 Task: Look for space in Pradera, Colombia from 11th June, 2023 to 15th June, 2023 for 2 adults in price range Rs.7000 to Rs.16000. Place can be private room with 1  bedroom having 2 beds and 1 bathroom. Property type can be house, flat, guest house, hotel. Amenities needed are: washing machine. Booking option can be shelf check-in. Required host language is English.
Action: Mouse moved to (537, 113)
Screenshot: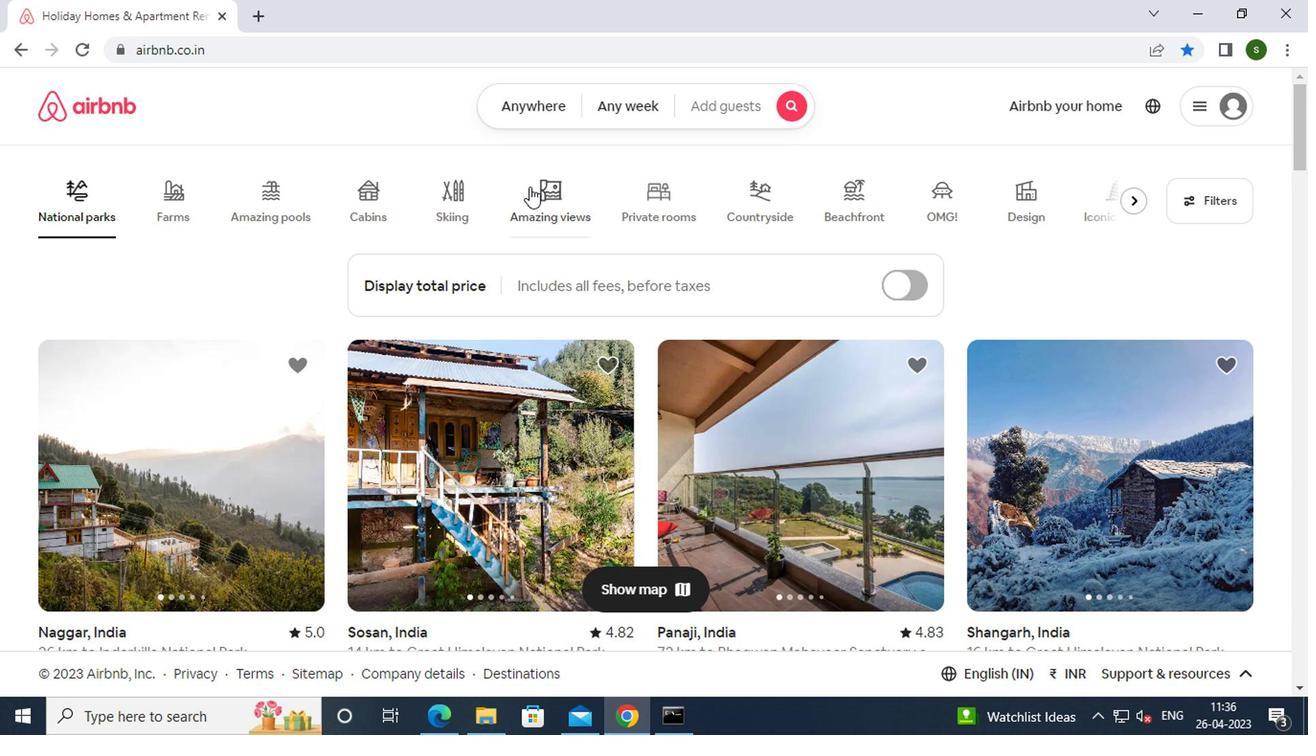 
Action: Mouse pressed left at (537, 113)
Screenshot: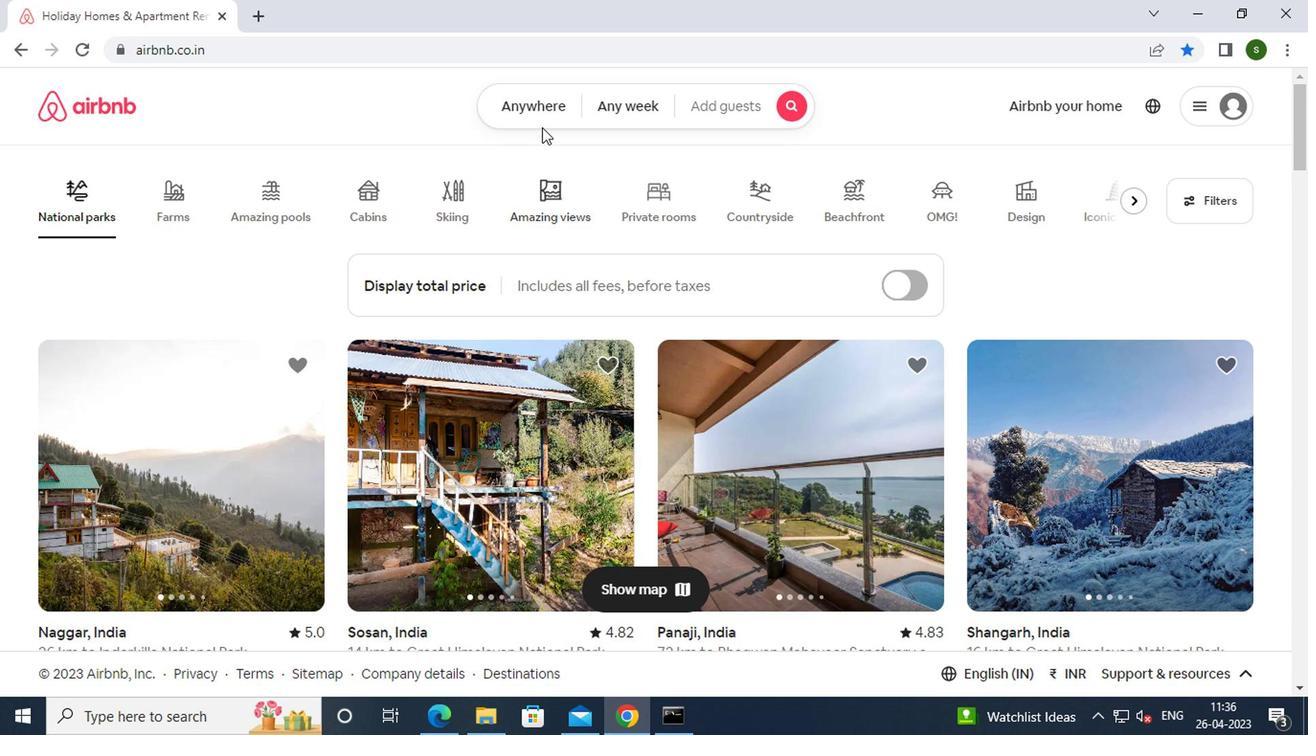 
Action: Mouse moved to (368, 180)
Screenshot: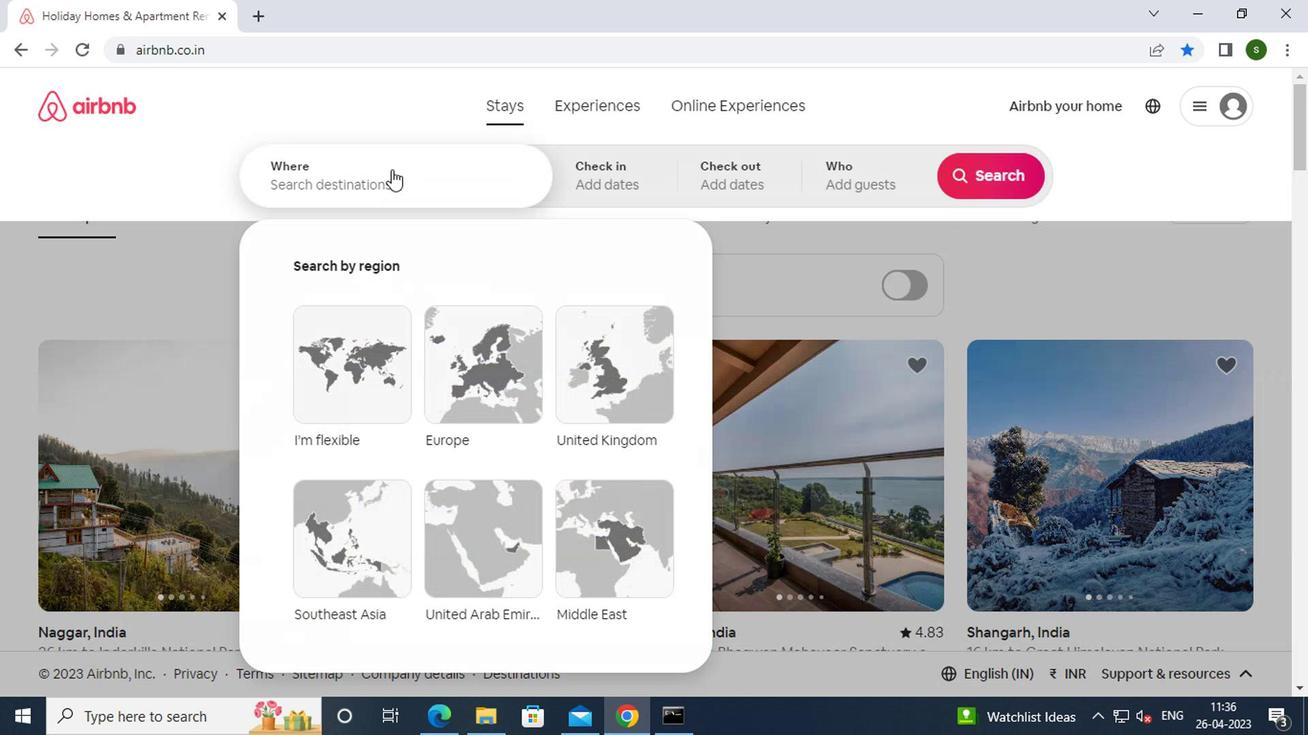 
Action: Mouse pressed left at (368, 180)
Screenshot: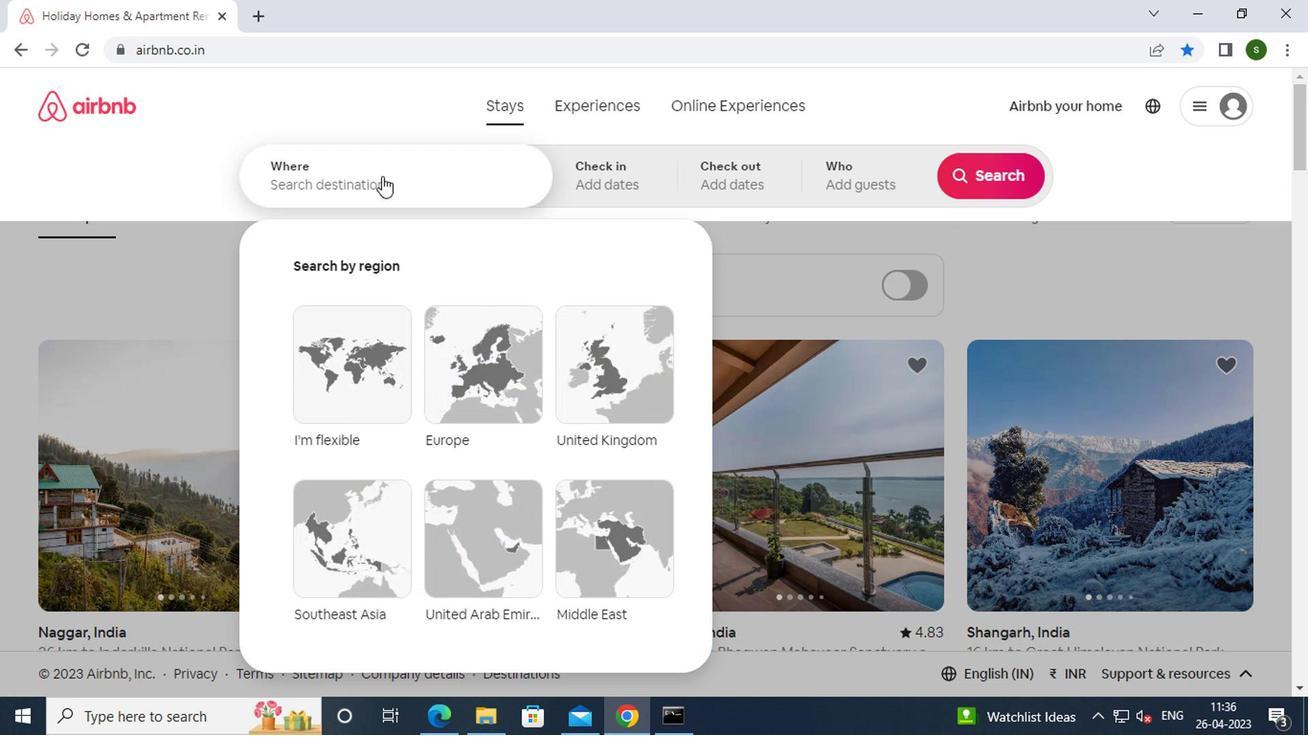 
Action: Key pressed p<Key.caps_lock>radera<Key.space>,<Key.space><Key.caps_lock>c<Key.caps_lock>olombia<Key.enter>
Screenshot: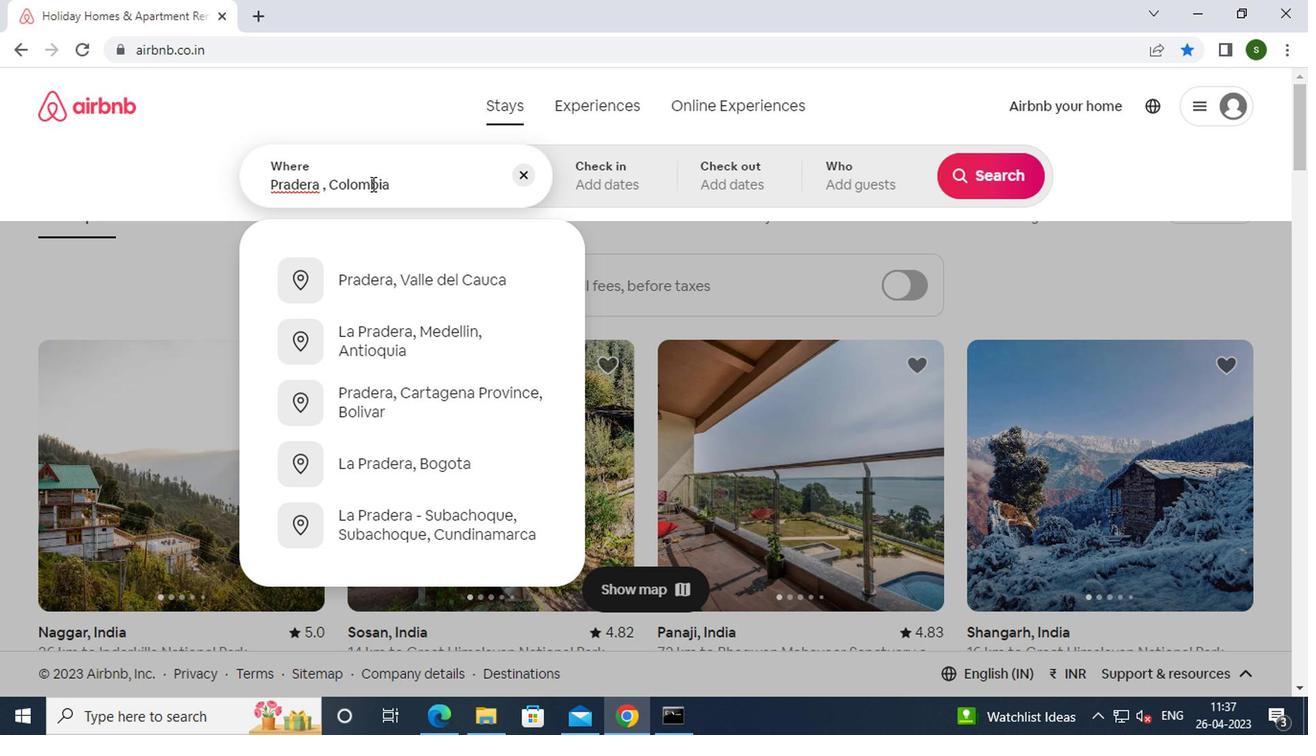 
Action: Mouse moved to (977, 329)
Screenshot: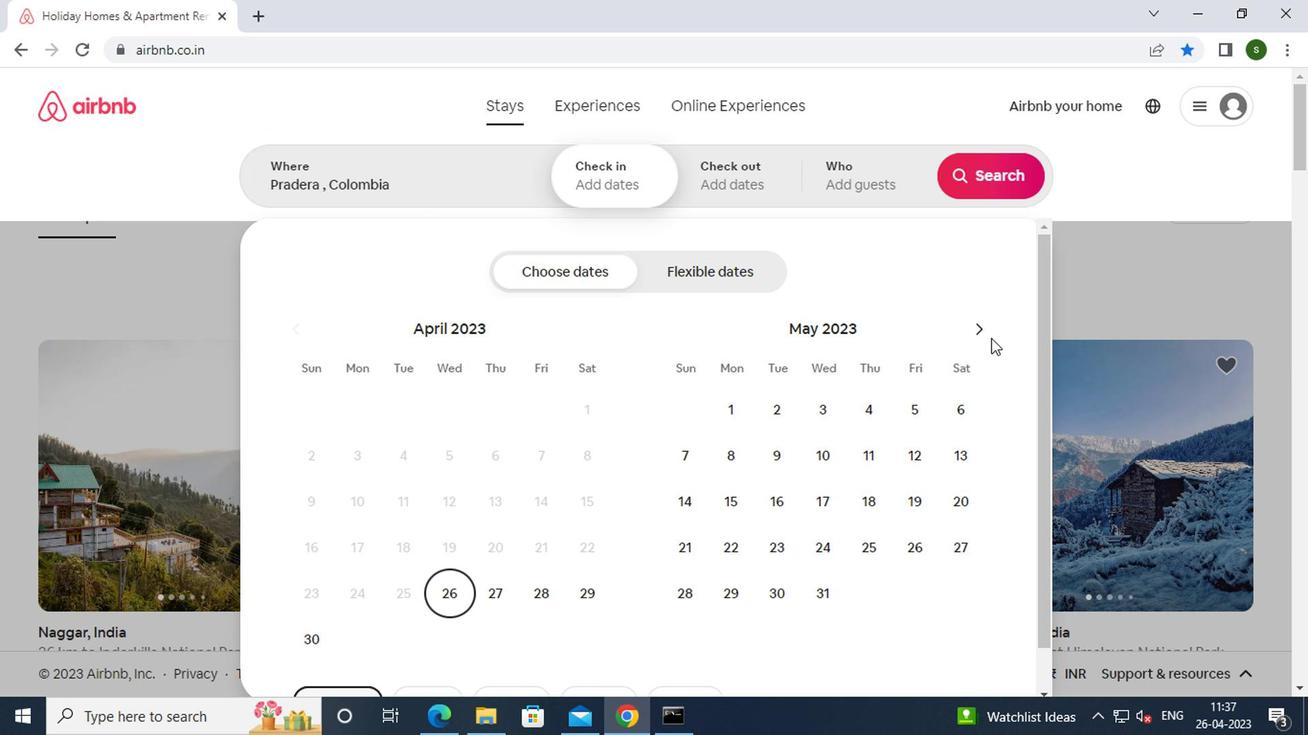 
Action: Mouse pressed left at (977, 329)
Screenshot: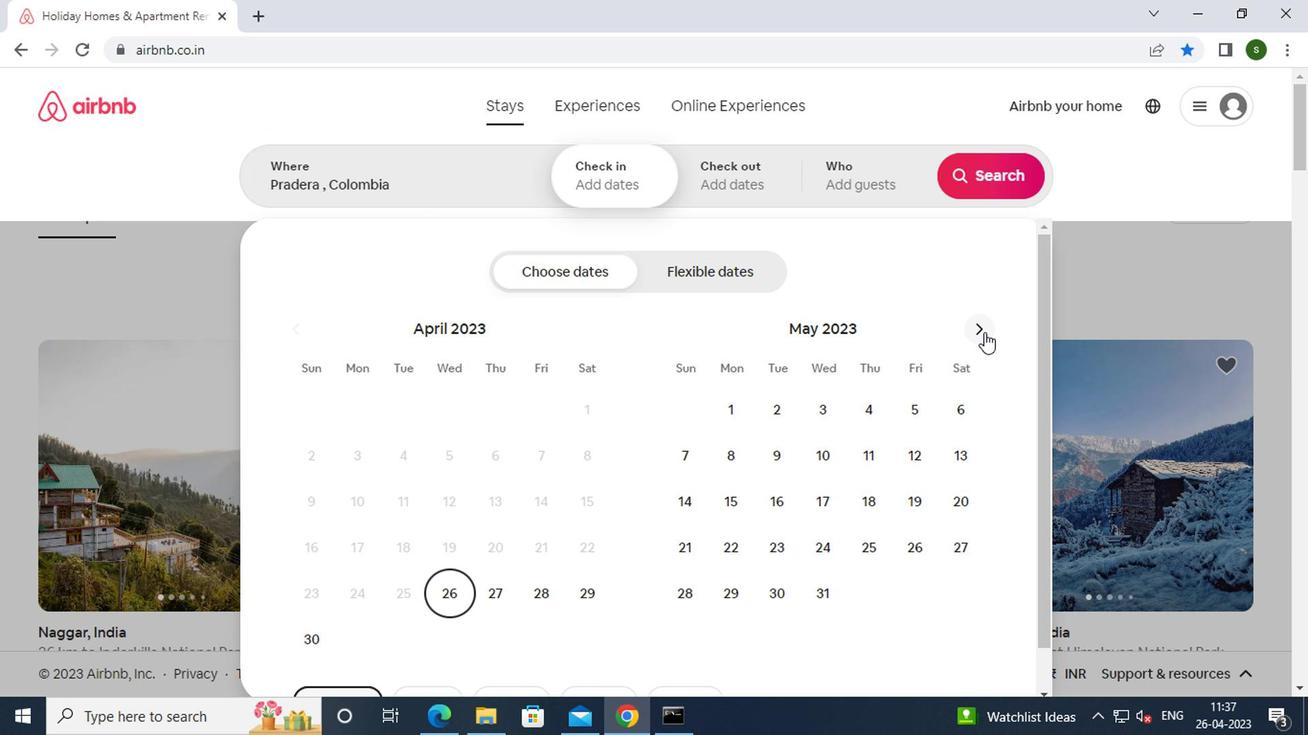 
Action: Mouse moved to (692, 513)
Screenshot: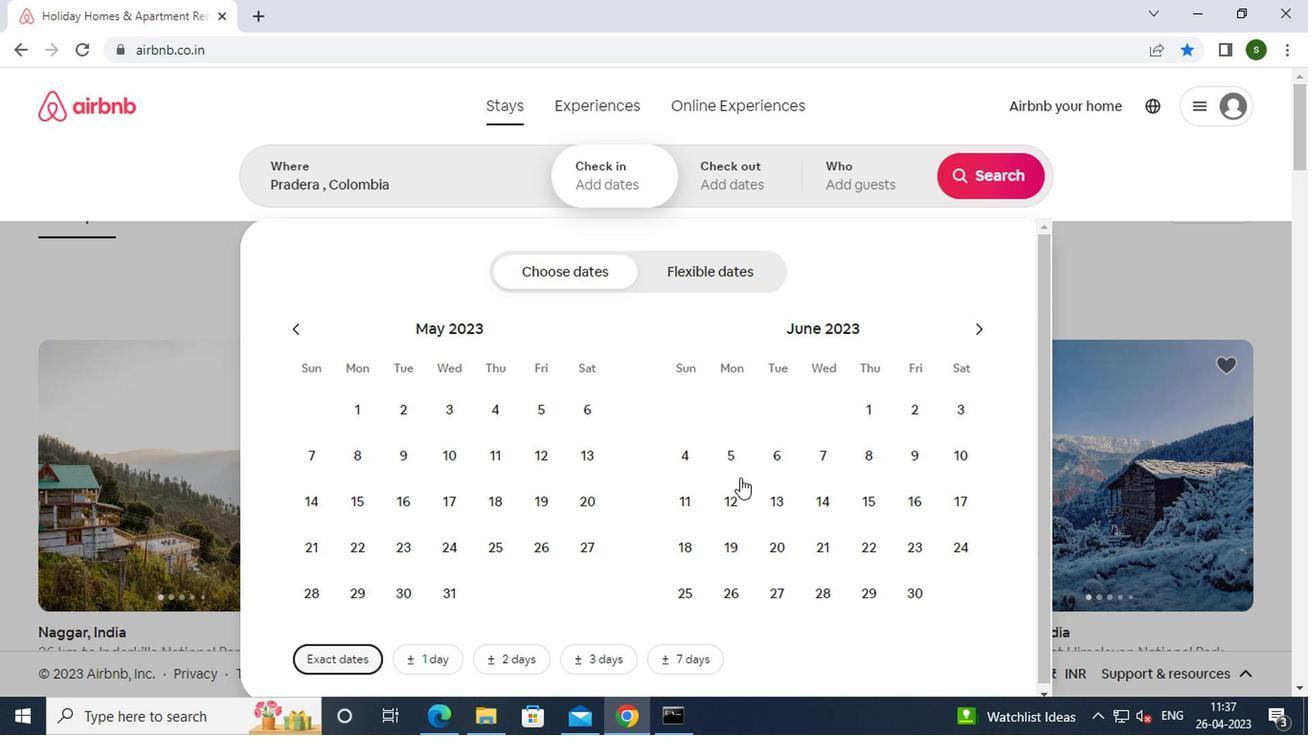 
Action: Mouse pressed left at (692, 513)
Screenshot: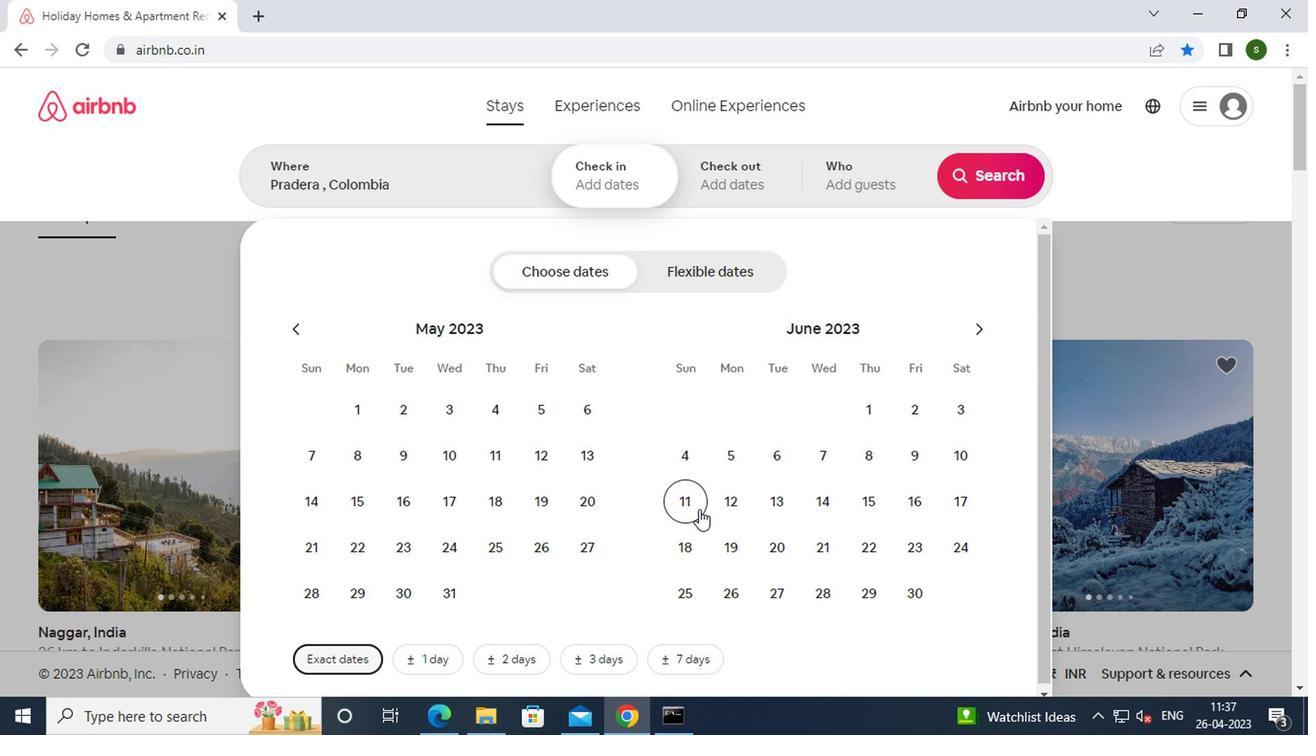 
Action: Mouse moved to (853, 500)
Screenshot: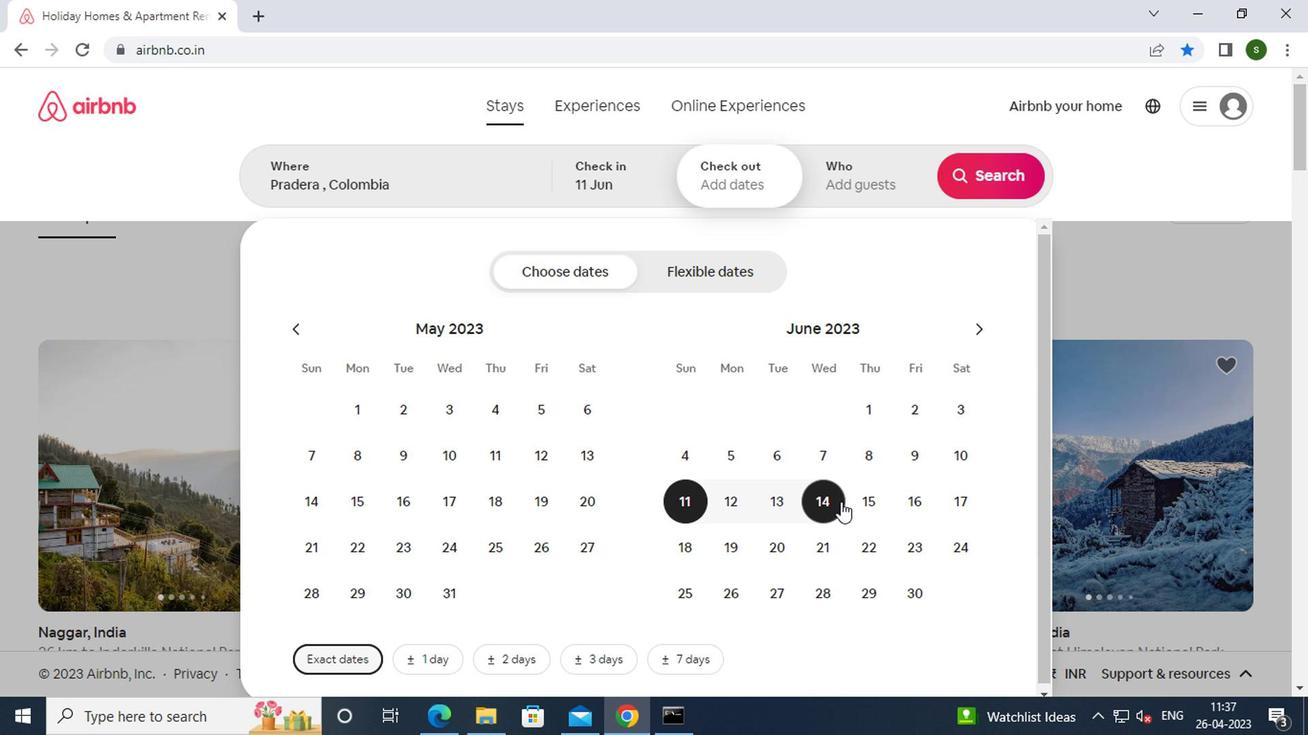 
Action: Mouse pressed left at (853, 500)
Screenshot: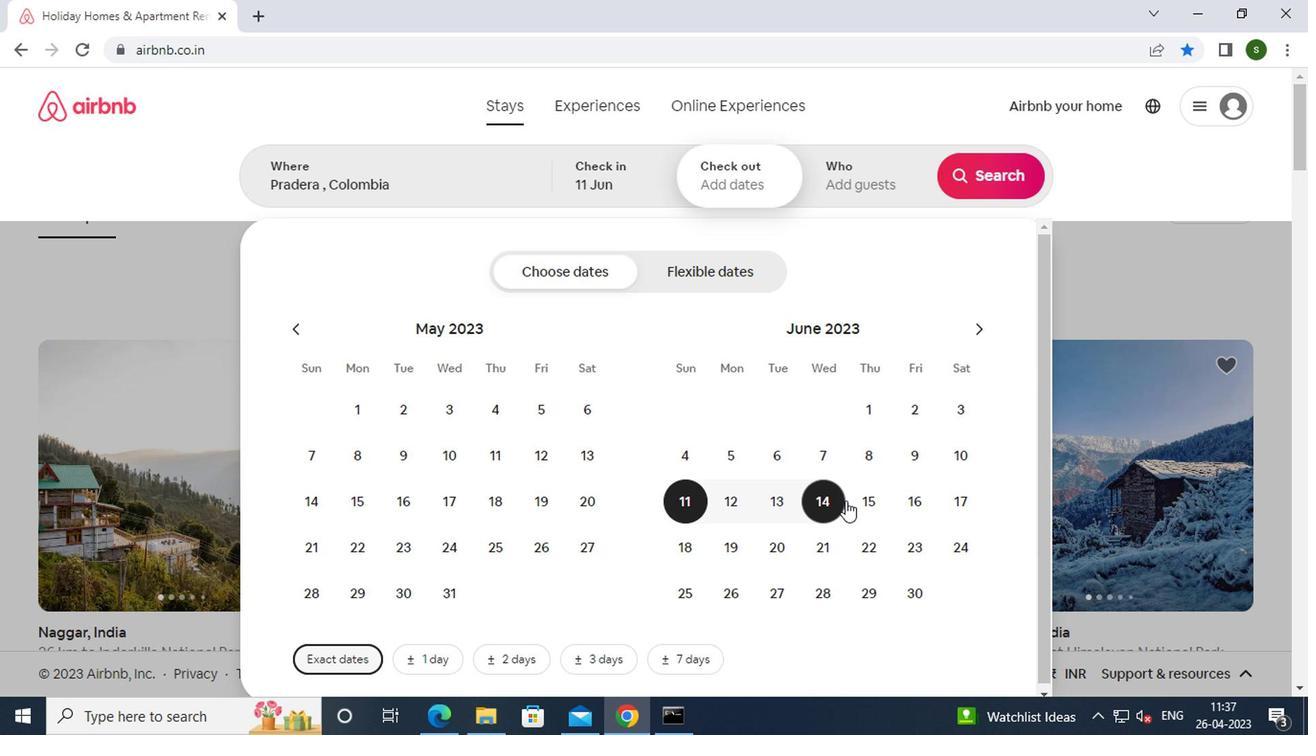 
Action: Mouse moved to (863, 185)
Screenshot: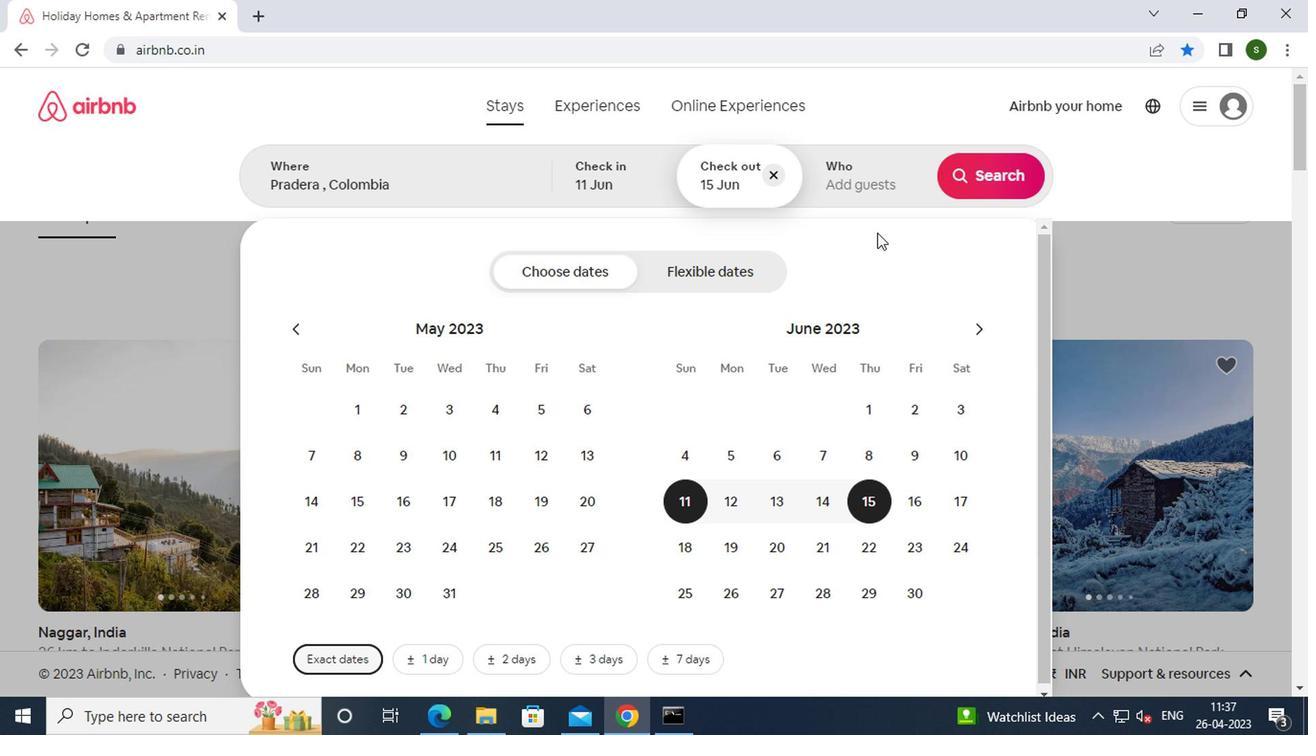 
Action: Mouse pressed left at (863, 185)
Screenshot: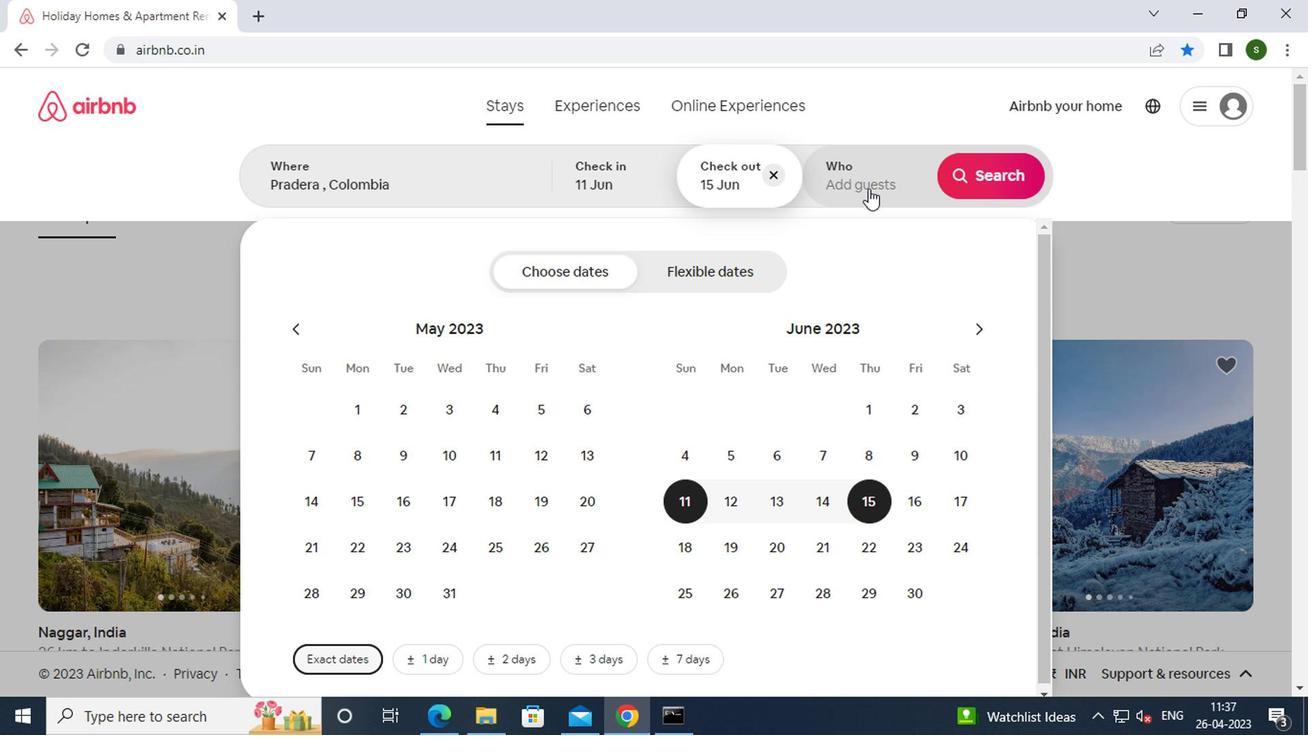 
Action: Mouse moved to (987, 273)
Screenshot: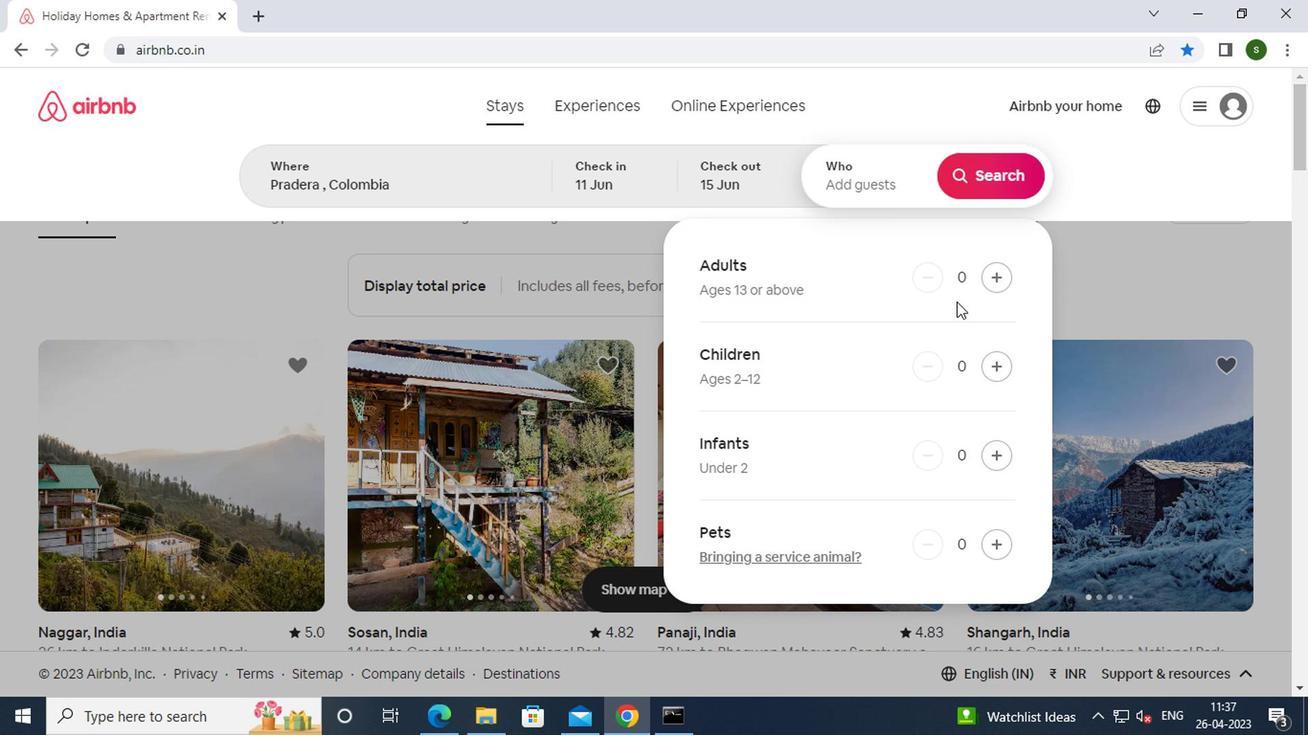 
Action: Mouse pressed left at (987, 273)
Screenshot: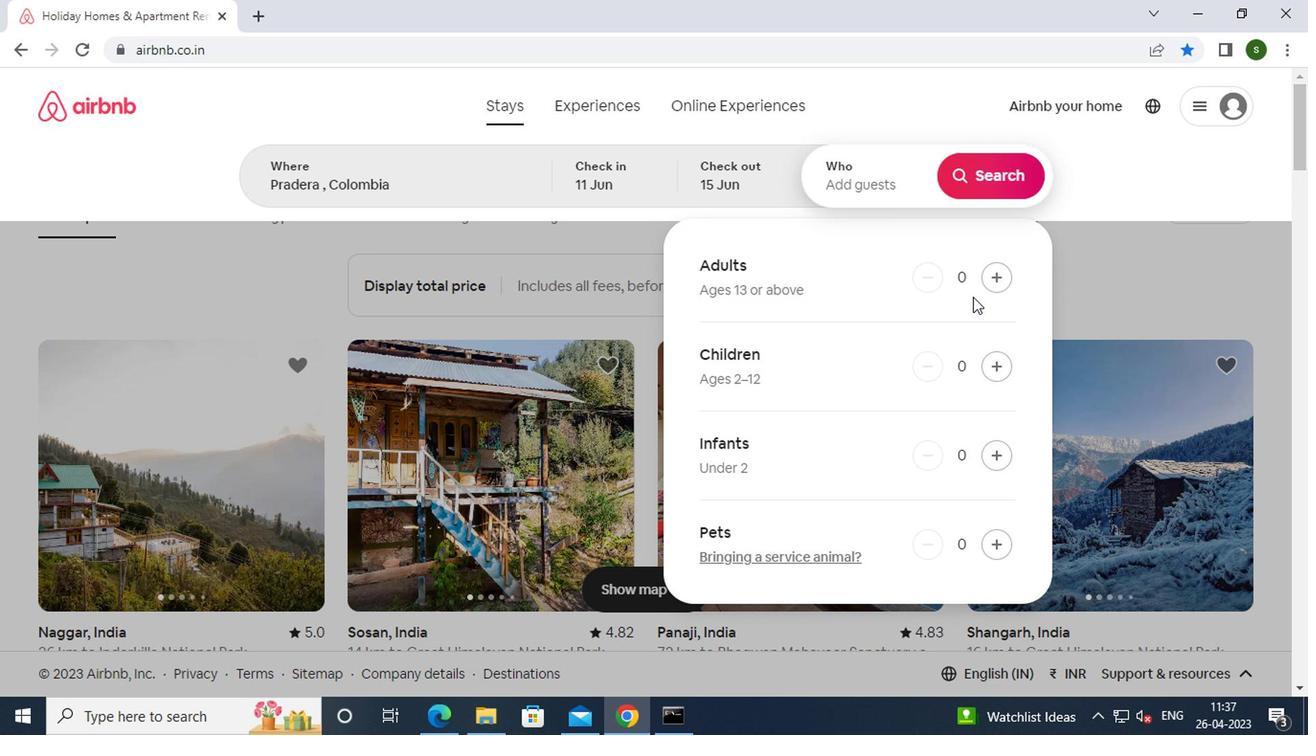 
Action: Mouse pressed left at (987, 273)
Screenshot: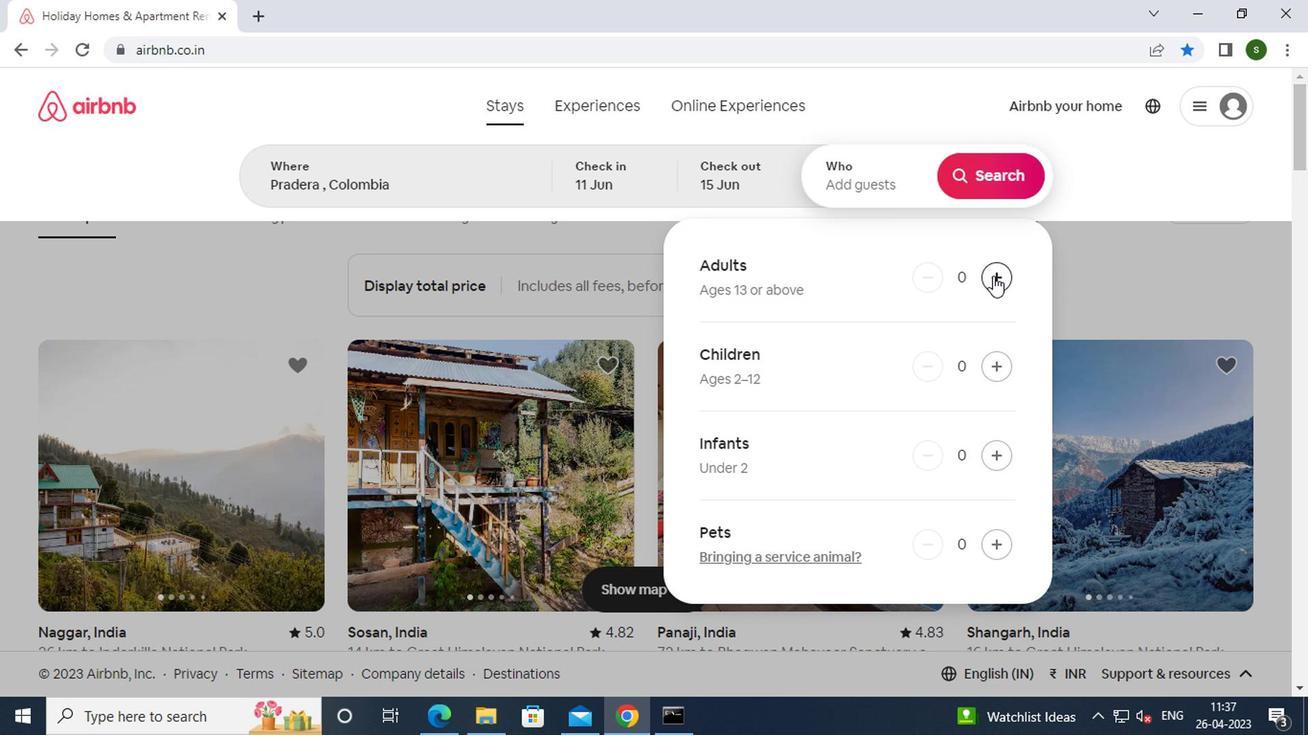 
Action: Mouse moved to (991, 181)
Screenshot: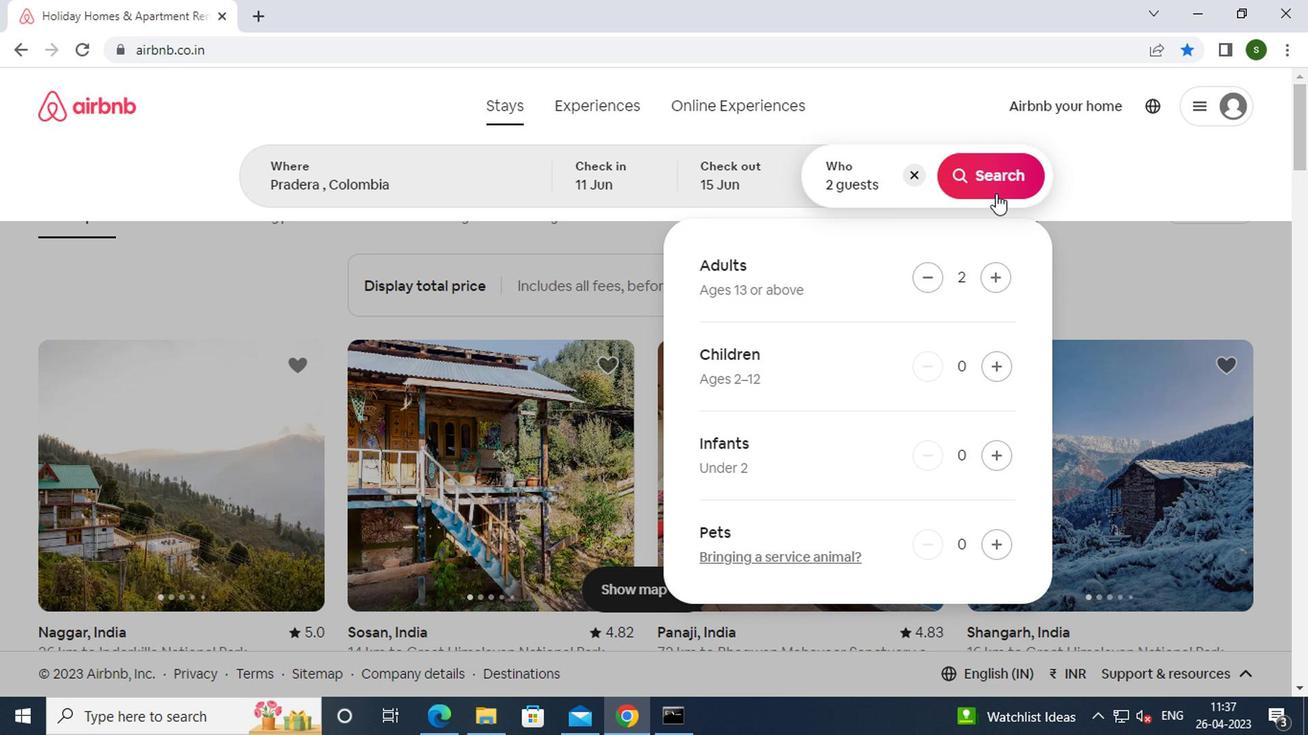 
Action: Mouse pressed left at (991, 181)
Screenshot: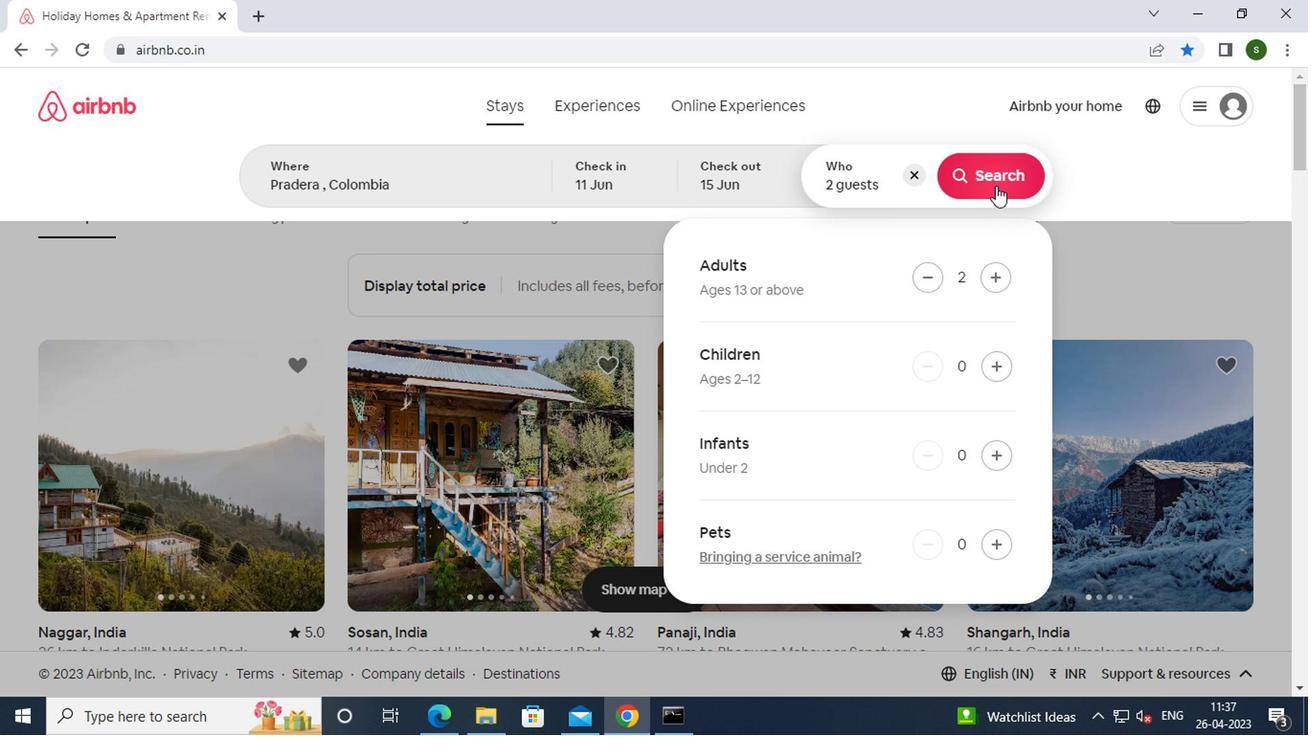 
Action: Mouse moved to (1248, 175)
Screenshot: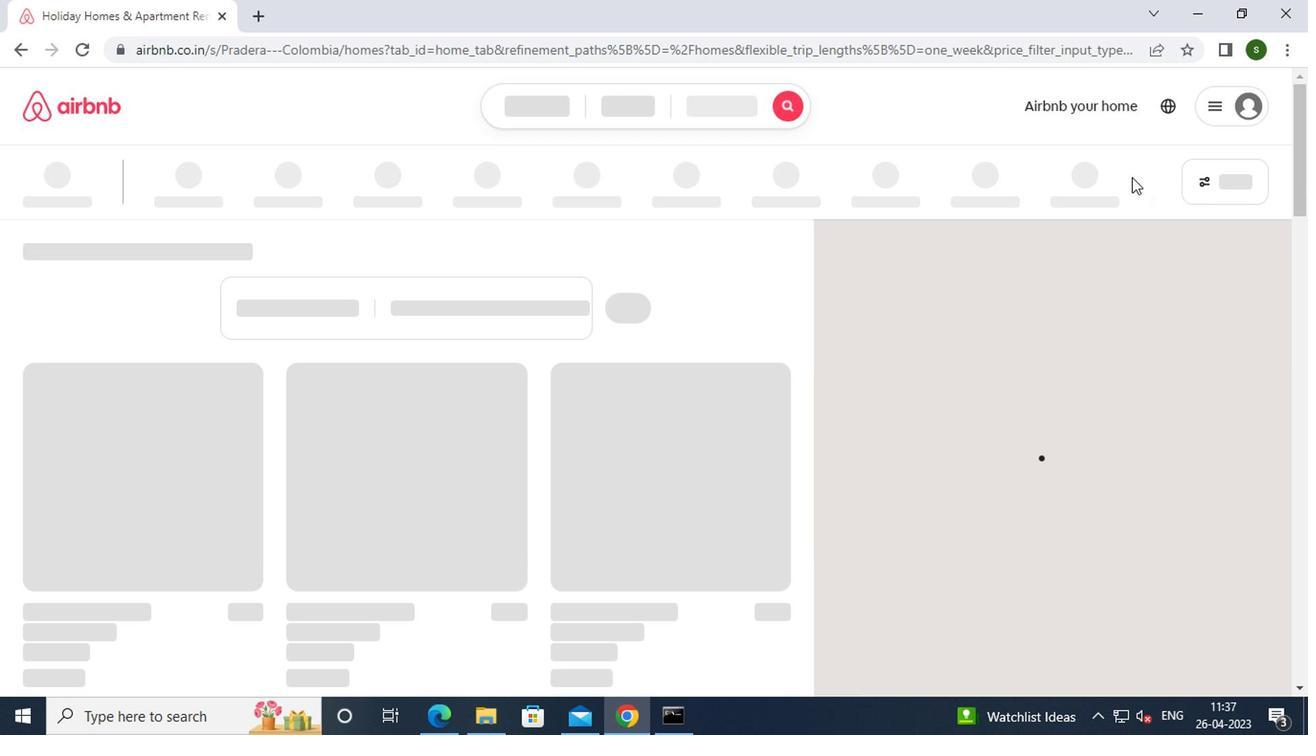 
Action: Mouse pressed left at (1248, 175)
Screenshot: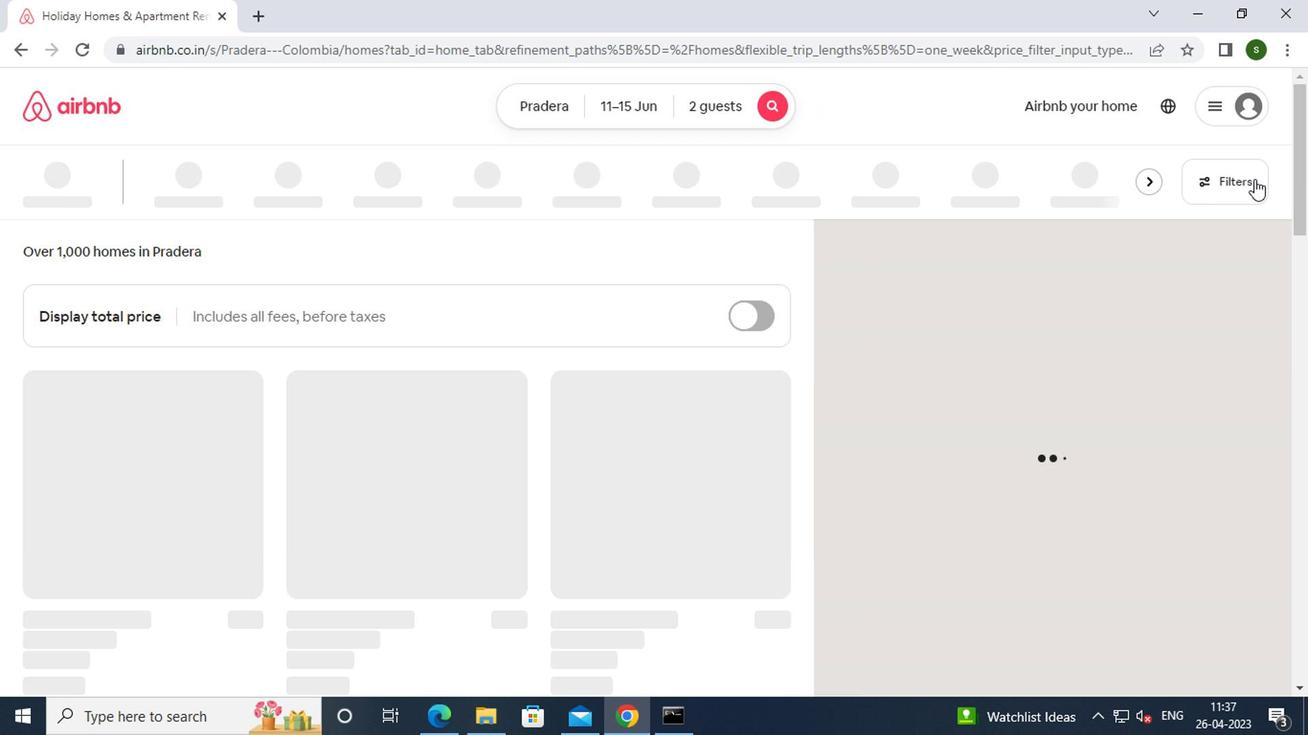 
Action: Mouse moved to (521, 427)
Screenshot: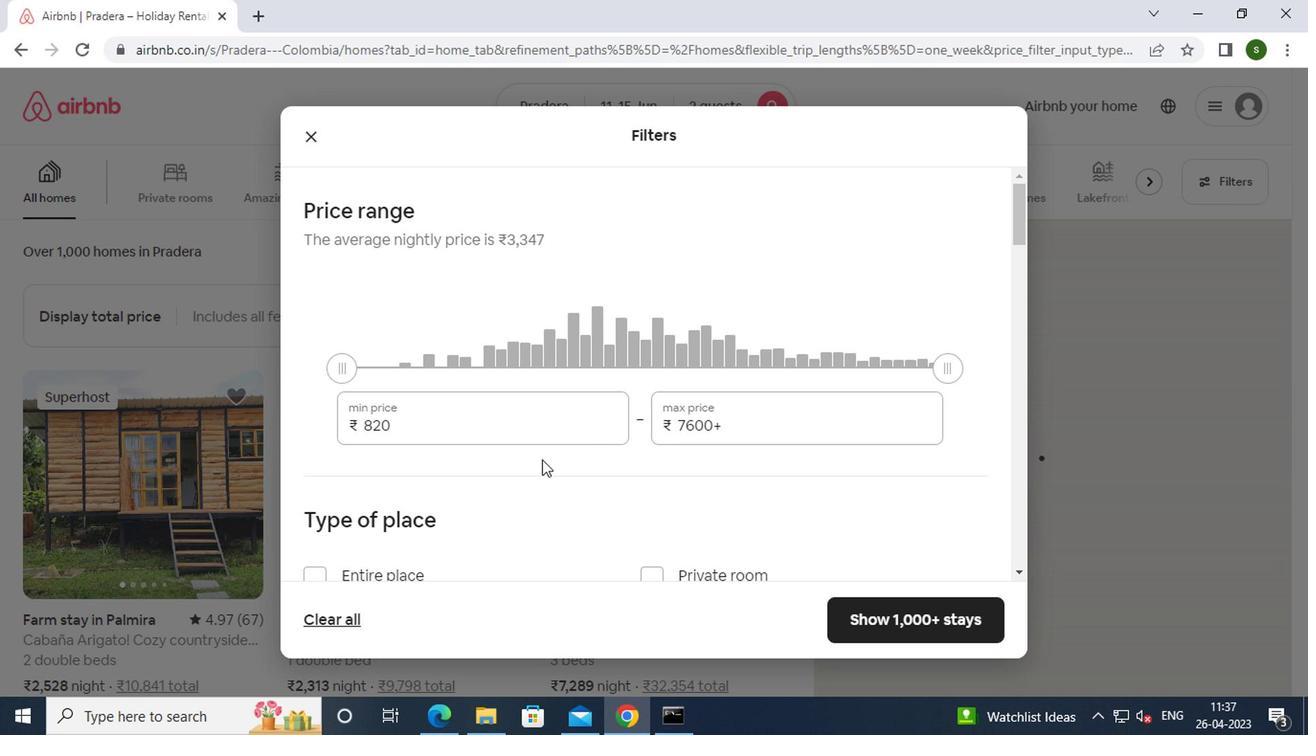 
Action: Mouse pressed left at (521, 427)
Screenshot: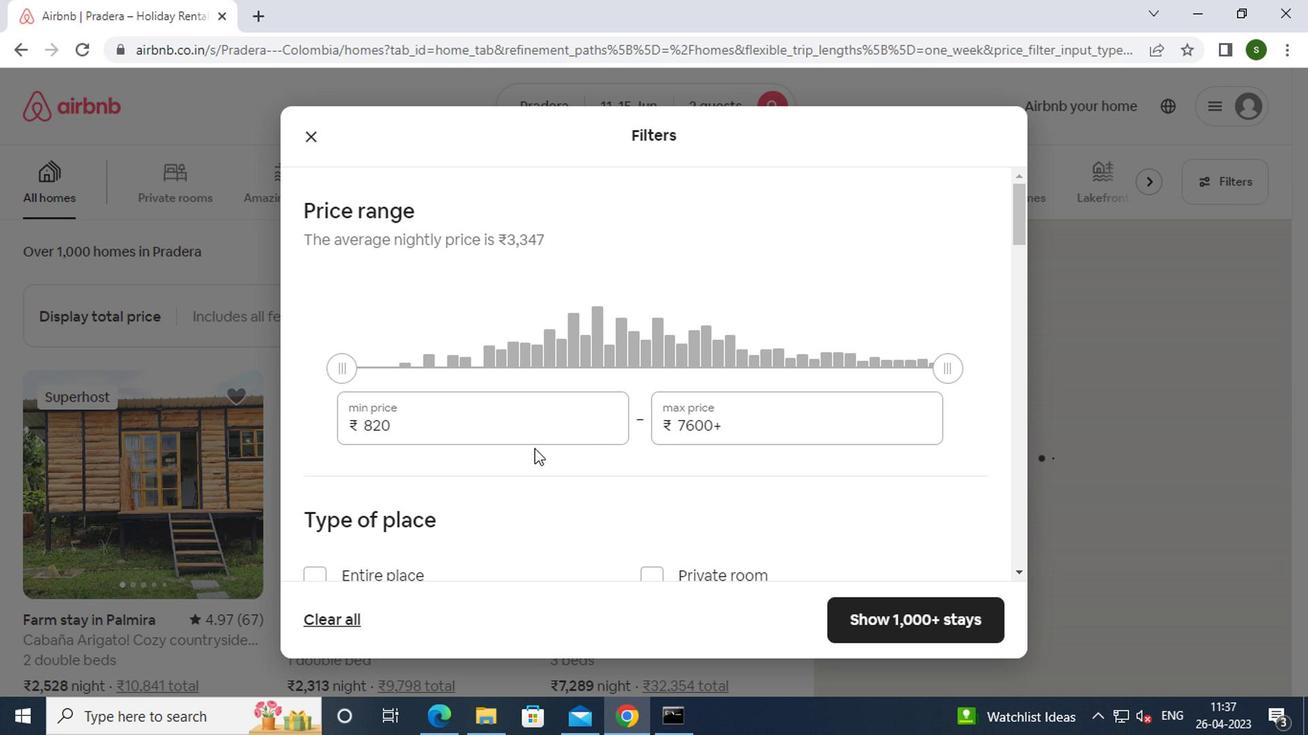 
Action: Mouse moved to (521, 425)
Screenshot: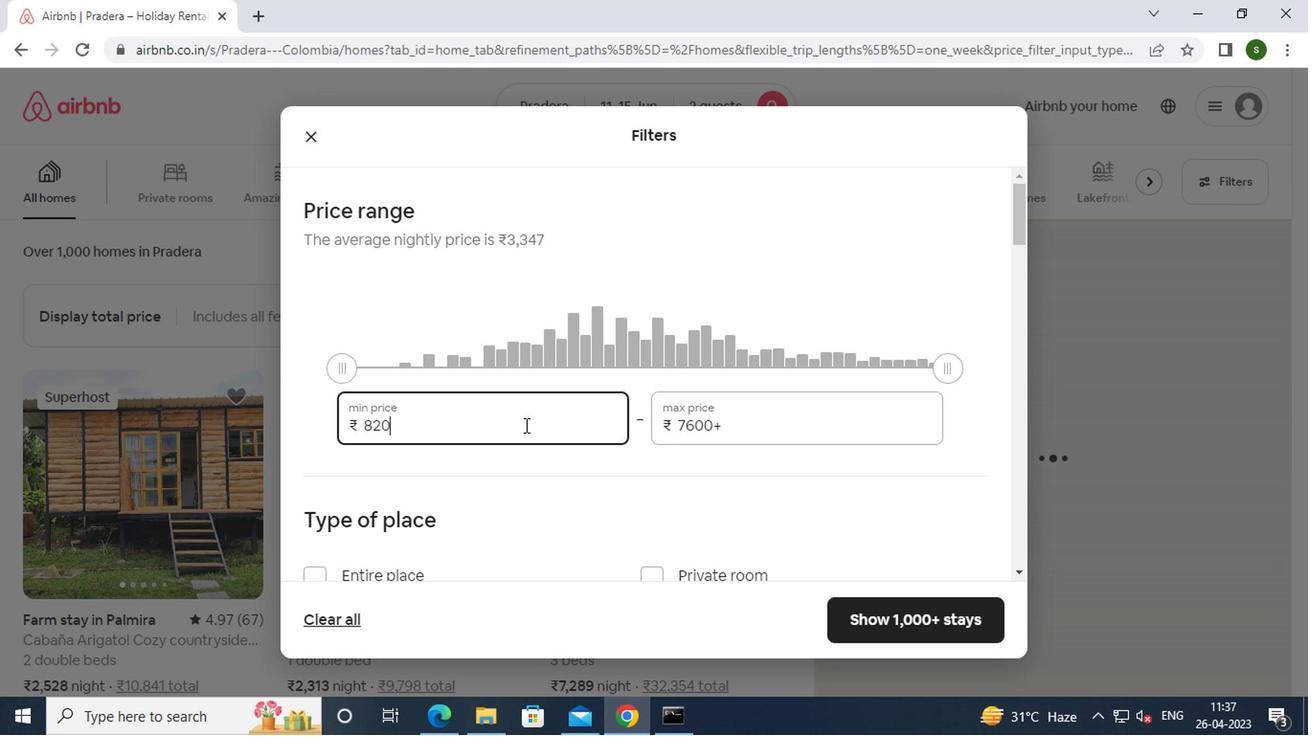
Action: Key pressed <Key.backspace><Key.backspace><Key.backspace><Key.backspace><Key.backspace><Key.backspace><Key.backspace><Key.backspace><Key.backspace><Key.backspace>7000
Screenshot: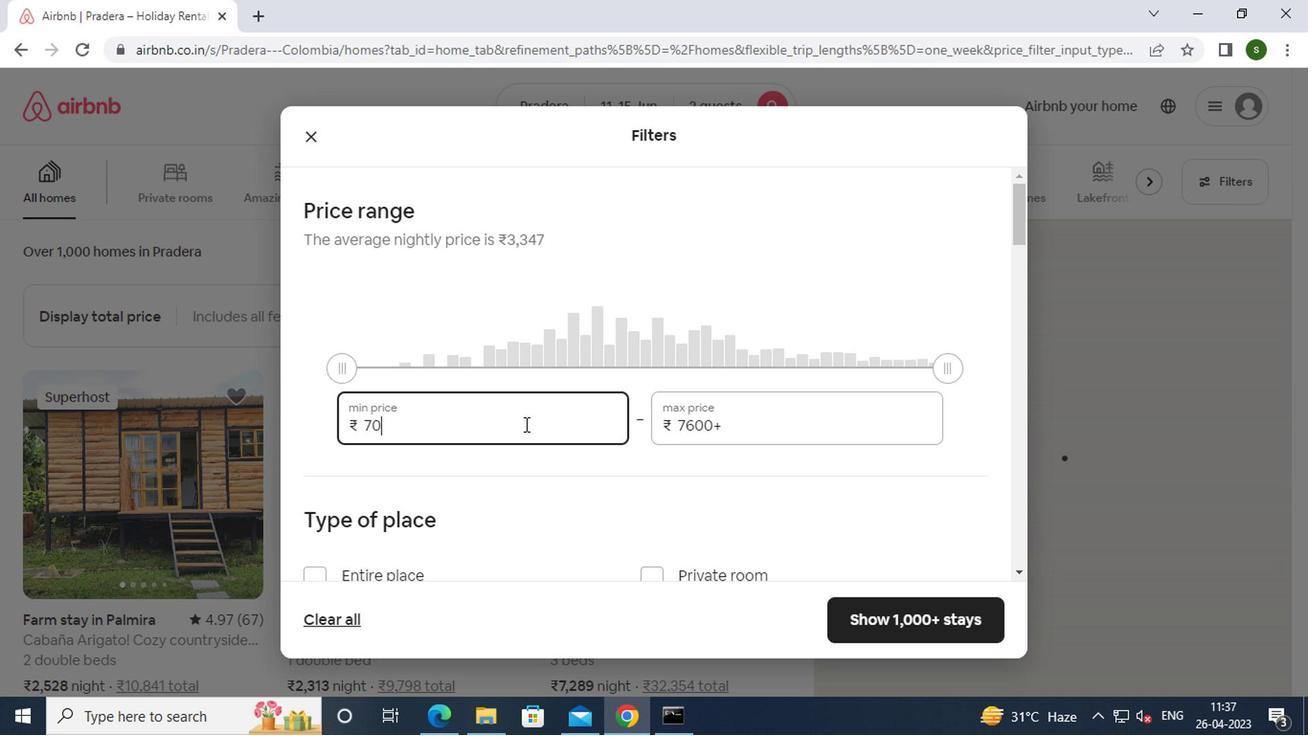 
Action: Mouse moved to (721, 414)
Screenshot: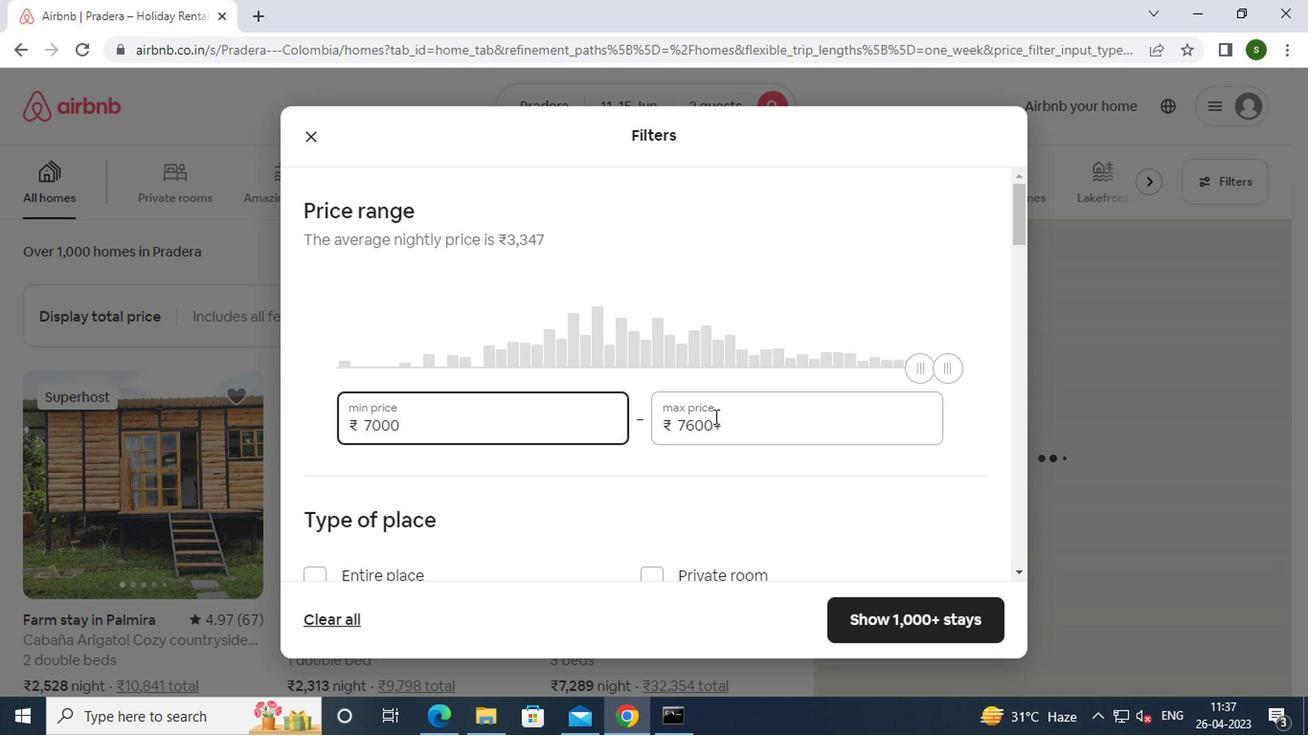 
Action: Mouse pressed left at (721, 414)
Screenshot: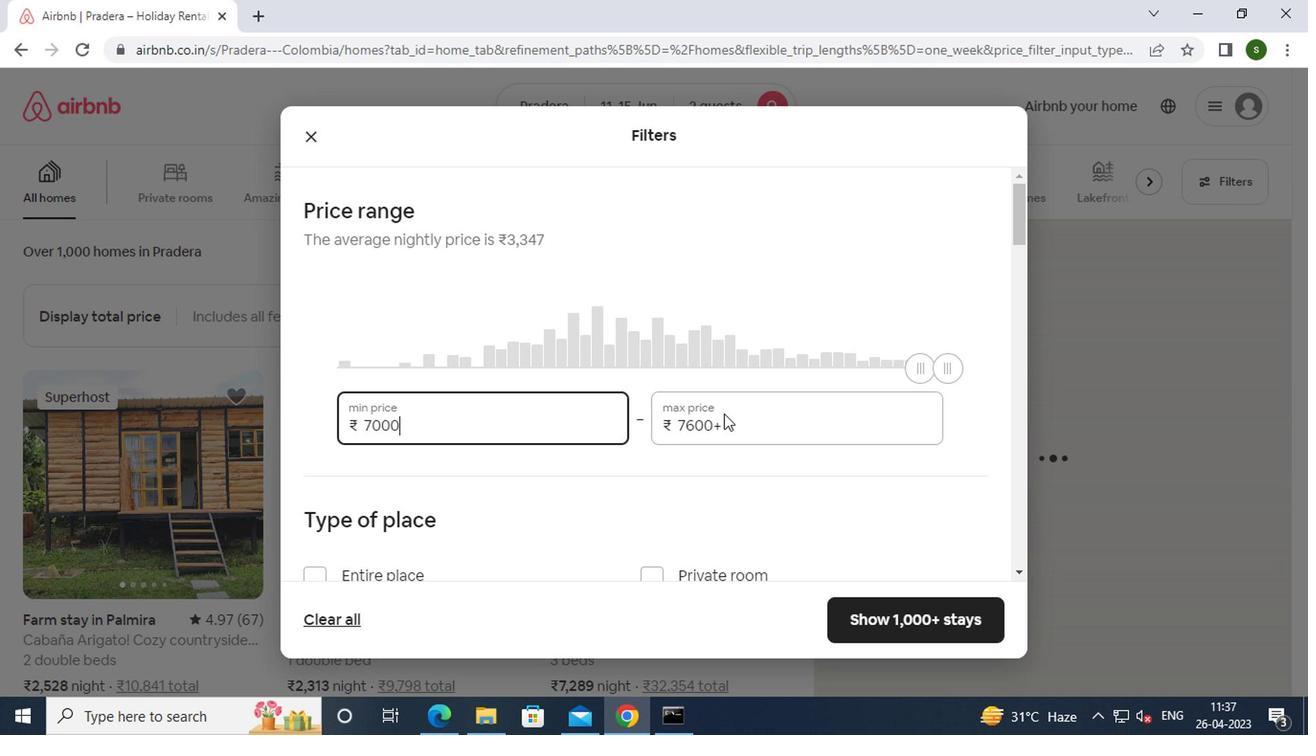 
Action: Mouse moved to (723, 421)
Screenshot: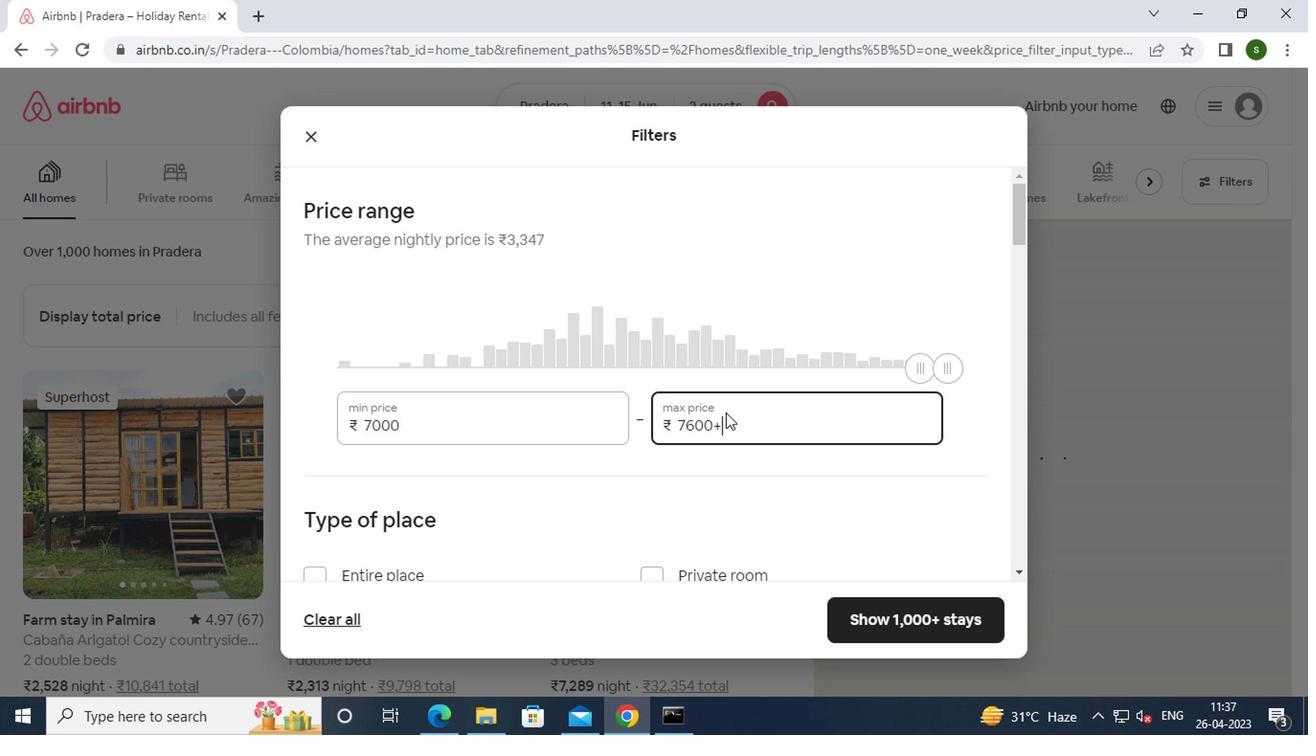 
Action: Mouse pressed left at (723, 421)
Screenshot: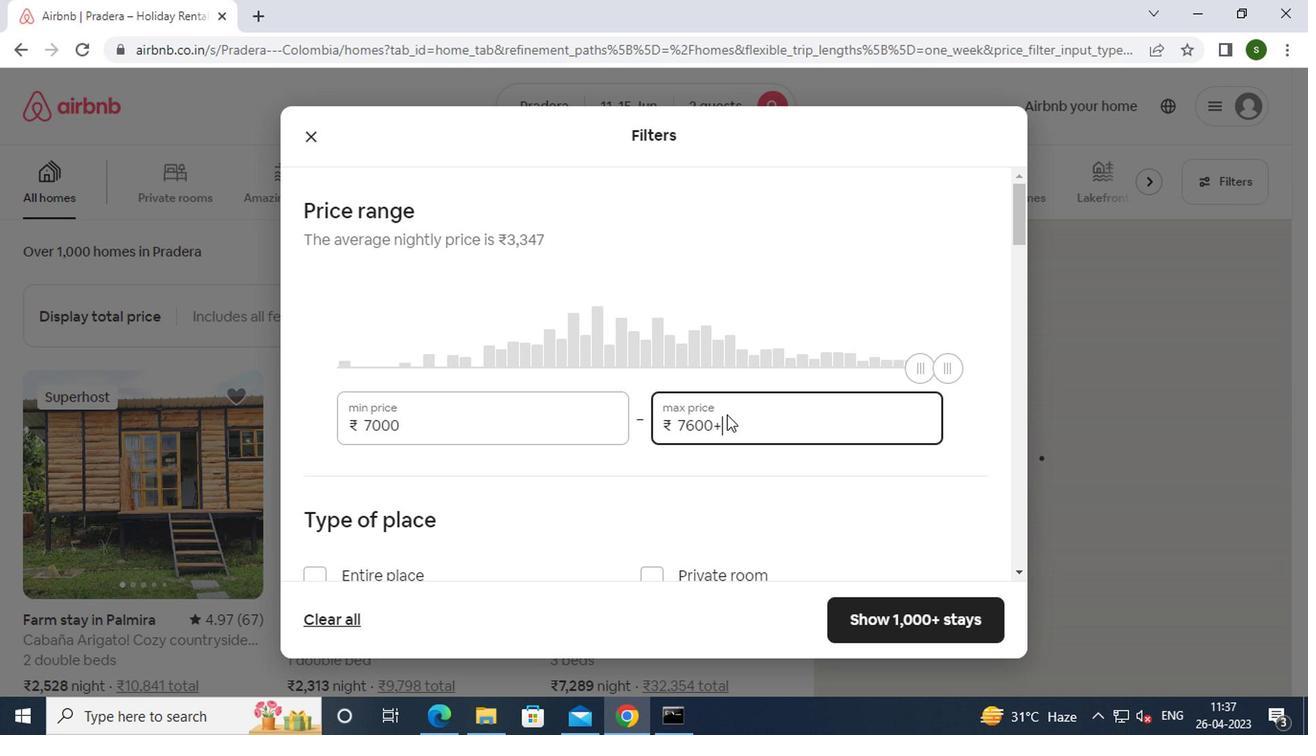 
Action: Key pressed <Key.backspace><Key.backspace><Key.backspace><Key.backspace><Key.backspace><Key.backspace><Key.backspace><Key.backspace><Key.backspace><Key.backspace><Key.backspace>16000
Screenshot: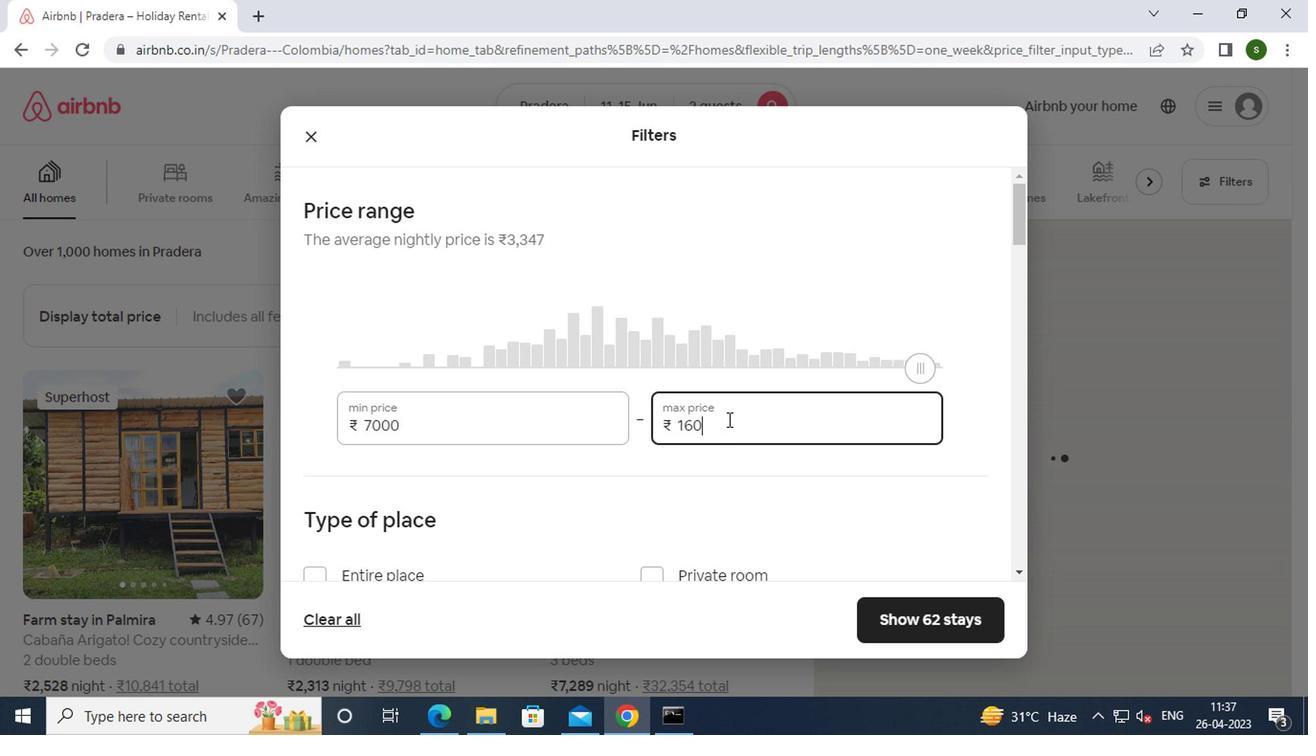 
Action: Mouse moved to (649, 445)
Screenshot: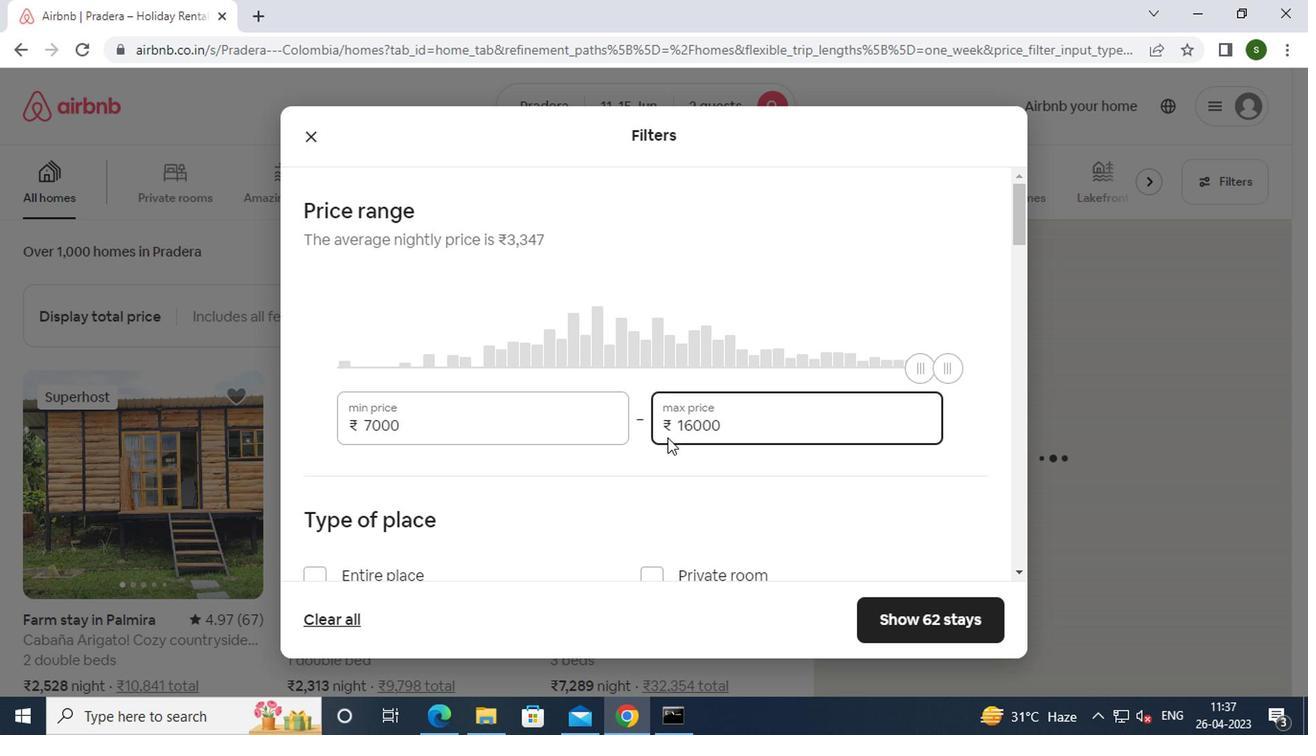 
Action: Mouse scrolled (649, 444) with delta (0, -1)
Screenshot: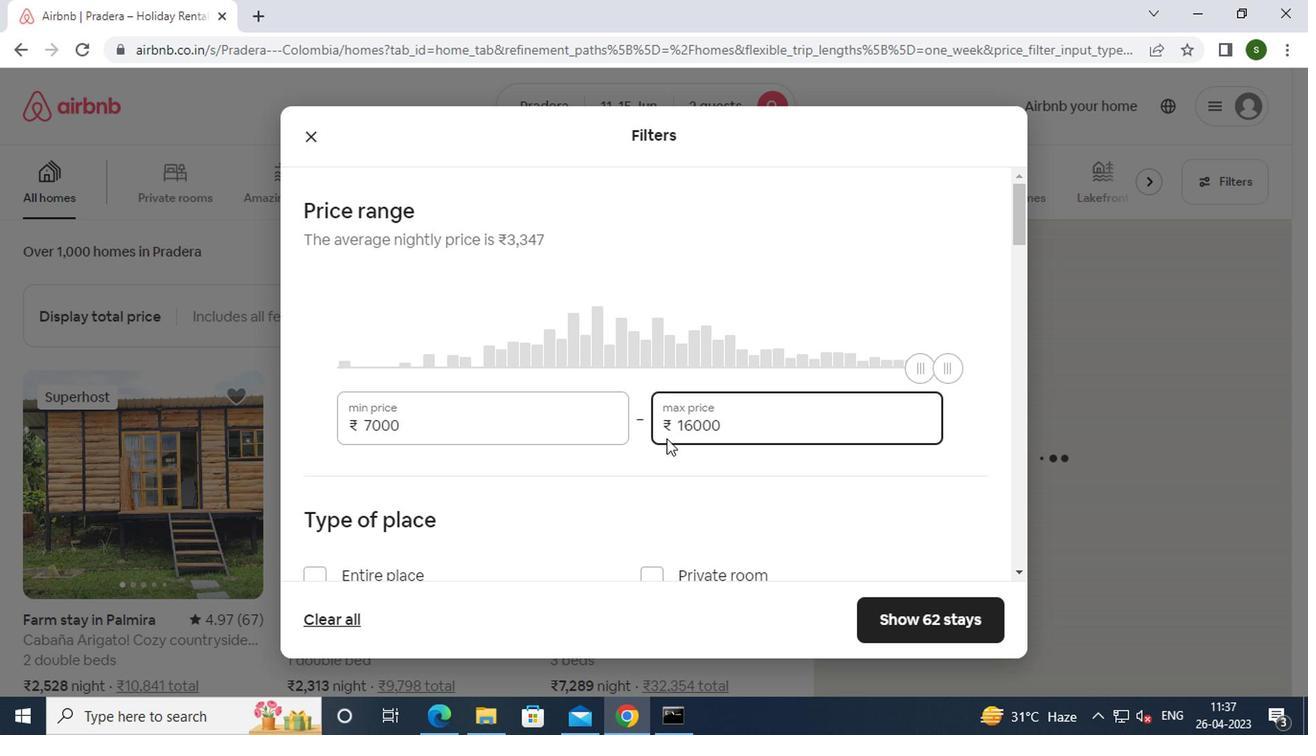 
Action: Mouse scrolled (649, 444) with delta (0, -1)
Screenshot: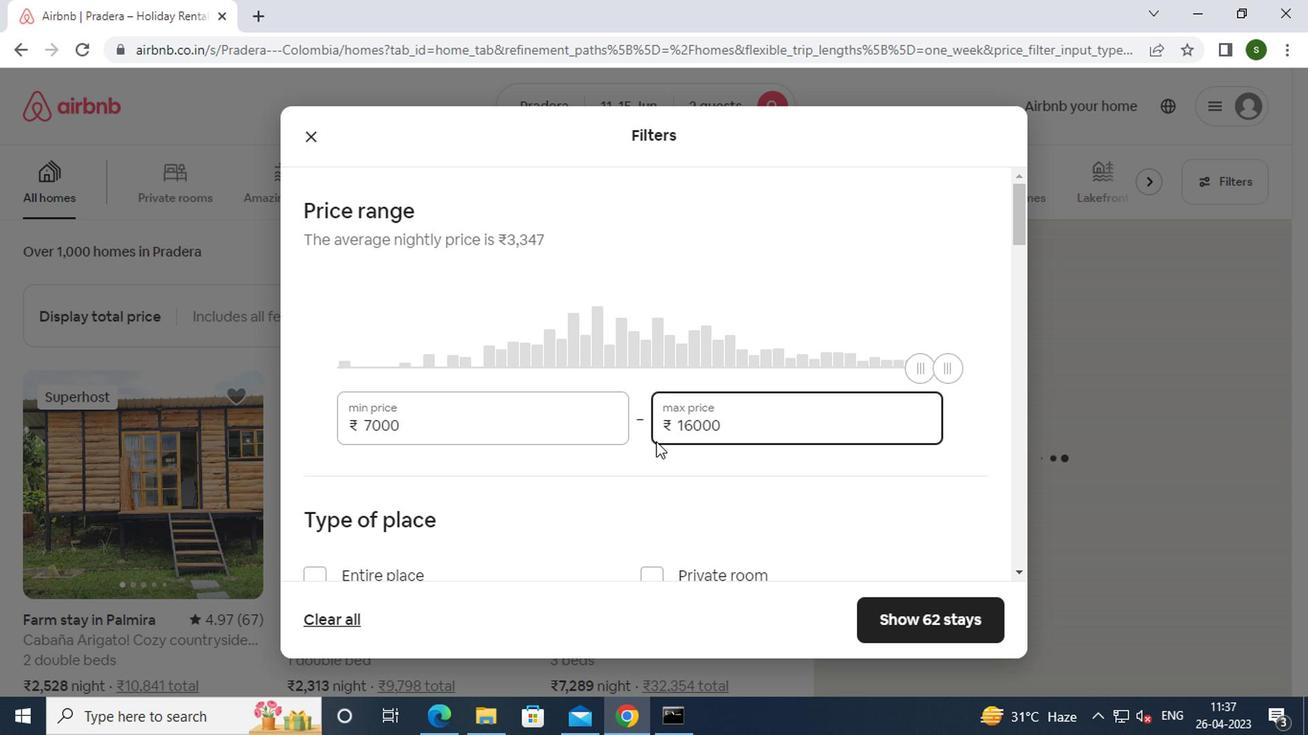 
Action: Mouse moved to (644, 384)
Screenshot: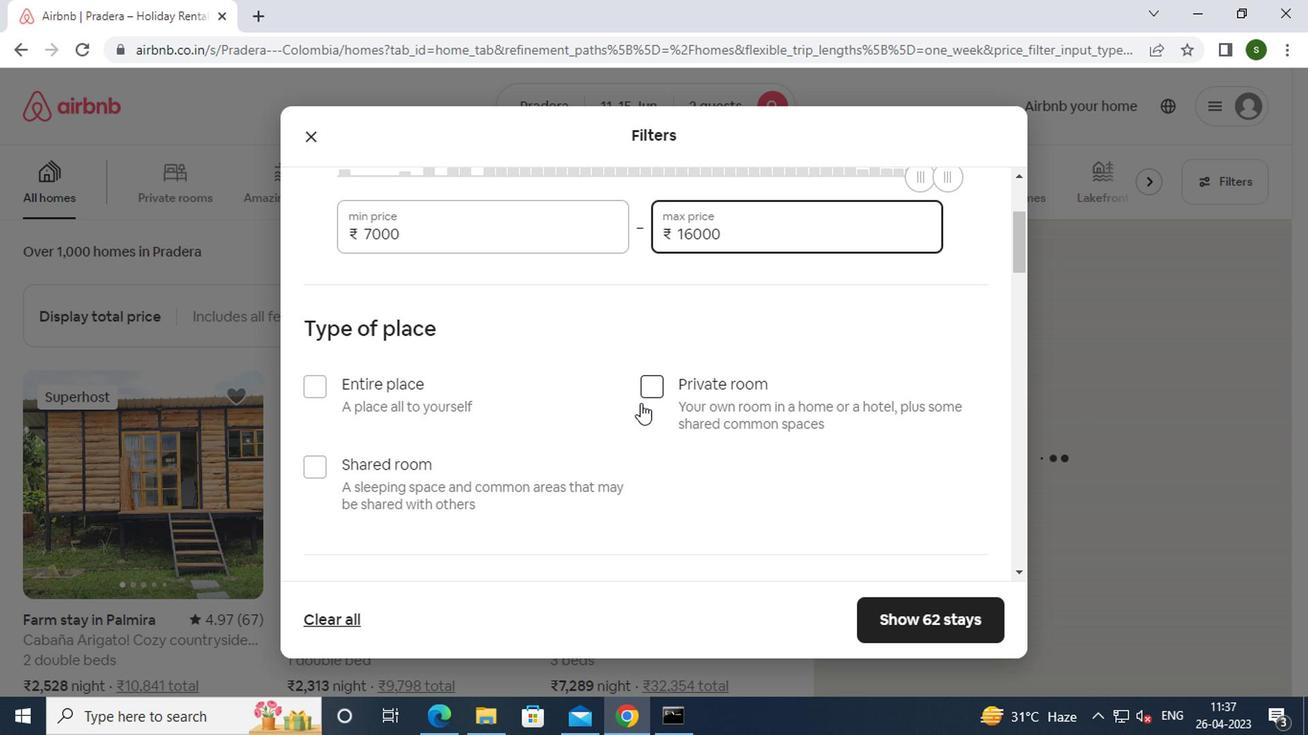 
Action: Mouse pressed left at (644, 384)
Screenshot: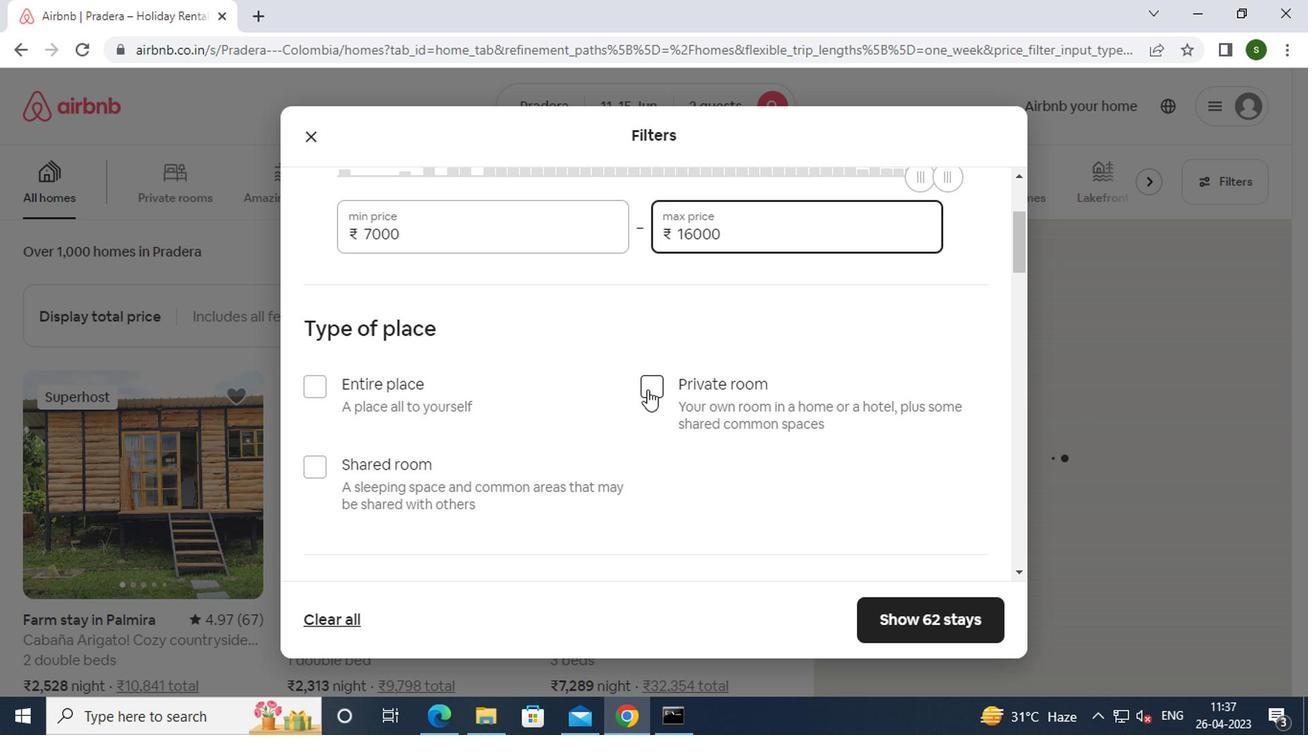 
Action: Mouse moved to (515, 418)
Screenshot: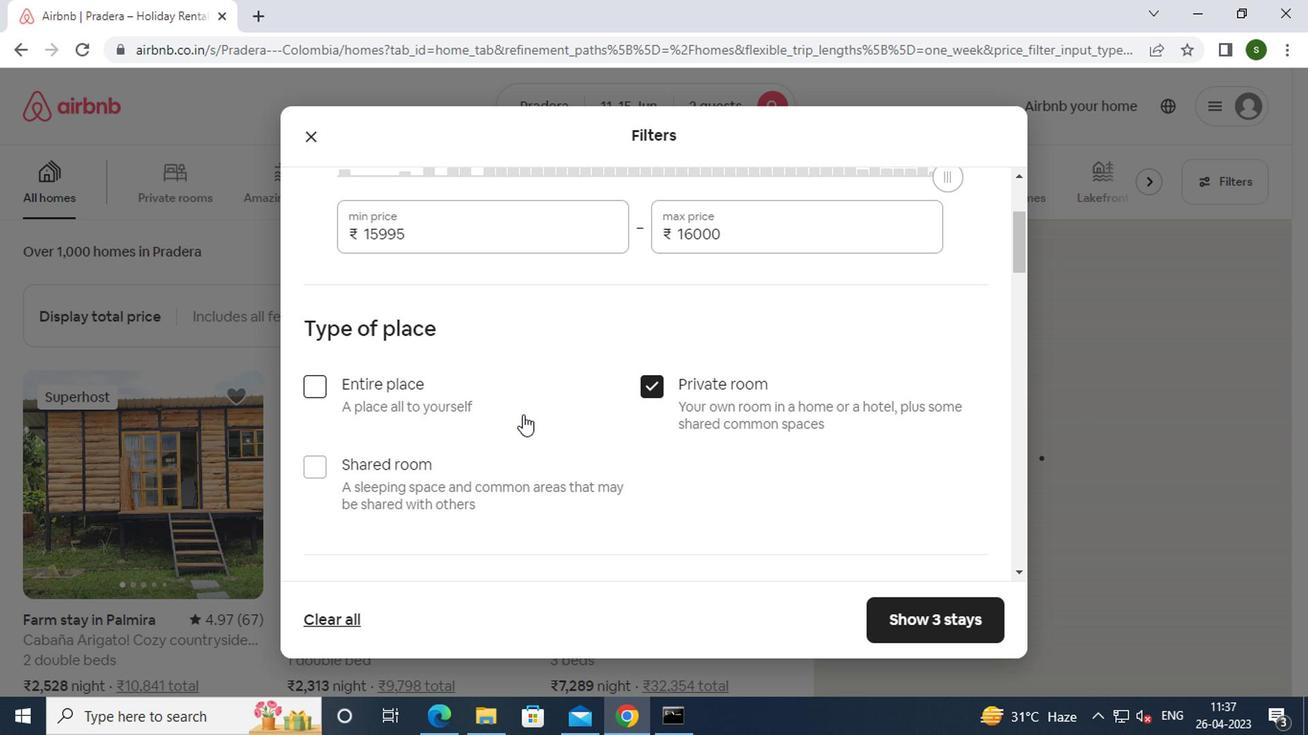 
Action: Mouse scrolled (515, 416) with delta (0, -1)
Screenshot: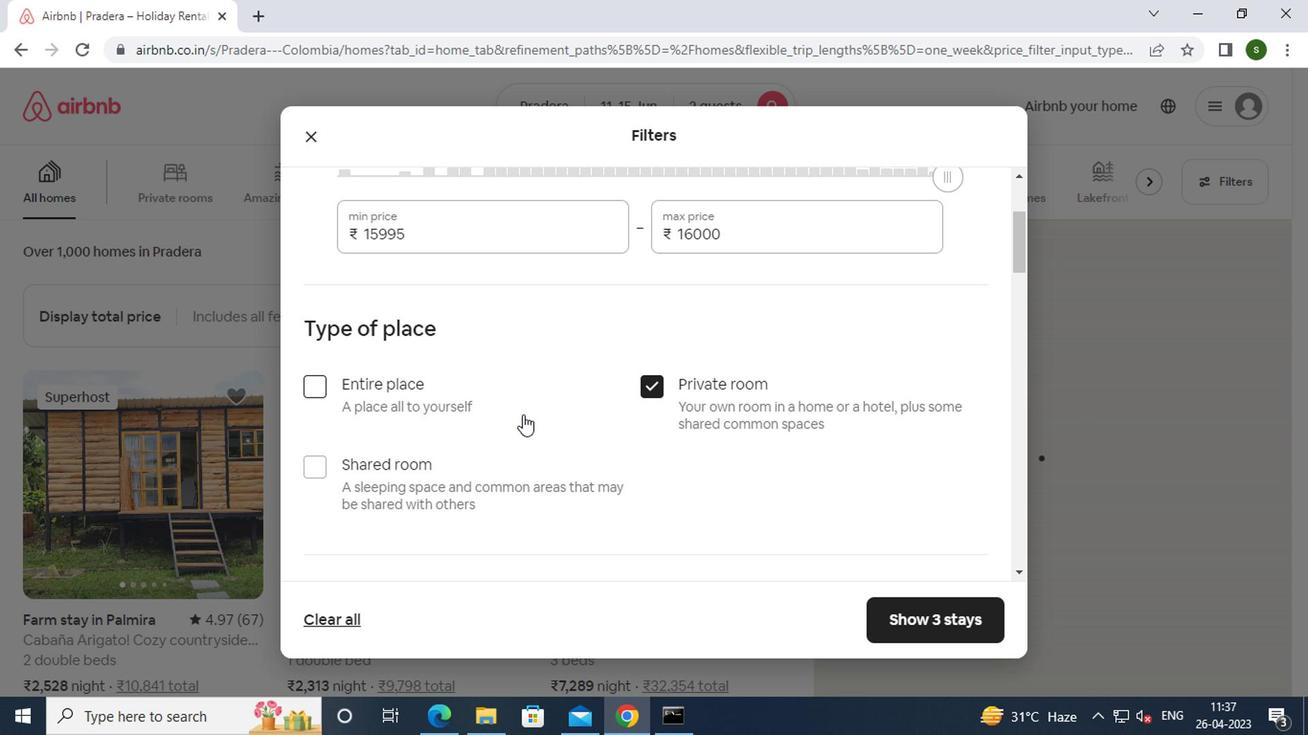 
Action: Mouse scrolled (515, 416) with delta (0, -1)
Screenshot: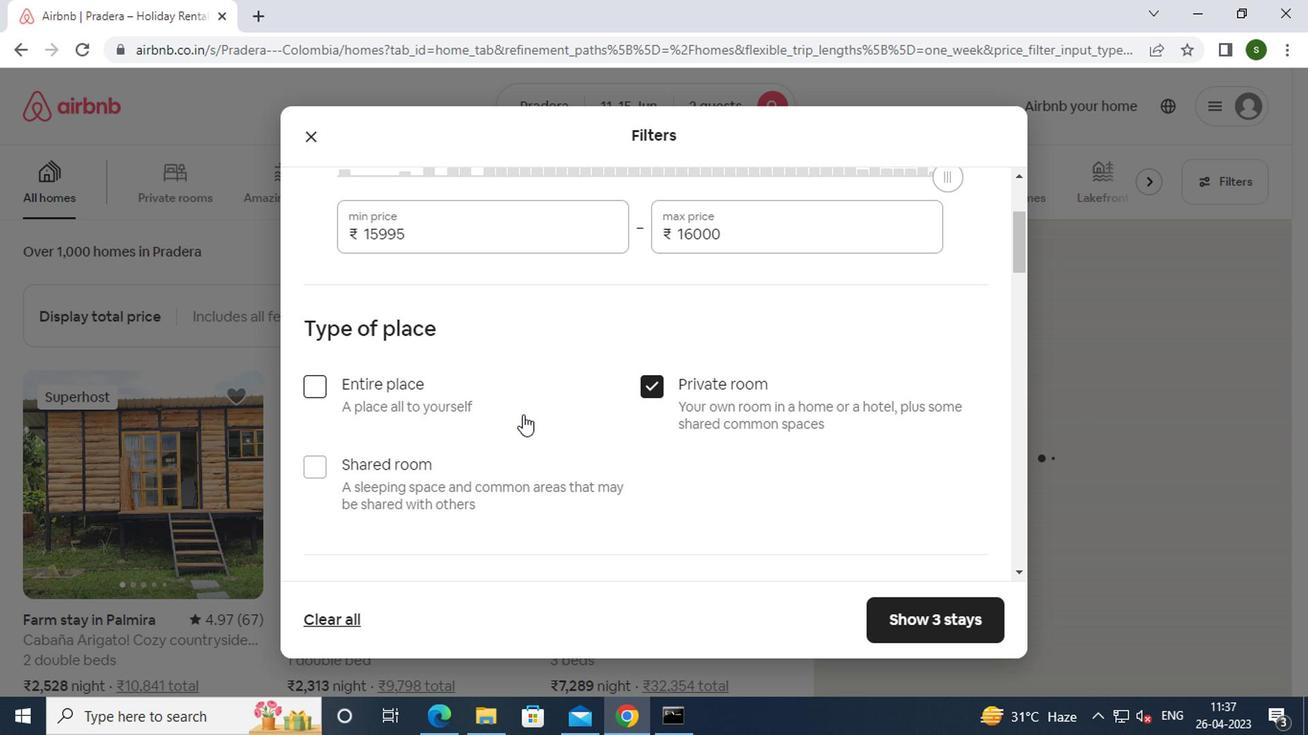 
Action: Mouse moved to (514, 418)
Screenshot: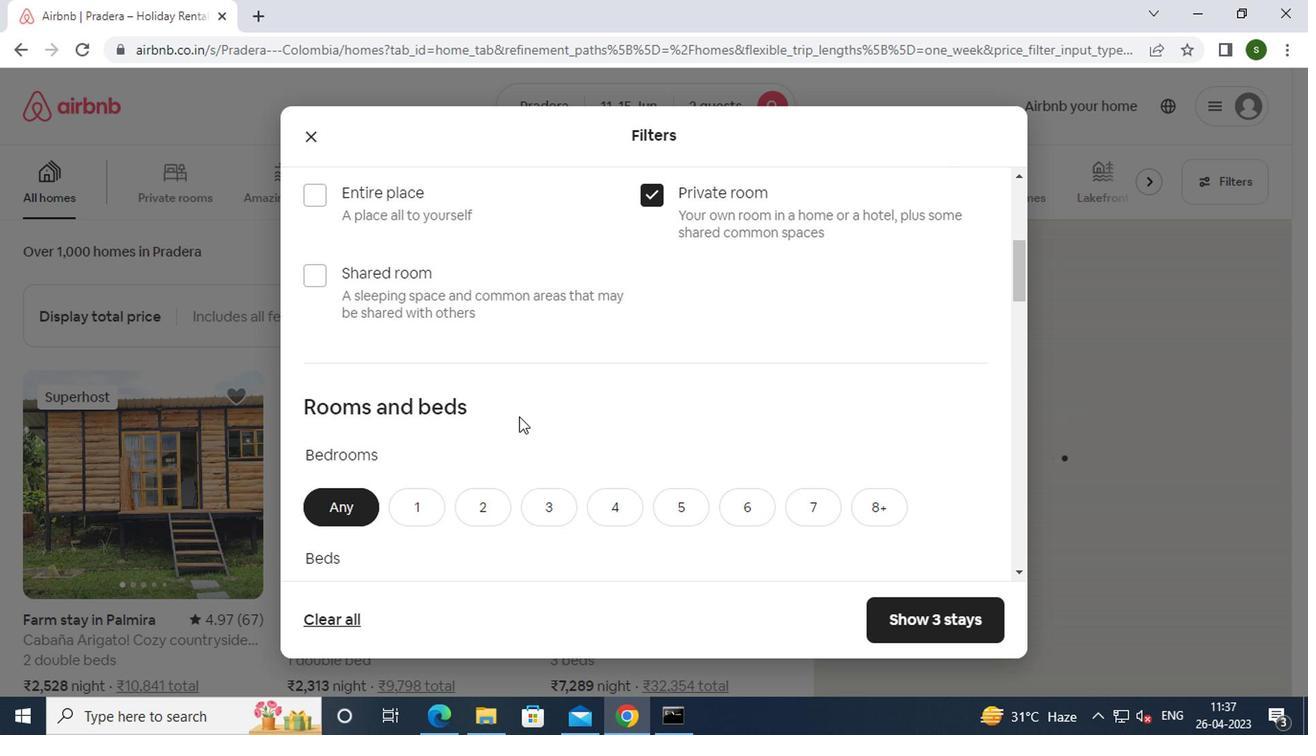 
Action: Mouse scrolled (514, 416) with delta (0, -1)
Screenshot: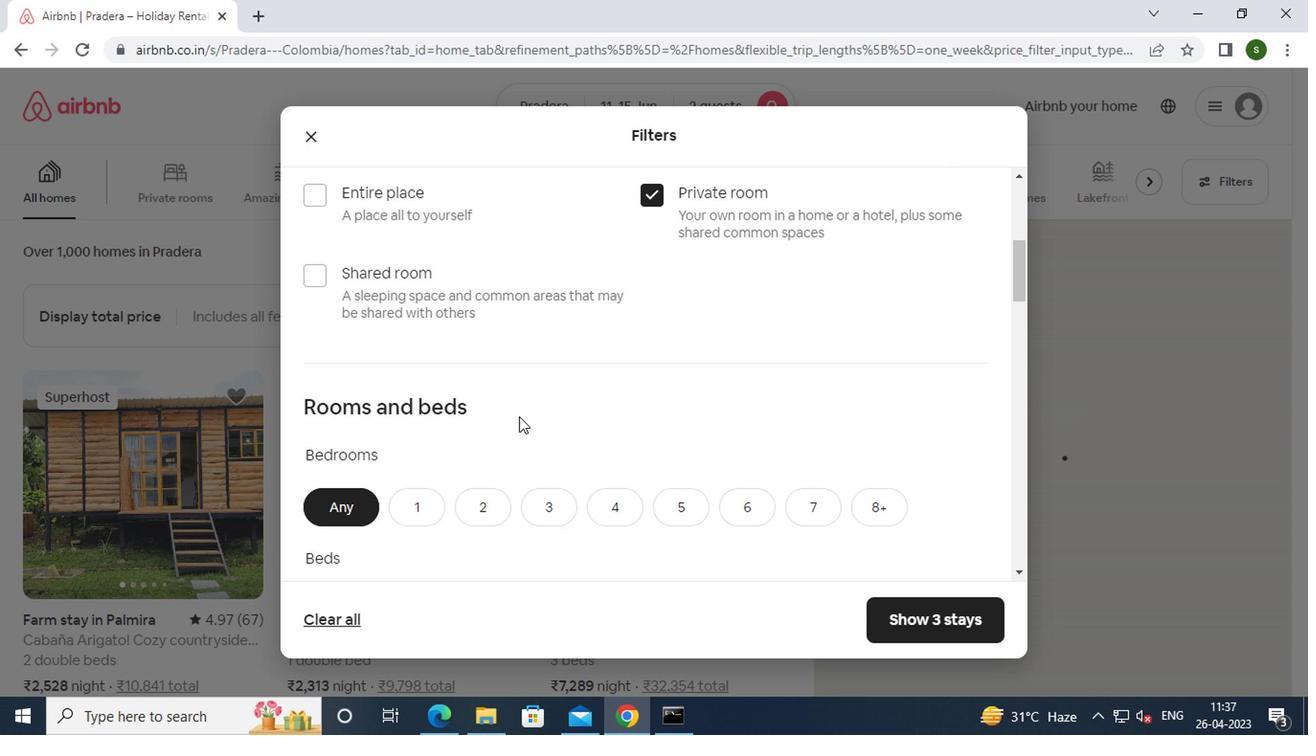 
Action: Mouse scrolled (514, 416) with delta (0, -1)
Screenshot: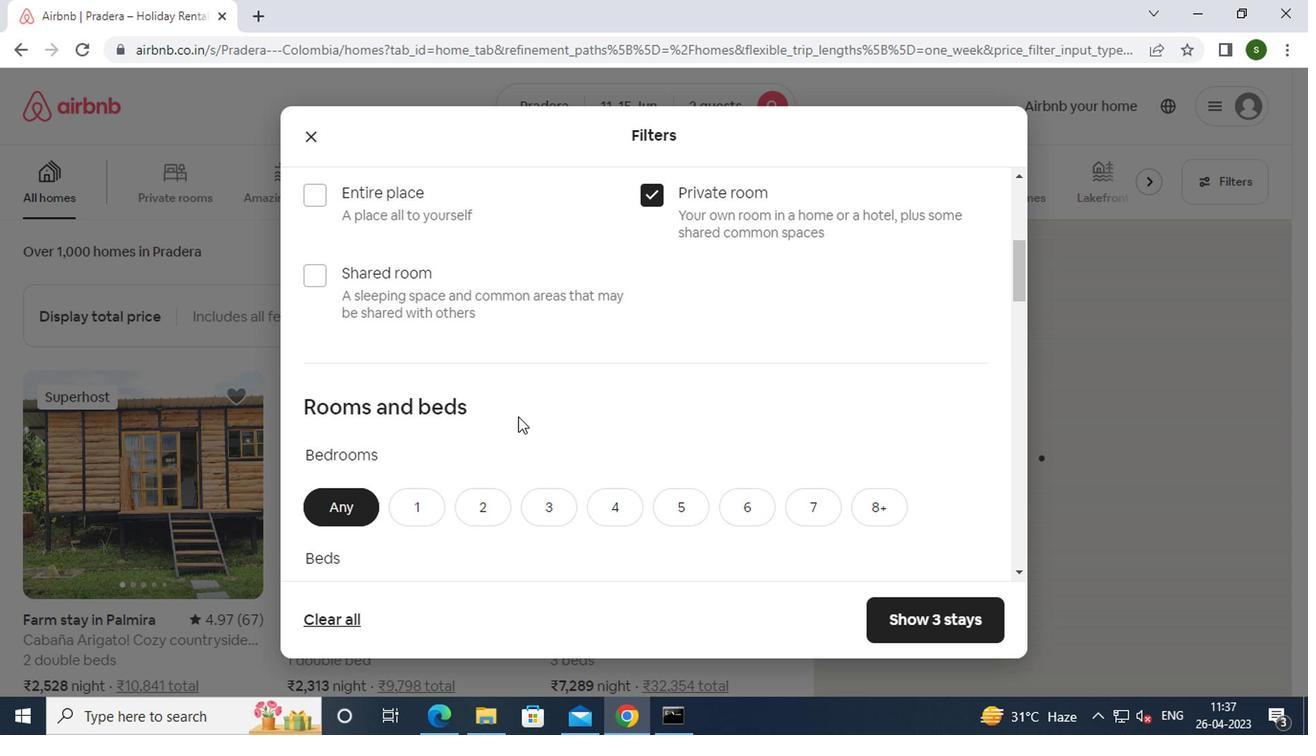
Action: Mouse moved to (404, 317)
Screenshot: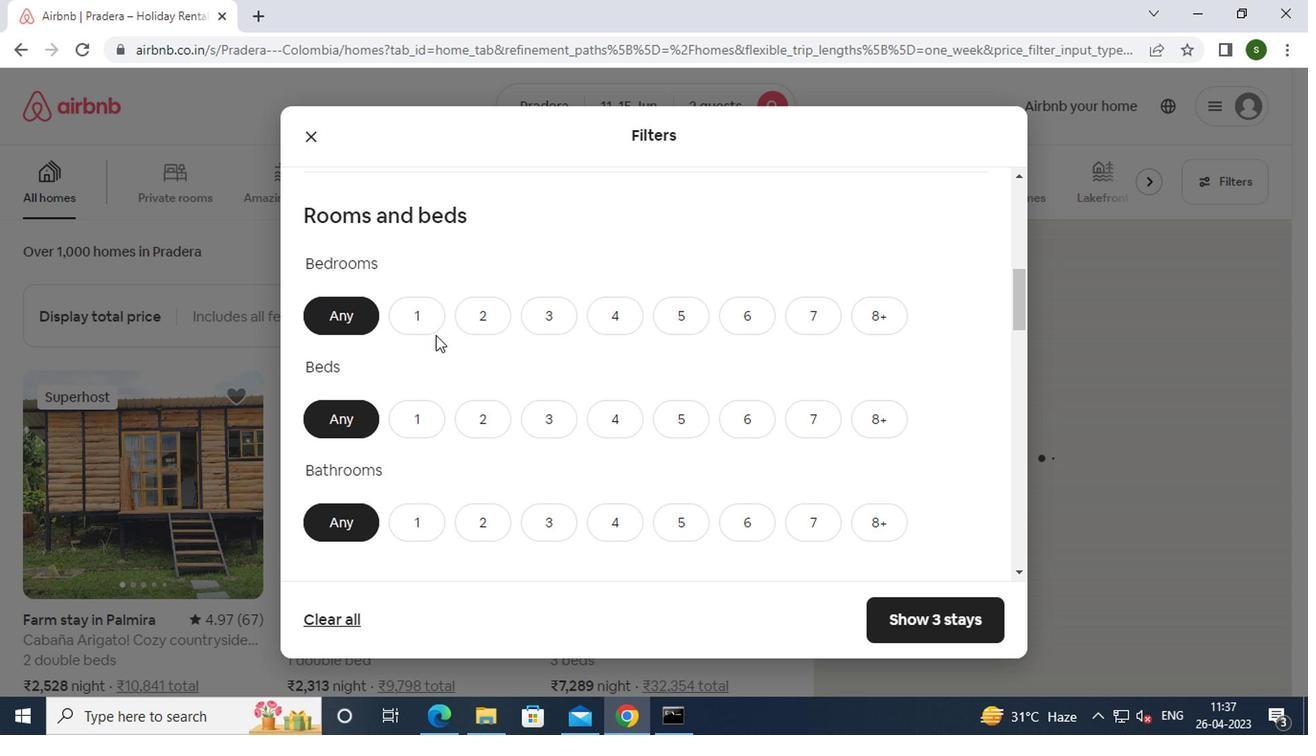 
Action: Mouse pressed left at (404, 317)
Screenshot: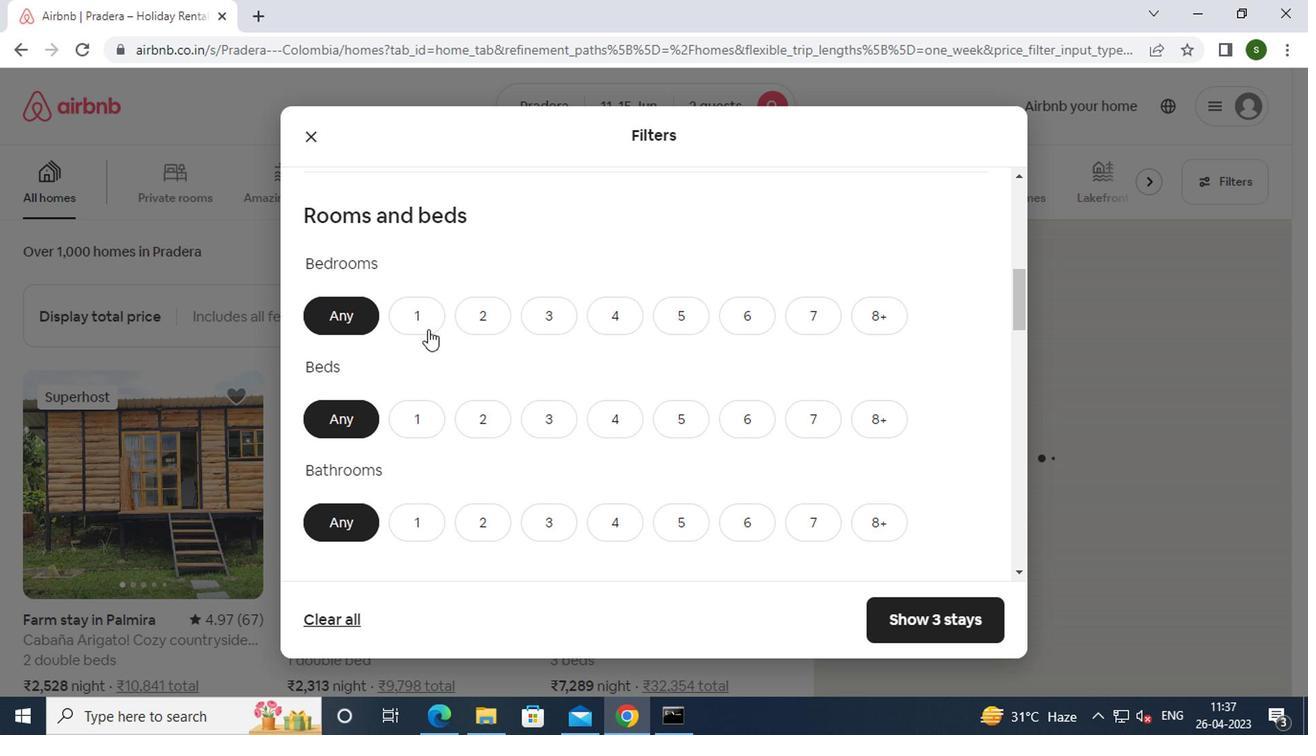 
Action: Mouse moved to (502, 423)
Screenshot: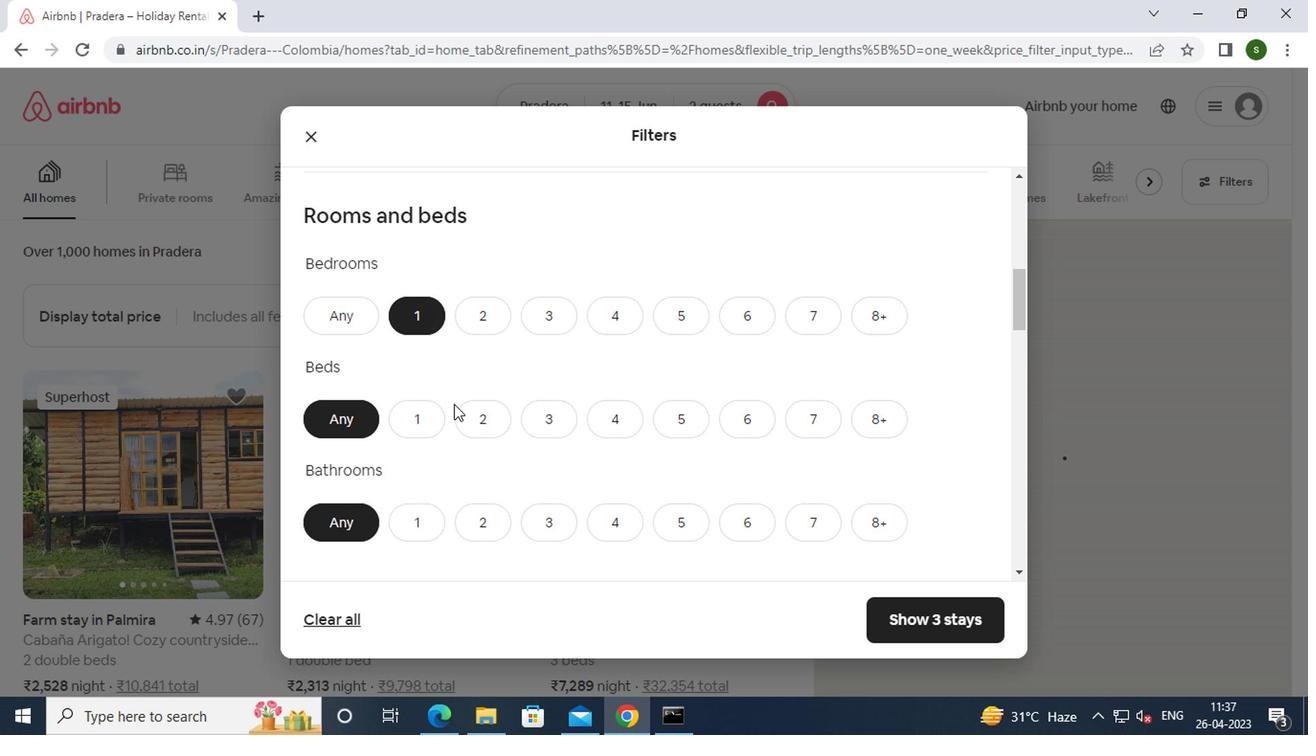 
Action: Mouse pressed left at (502, 423)
Screenshot: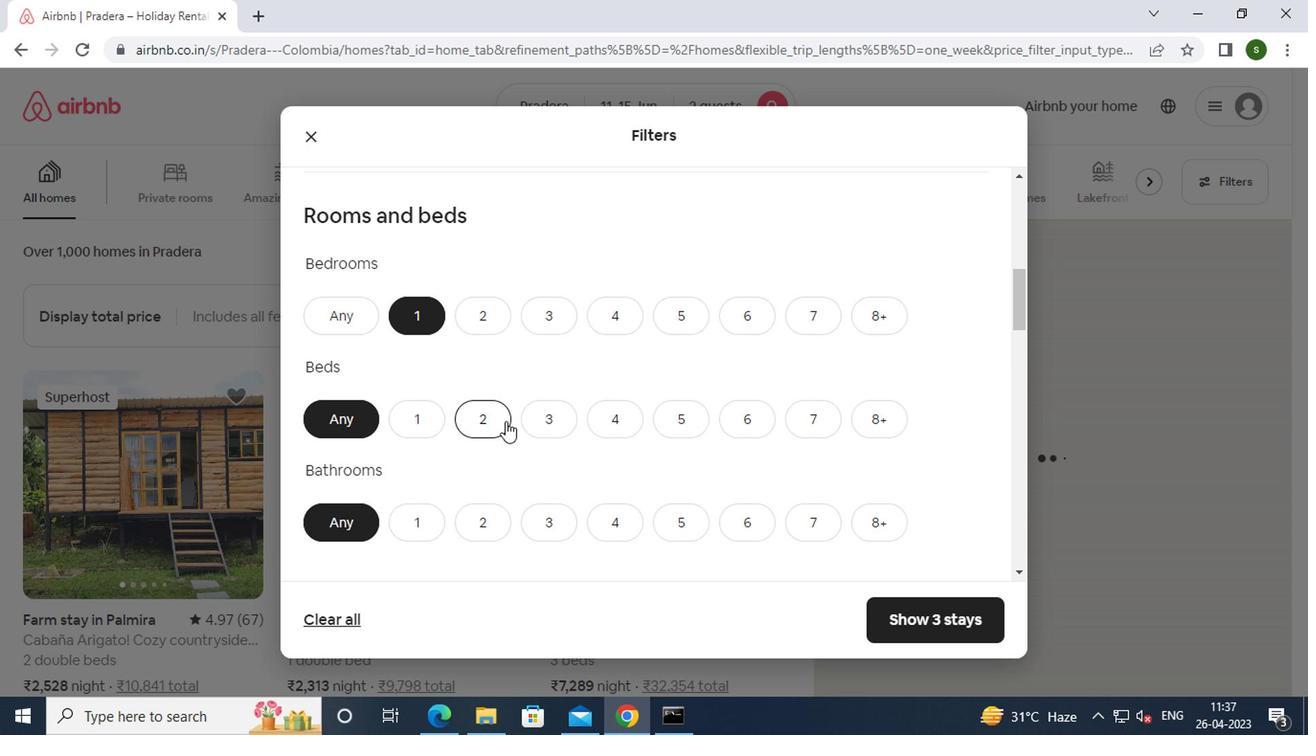 
Action: Mouse moved to (414, 525)
Screenshot: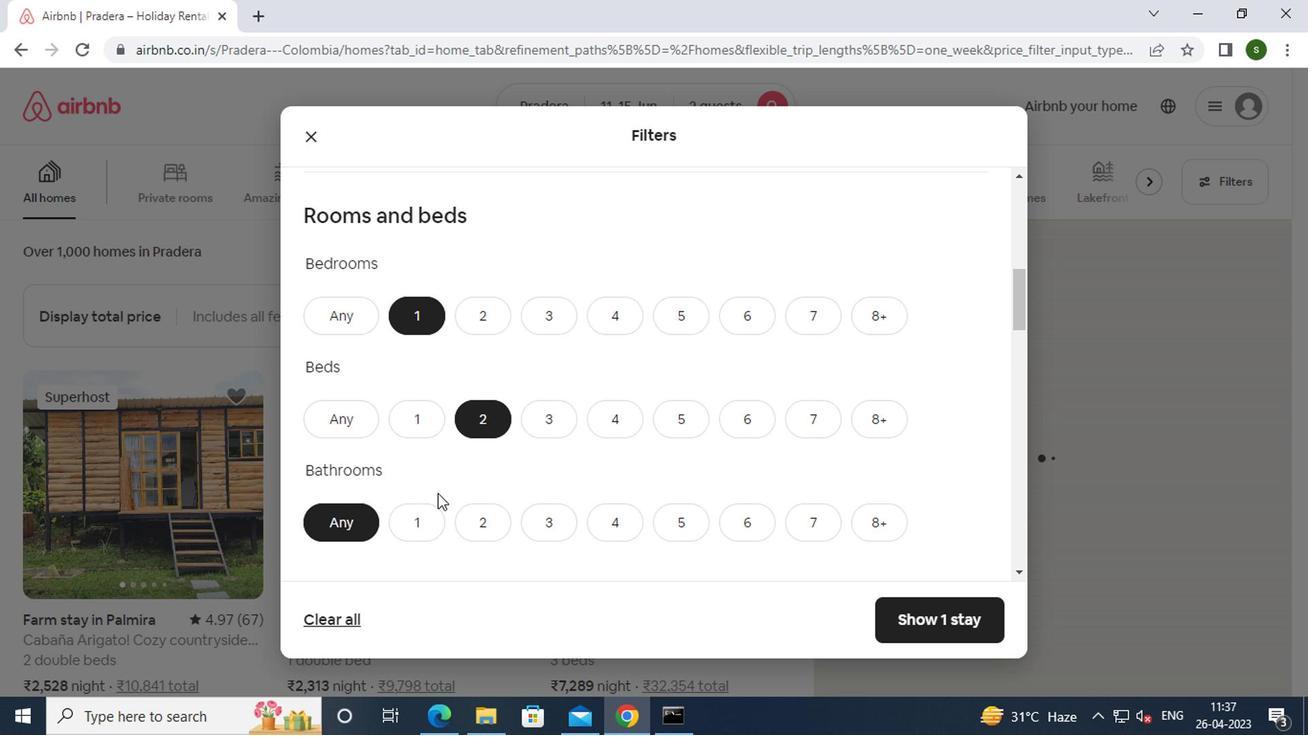 
Action: Mouse pressed left at (414, 525)
Screenshot: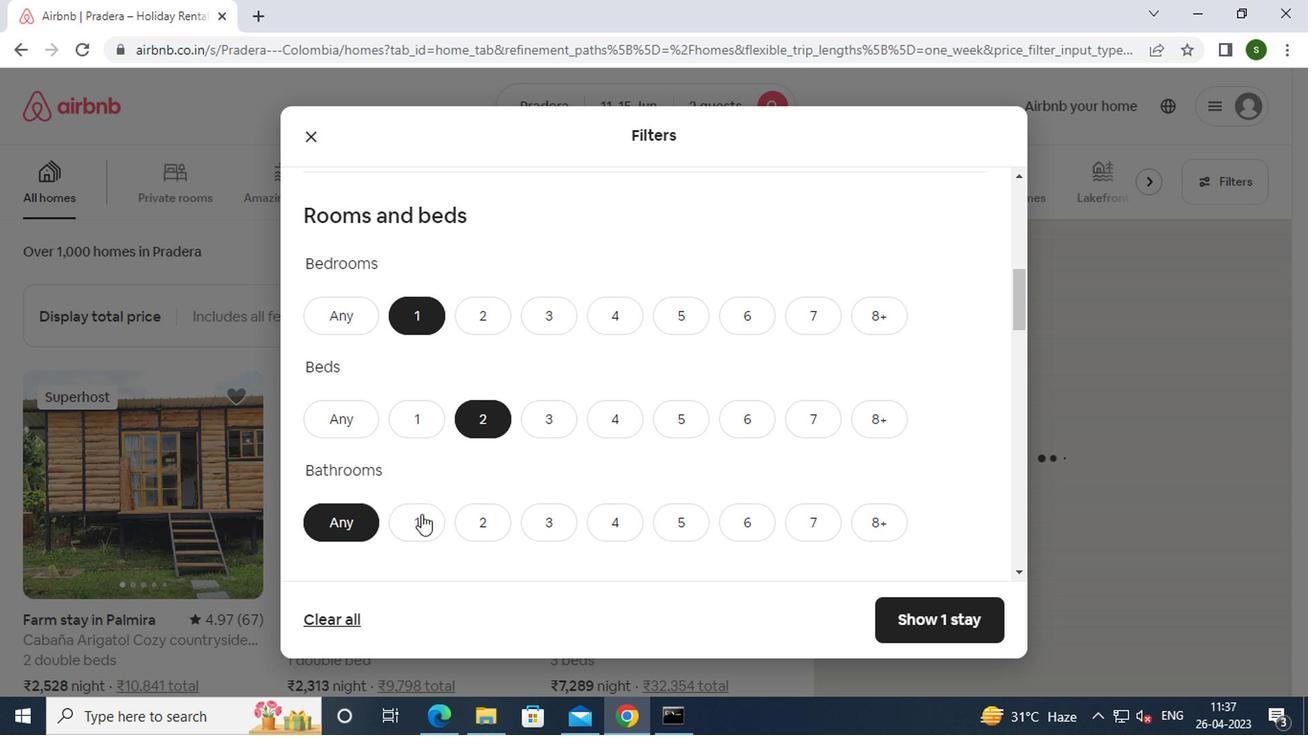 
Action: Mouse moved to (478, 445)
Screenshot: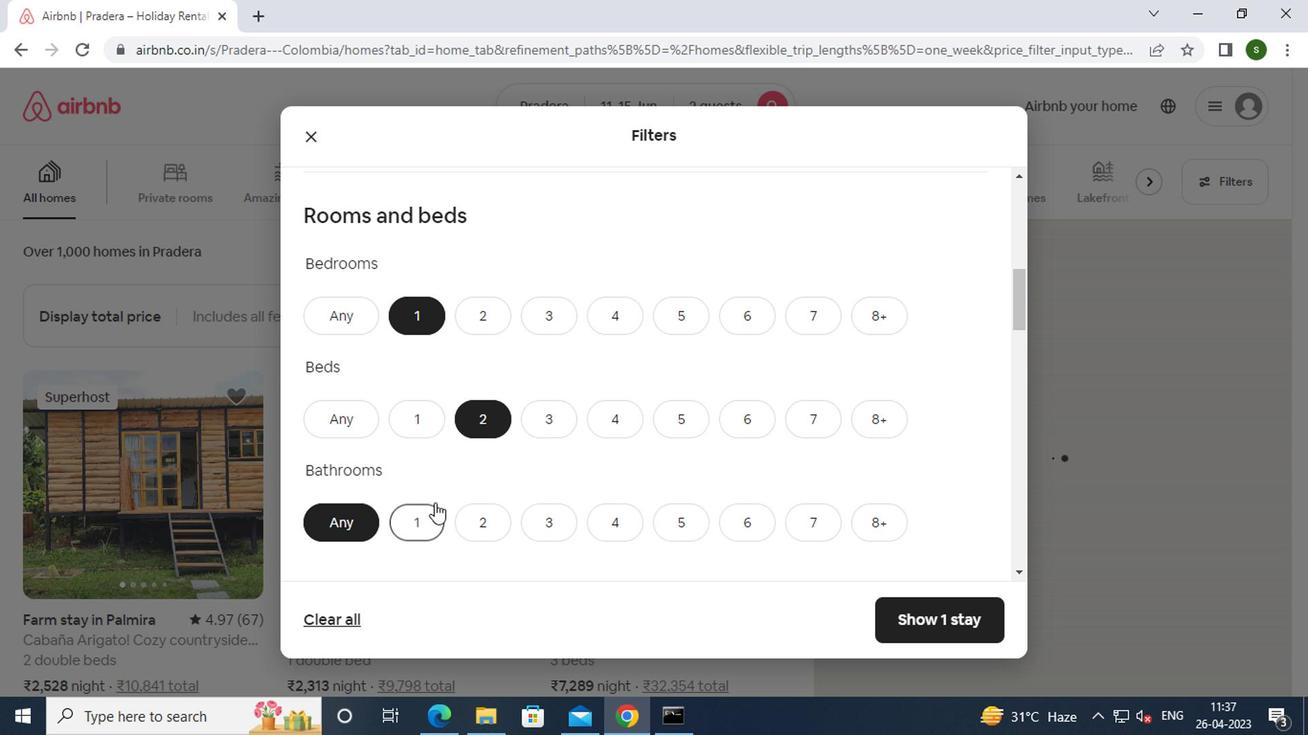 
Action: Mouse scrolled (478, 444) with delta (0, -1)
Screenshot: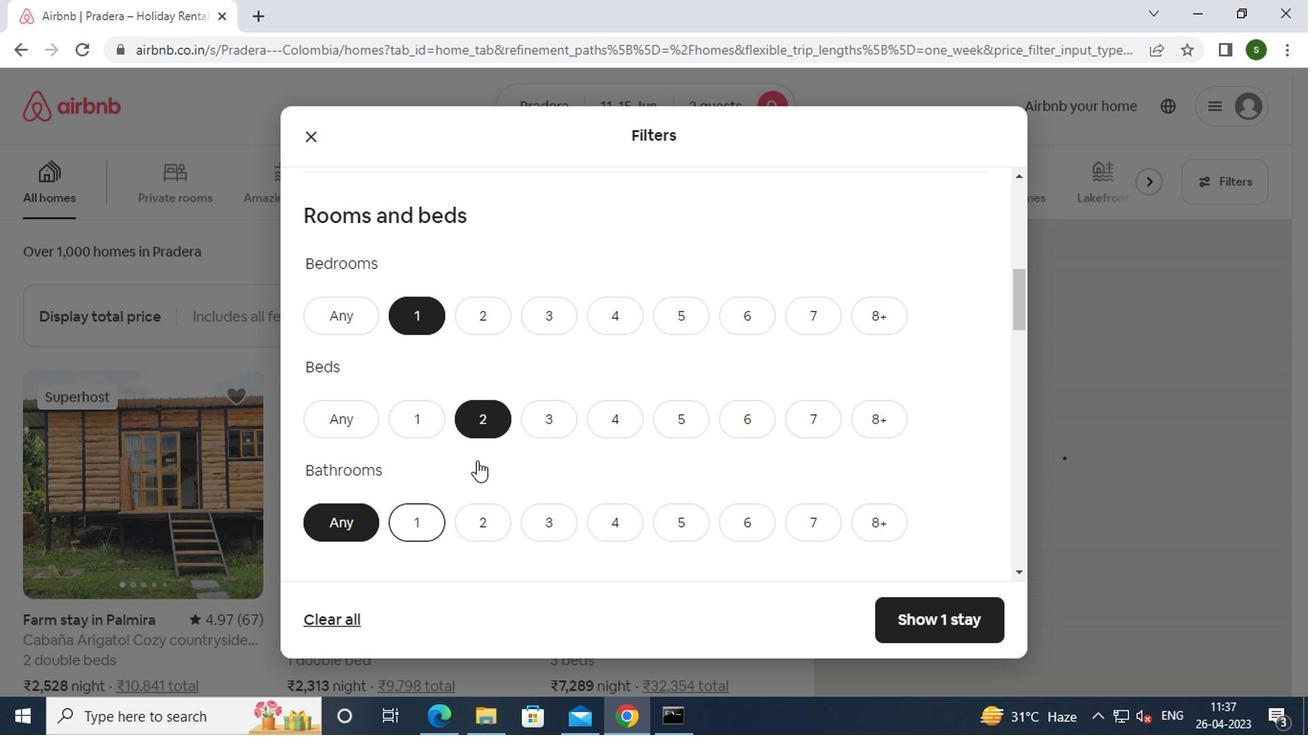 
Action: Mouse scrolled (478, 444) with delta (0, -1)
Screenshot: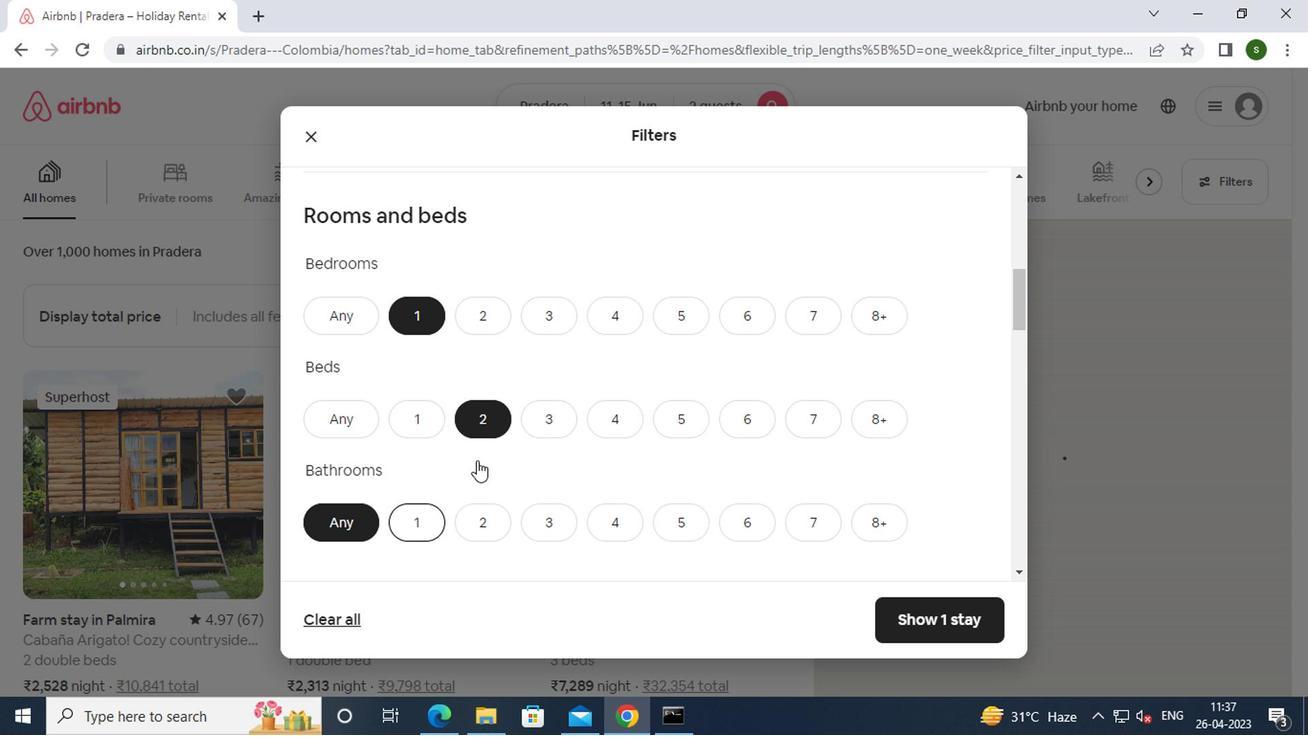 
Action: Mouse scrolled (478, 444) with delta (0, -1)
Screenshot: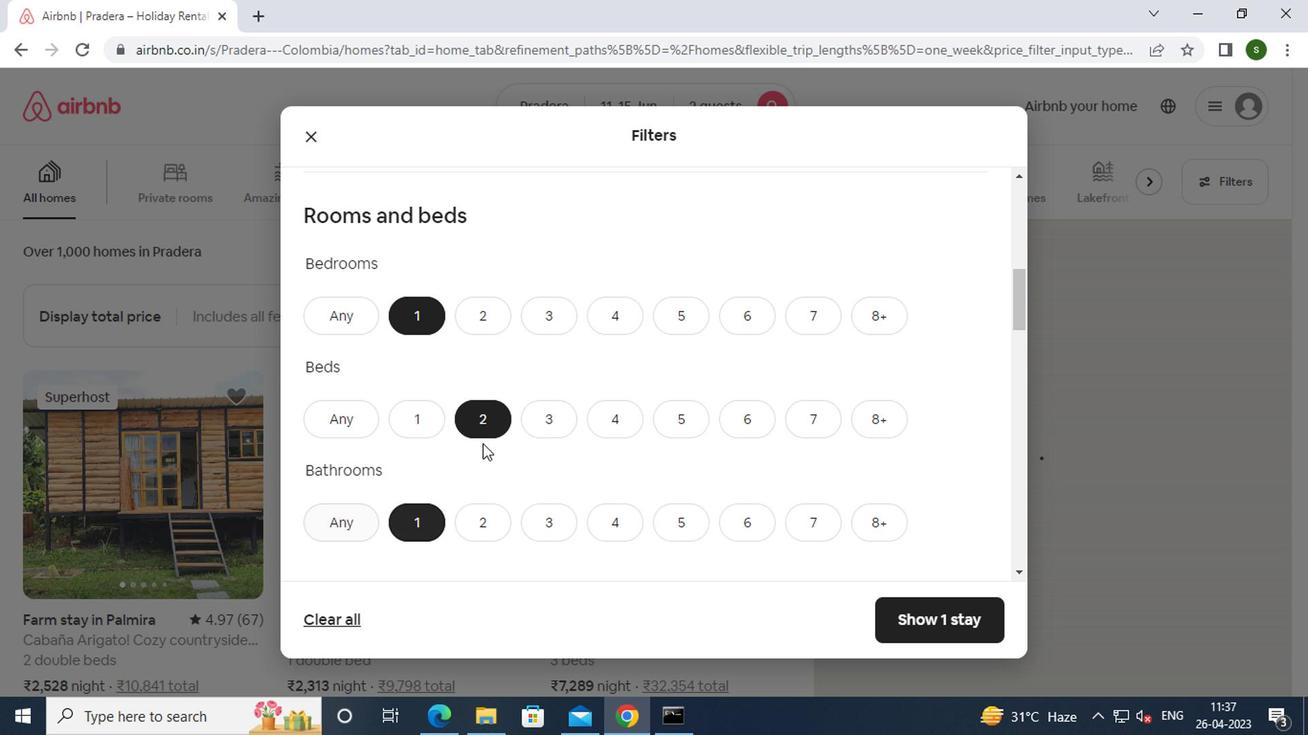 
Action: Mouse moved to (395, 416)
Screenshot: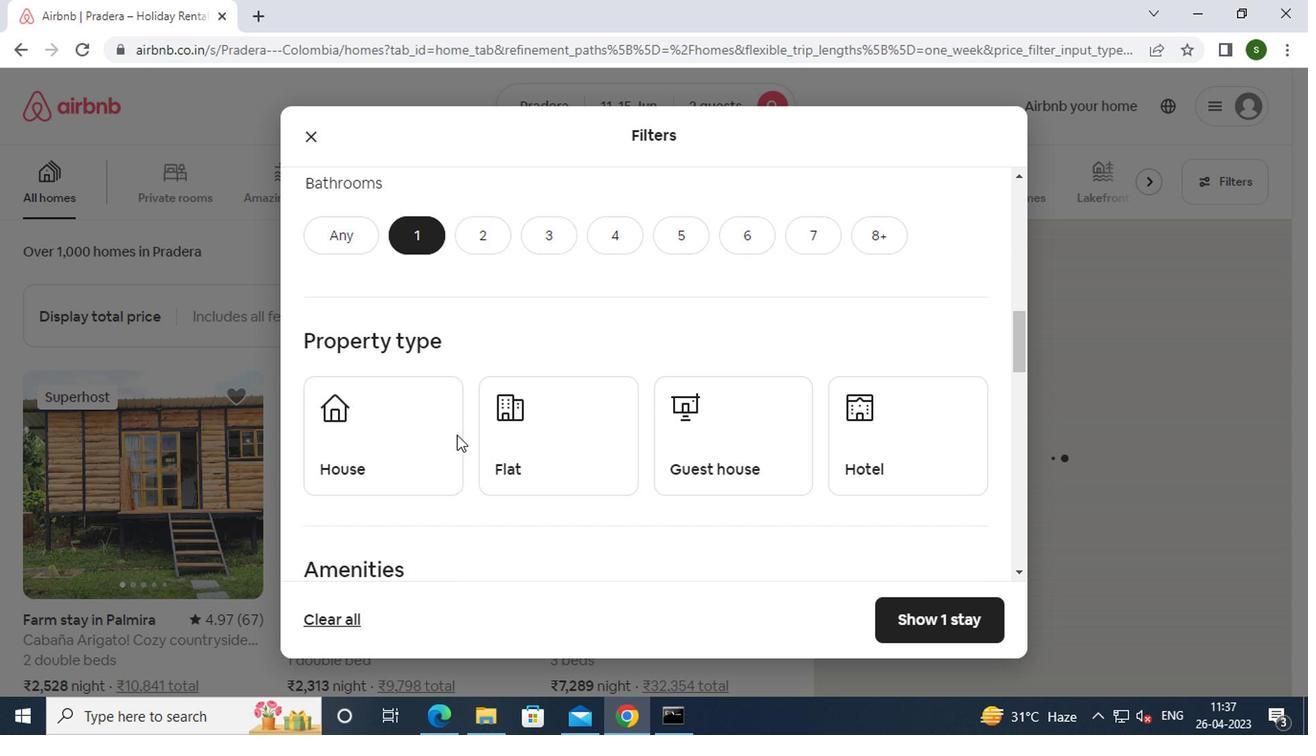 
Action: Mouse pressed left at (395, 416)
Screenshot: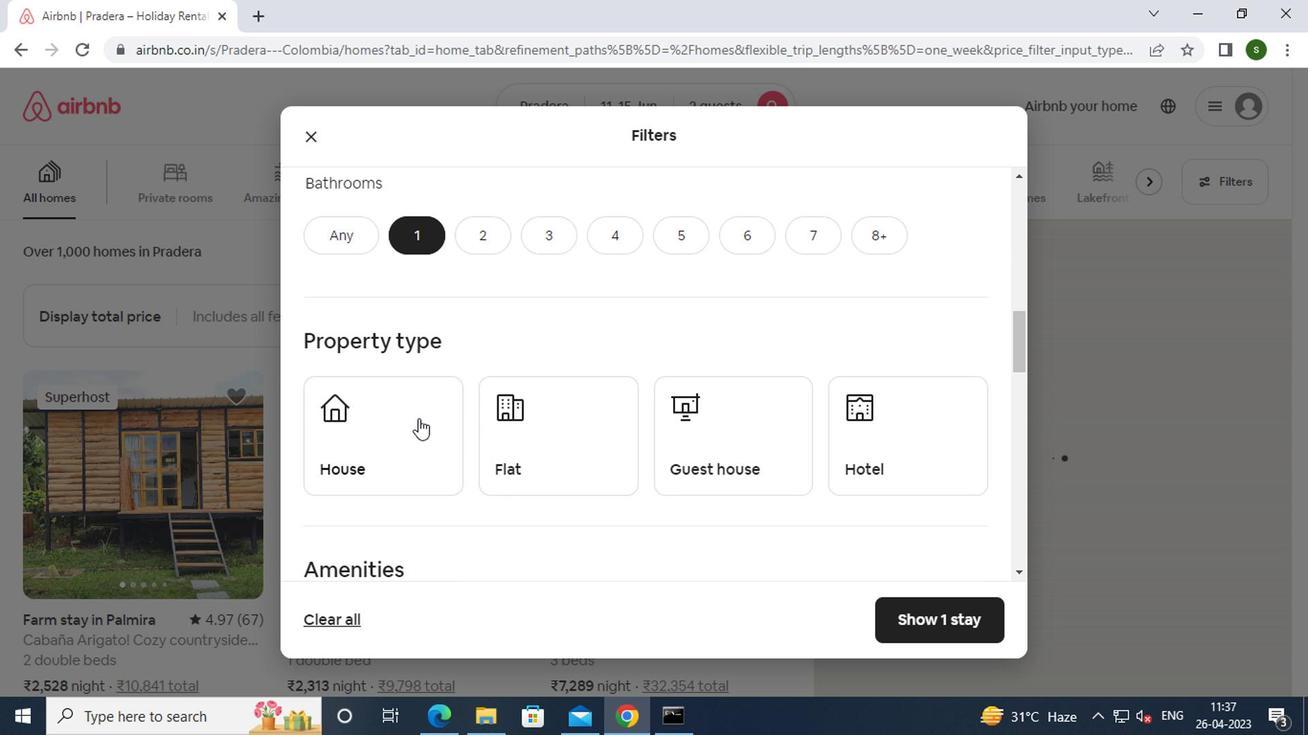 
Action: Mouse moved to (532, 437)
Screenshot: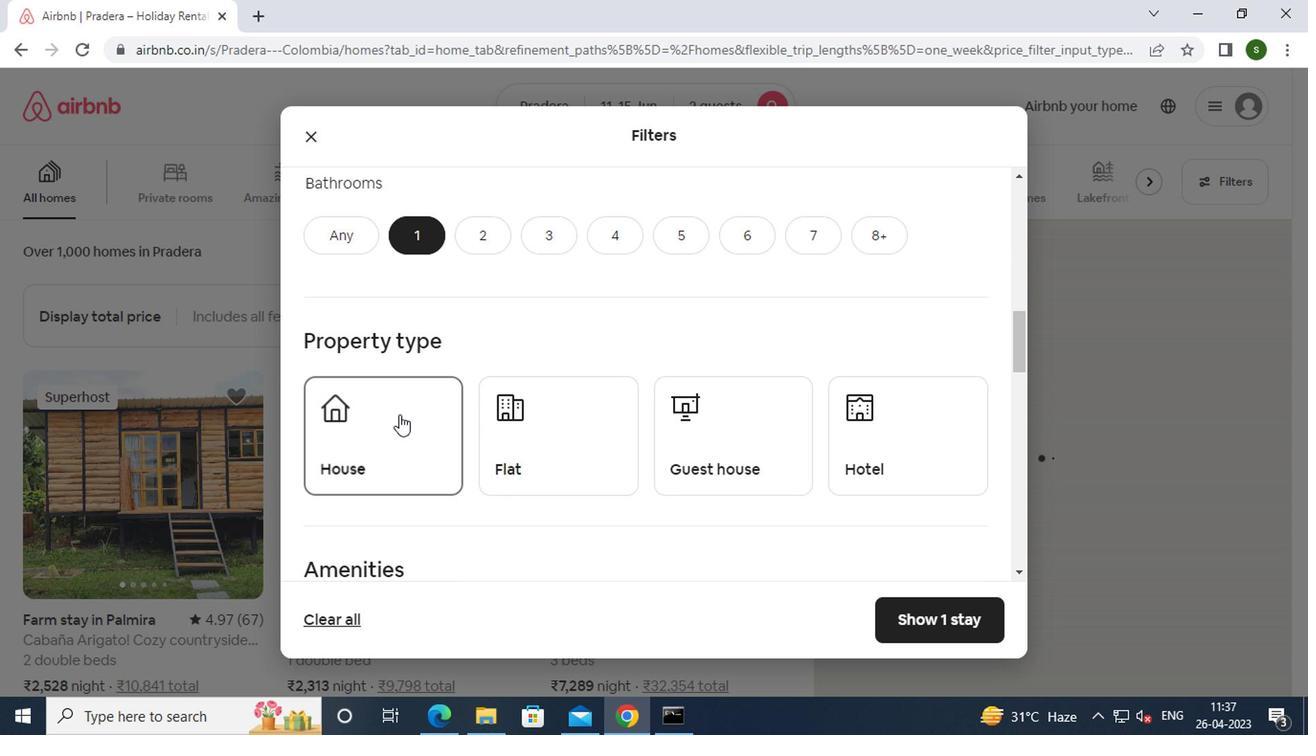
Action: Mouse pressed left at (532, 437)
Screenshot: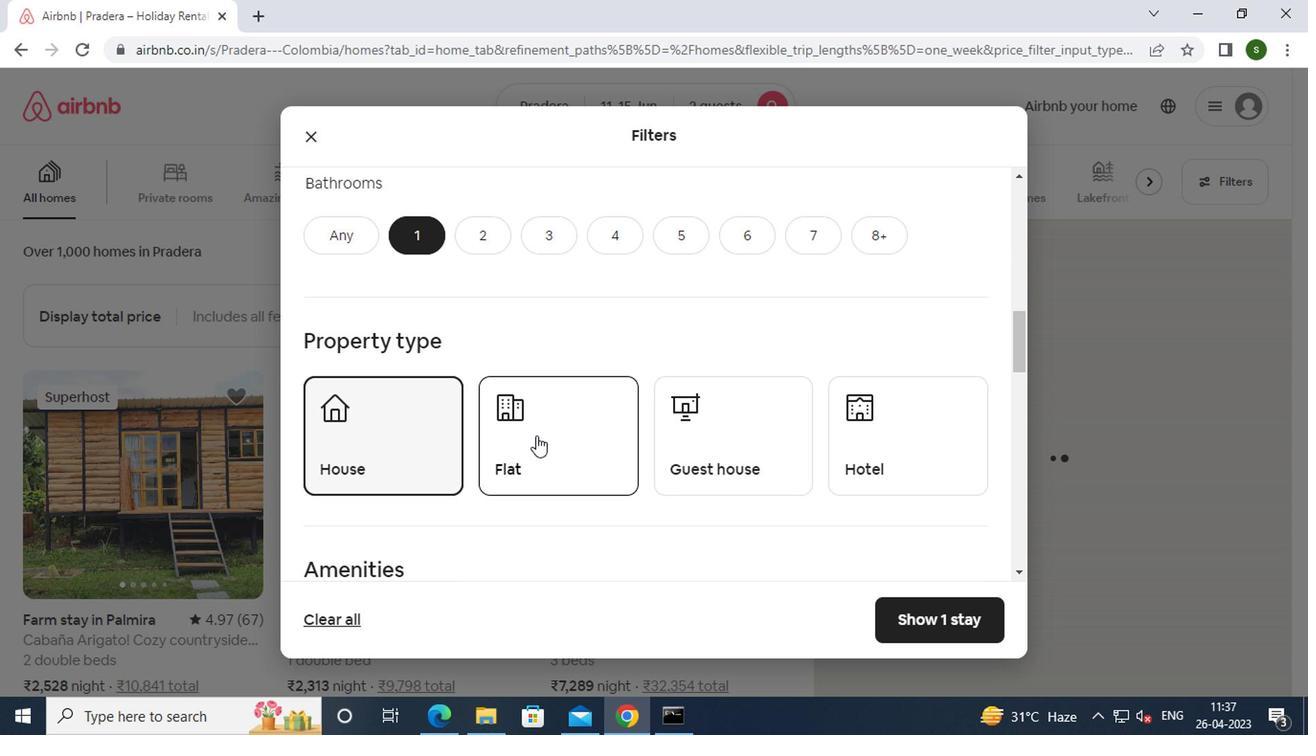 
Action: Mouse moved to (737, 443)
Screenshot: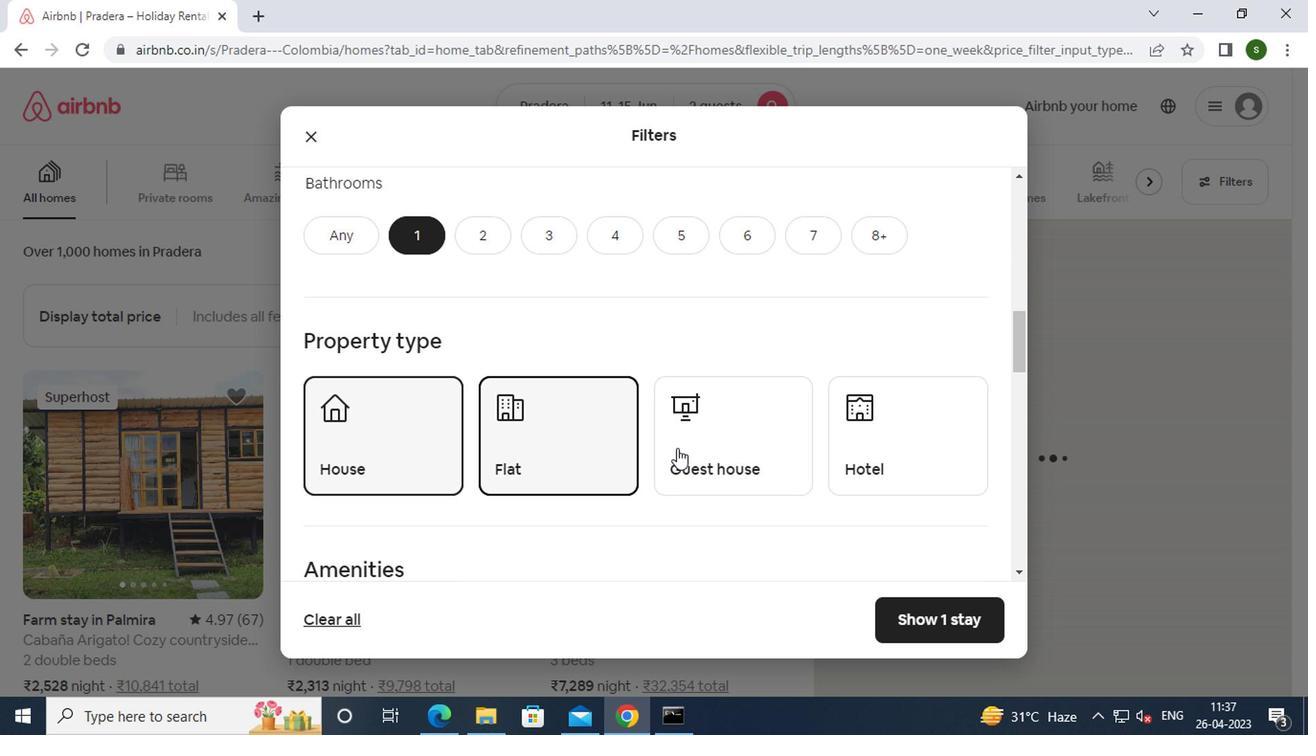 
Action: Mouse pressed left at (737, 443)
Screenshot: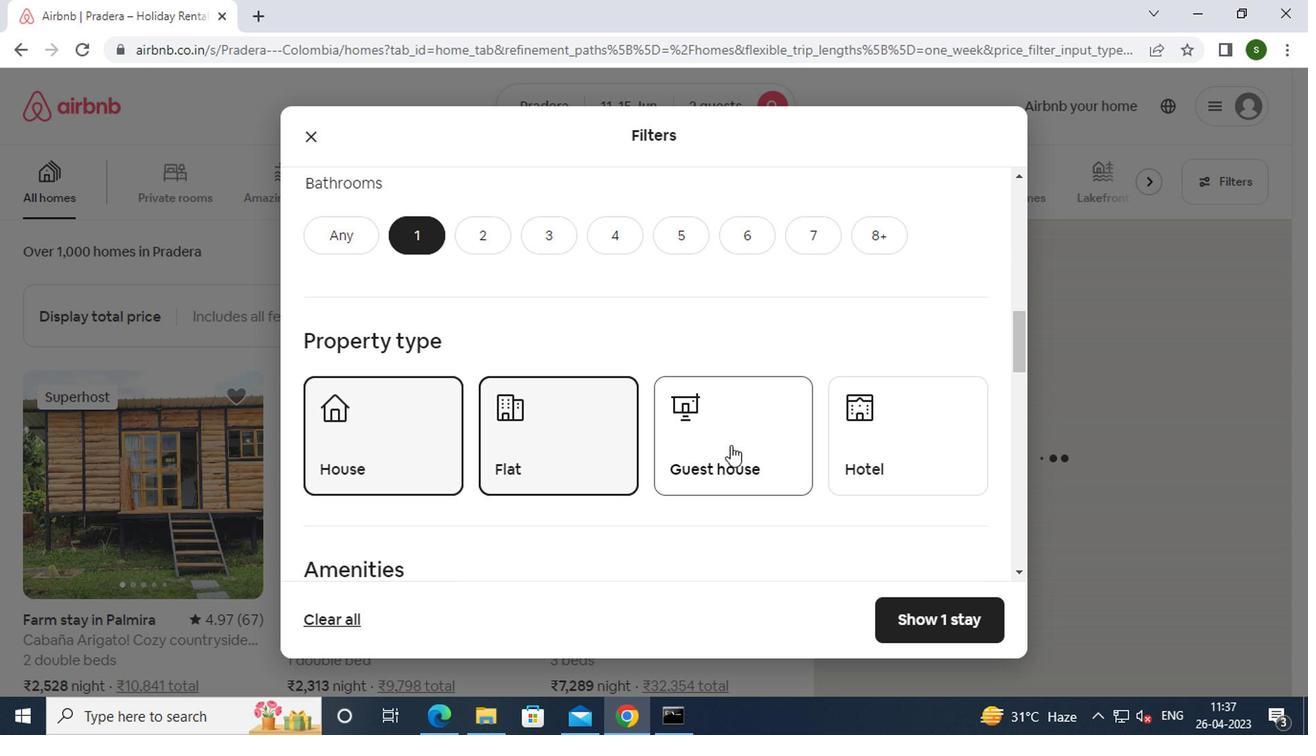 
Action: Mouse moved to (911, 440)
Screenshot: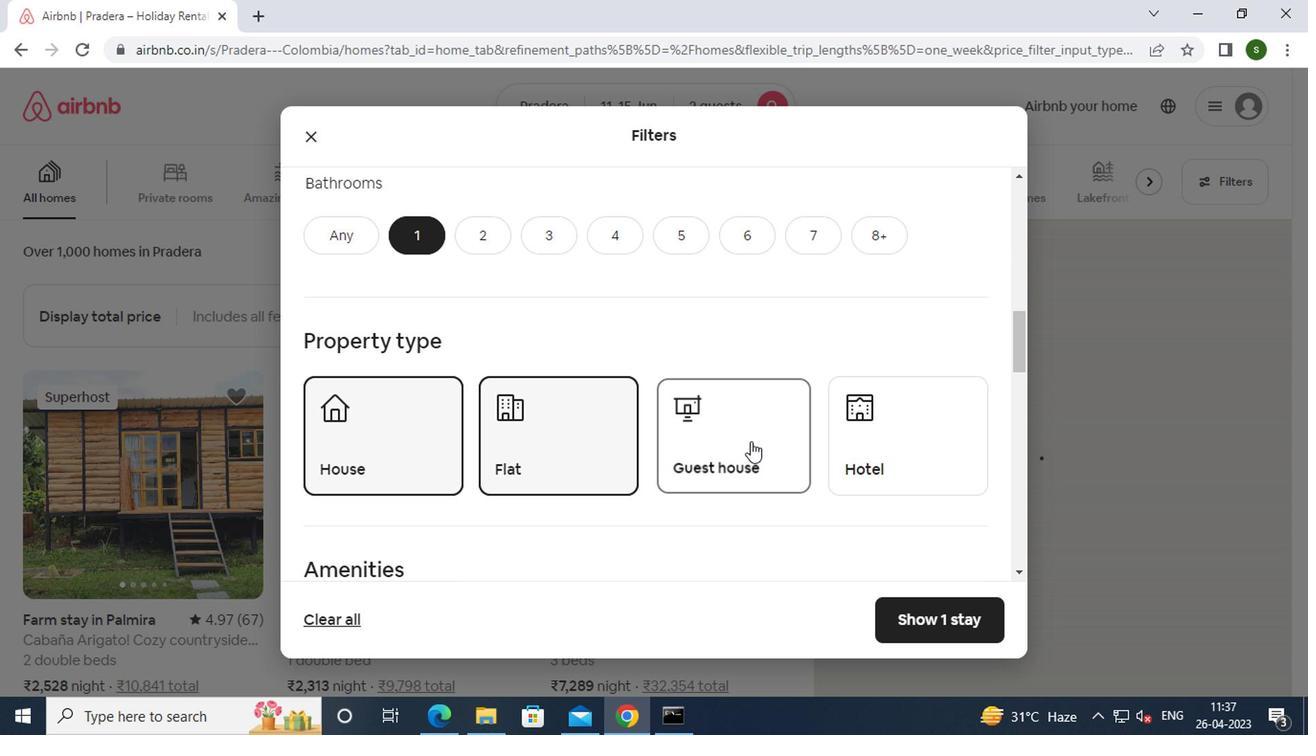 
Action: Mouse pressed left at (911, 440)
Screenshot: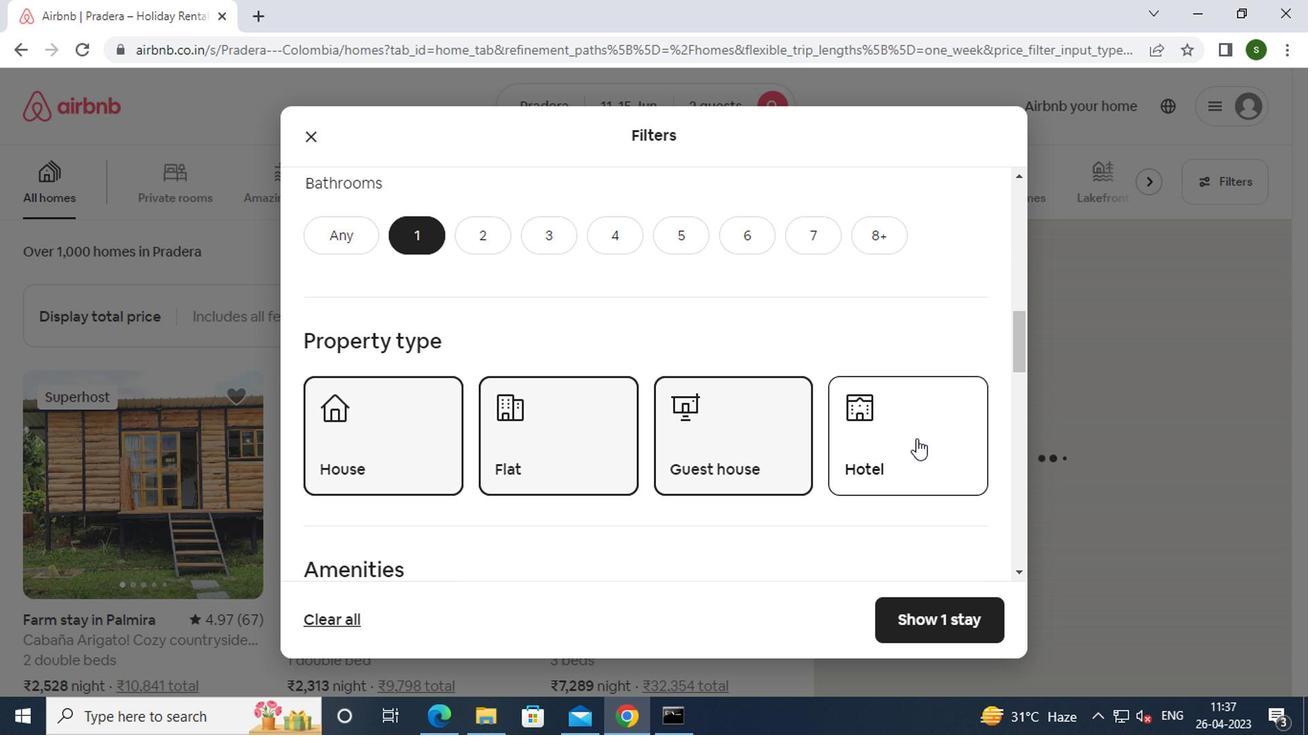 
Action: Mouse moved to (645, 355)
Screenshot: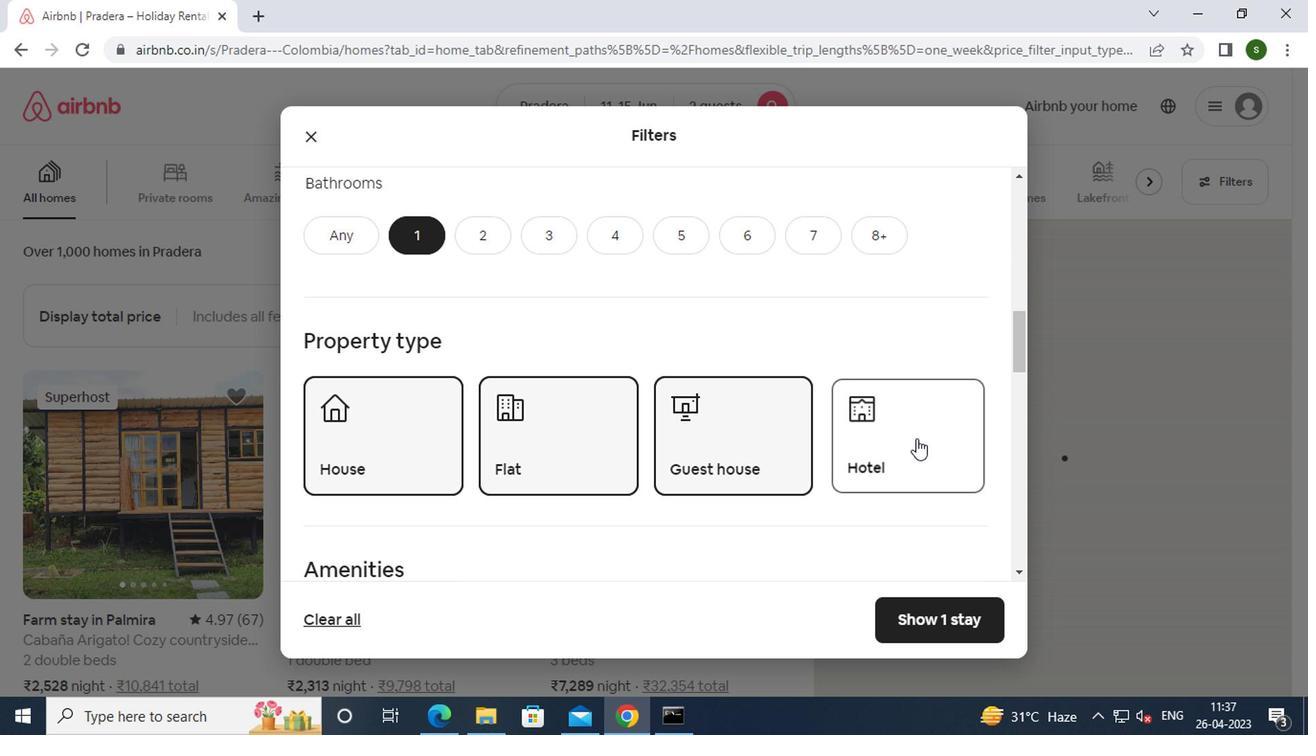 
Action: Mouse scrolled (645, 354) with delta (0, -1)
Screenshot: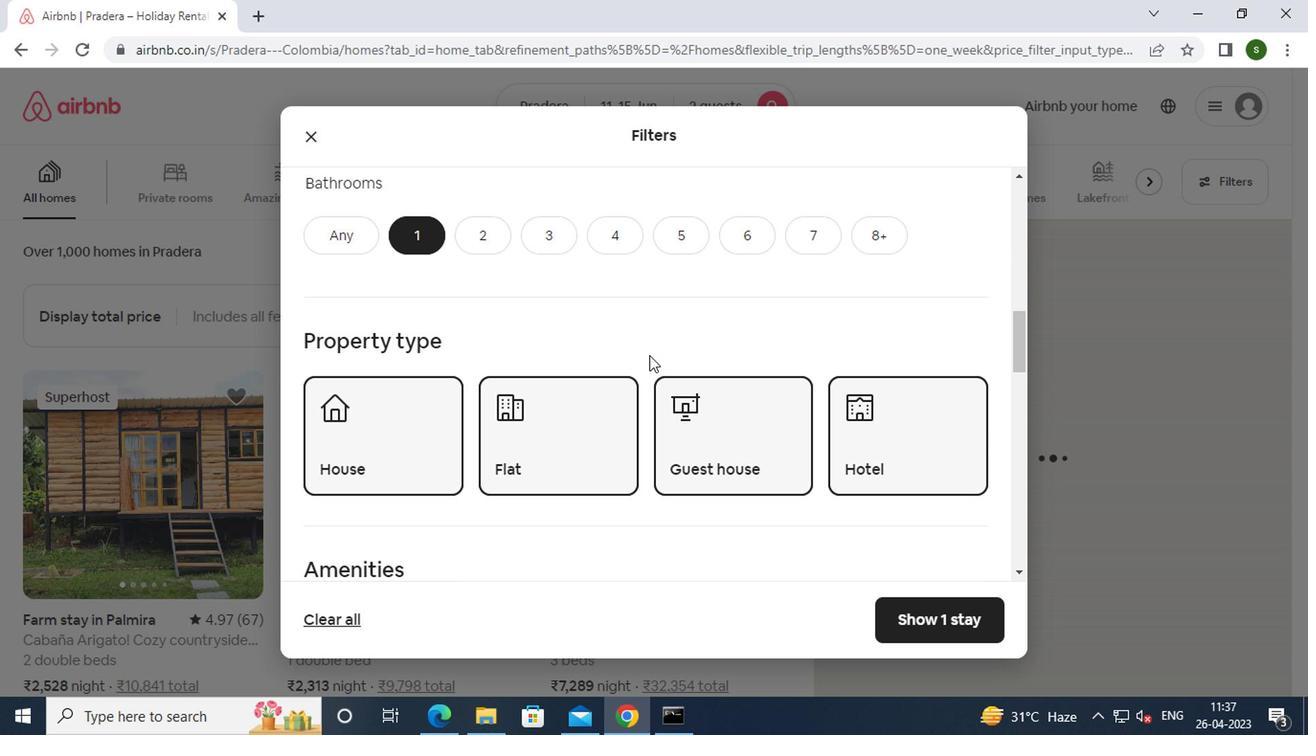 
Action: Mouse scrolled (645, 354) with delta (0, -1)
Screenshot: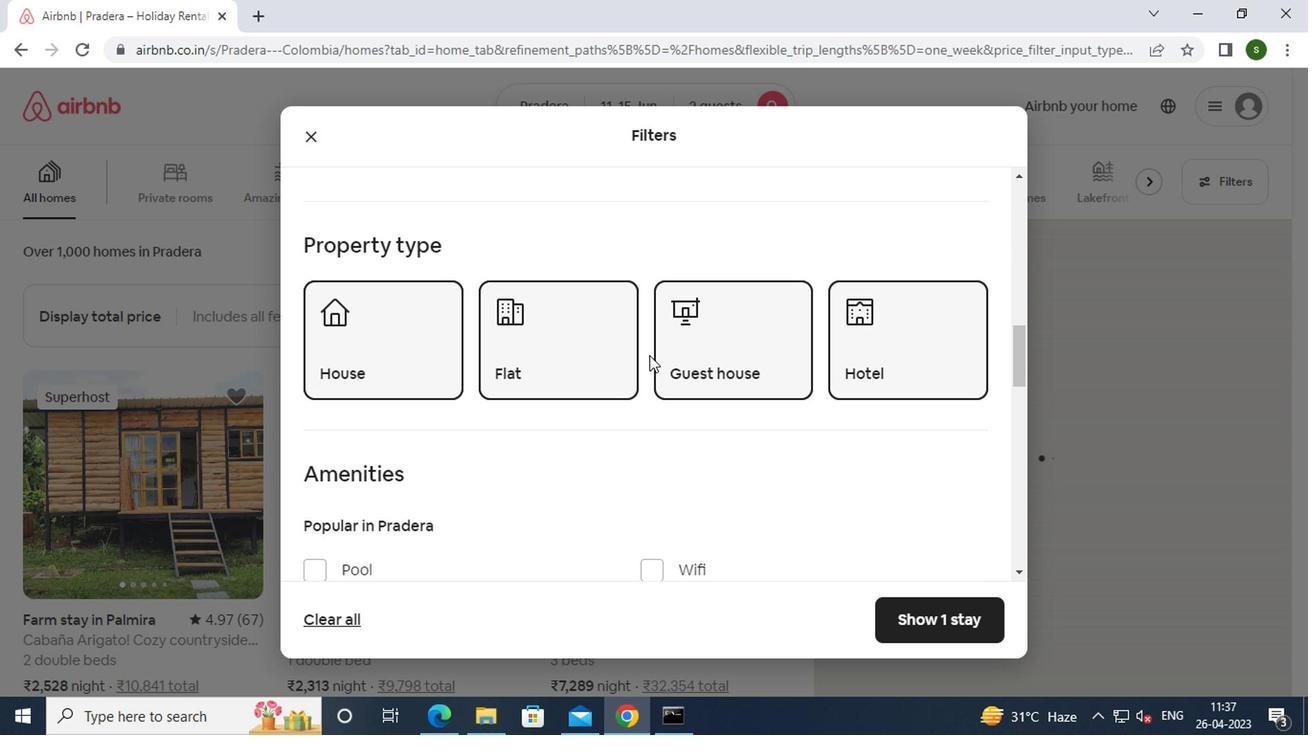 
Action: Mouse scrolled (645, 354) with delta (0, -1)
Screenshot: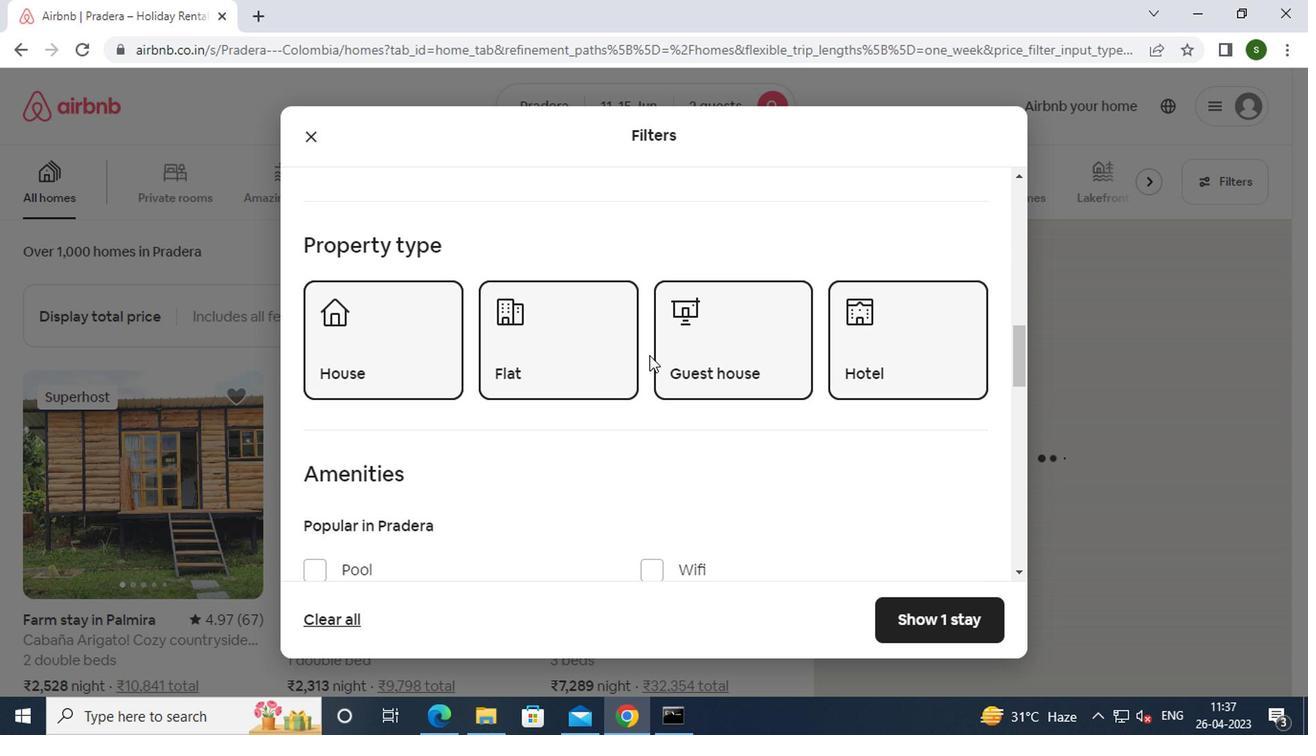 
Action: Mouse scrolled (645, 354) with delta (0, -1)
Screenshot: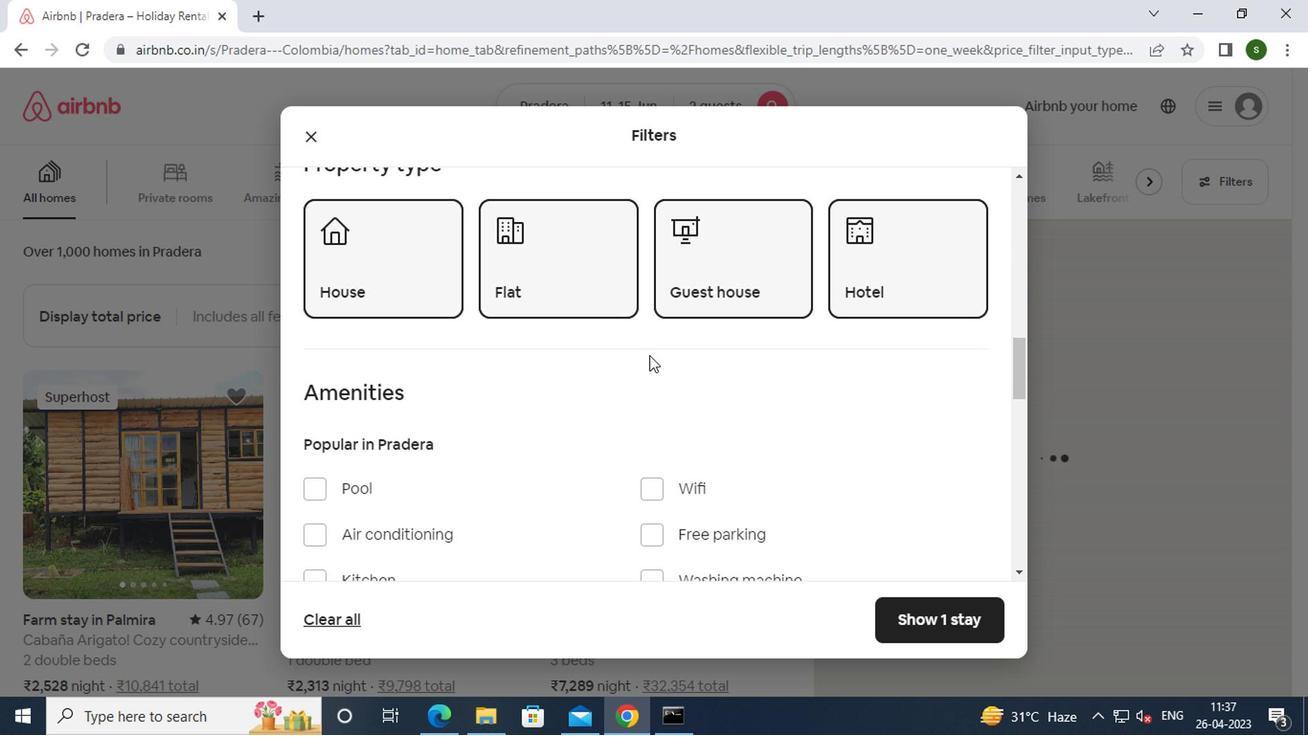 
Action: Mouse moved to (636, 376)
Screenshot: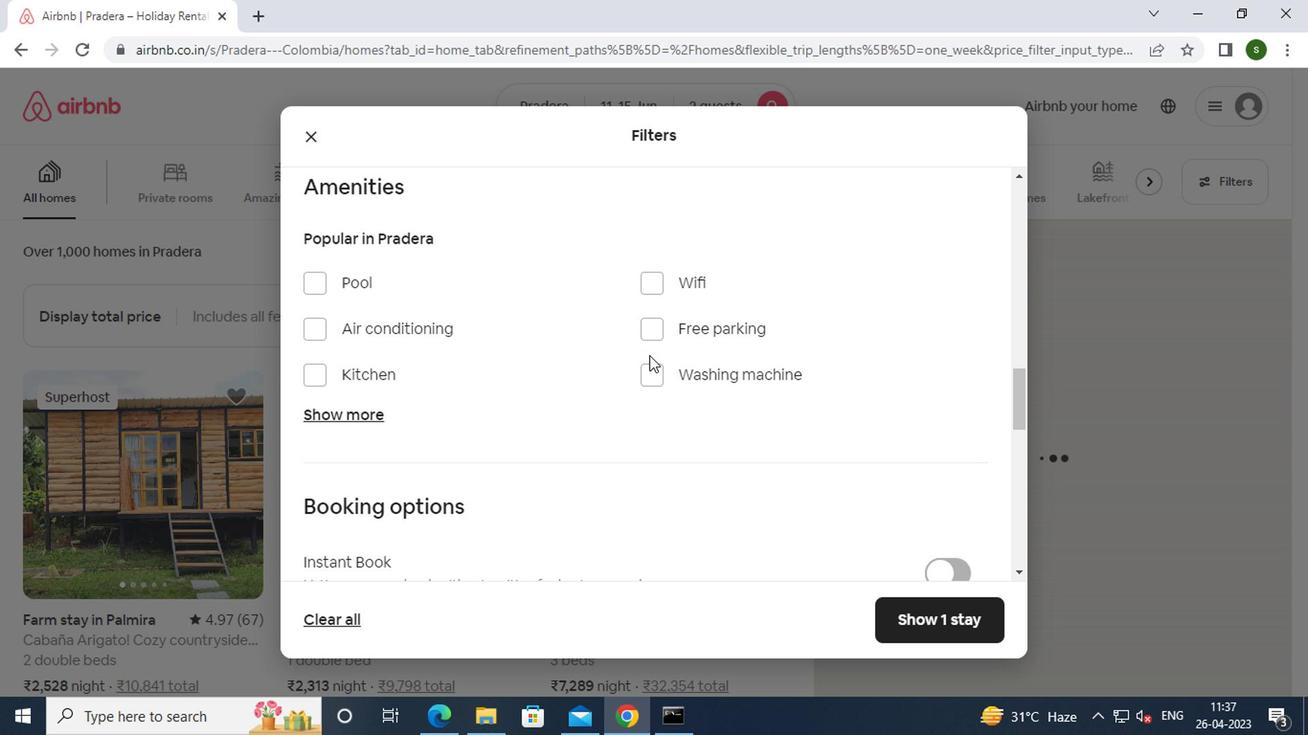 
Action: Mouse pressed left at (636, 376)
Screenshot: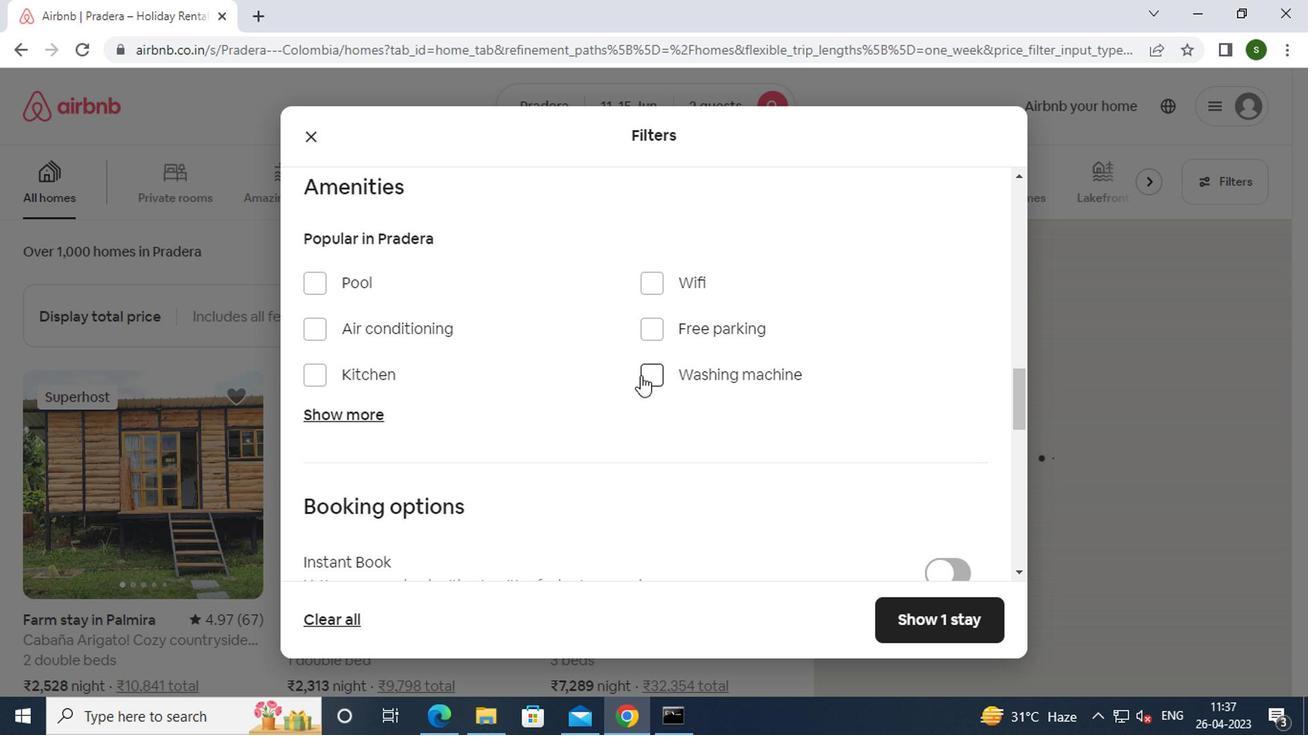 
Action: Mouse scrolled (636, 374) with delta (0, -1)
Screenshot: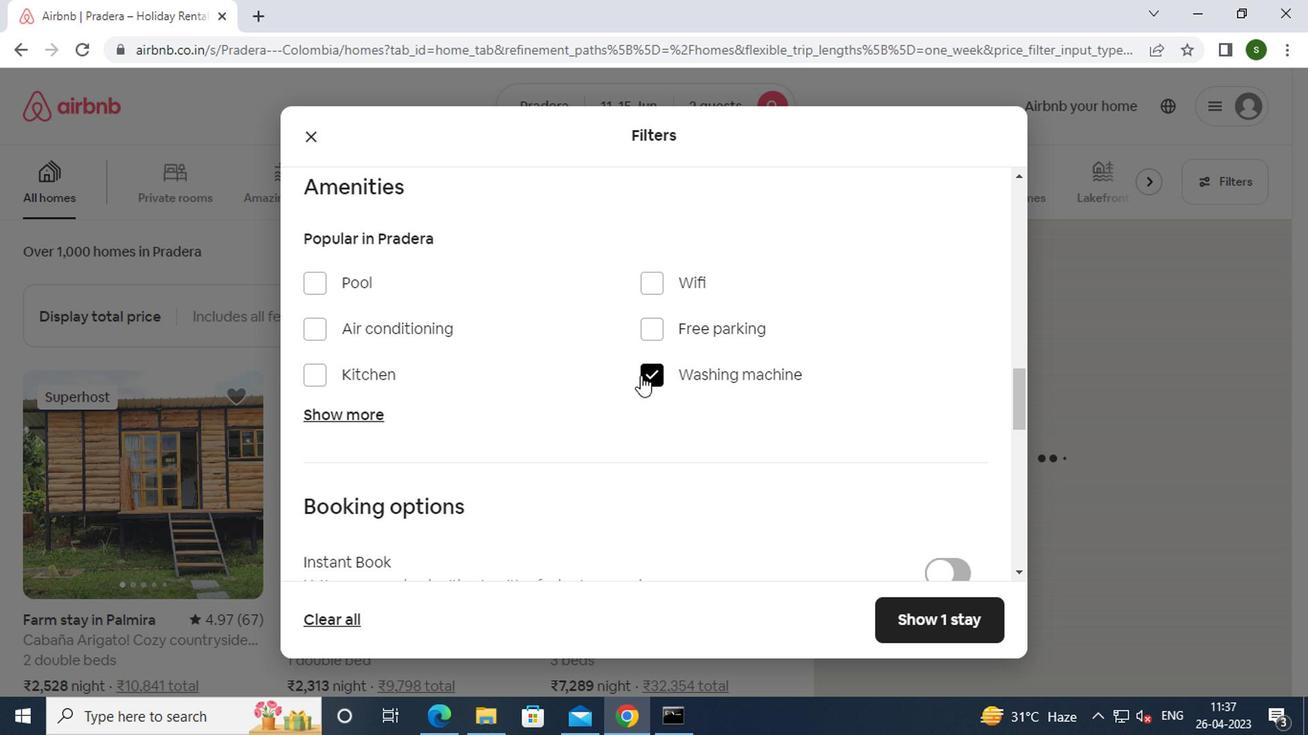 
Action: Mouse scrolled (636, 374) with delta (0, -1)
Screenshot: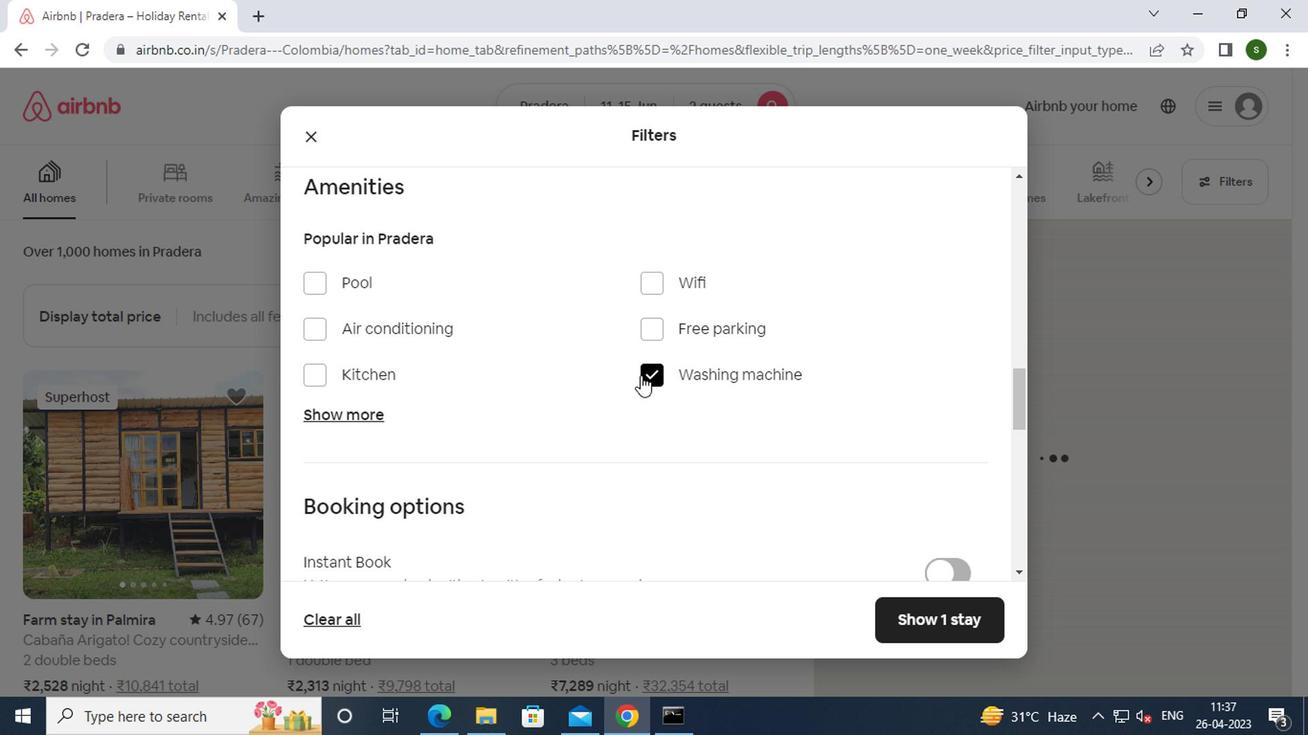 
Action: Mouse scrolled (636, 374) with delta (0, -1)
Screenshot: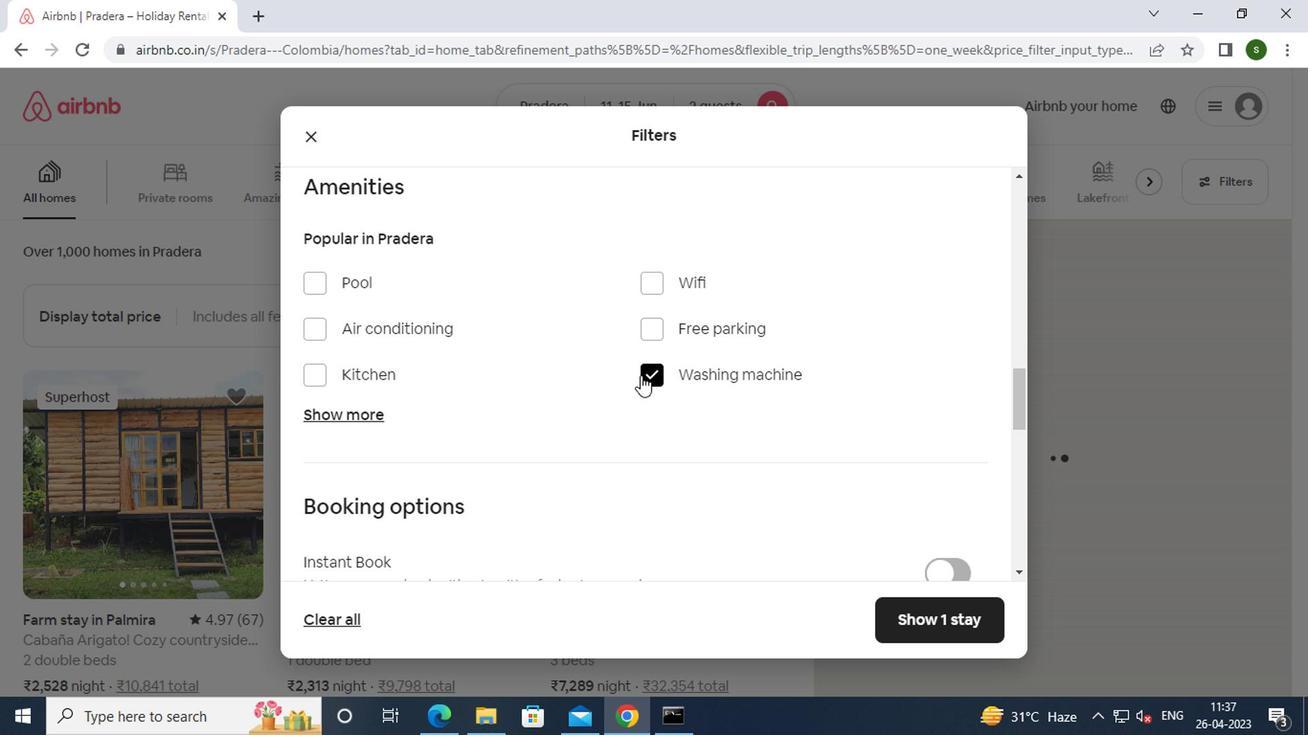 
Action: Mouse moved to (942, 348)
Screenshot: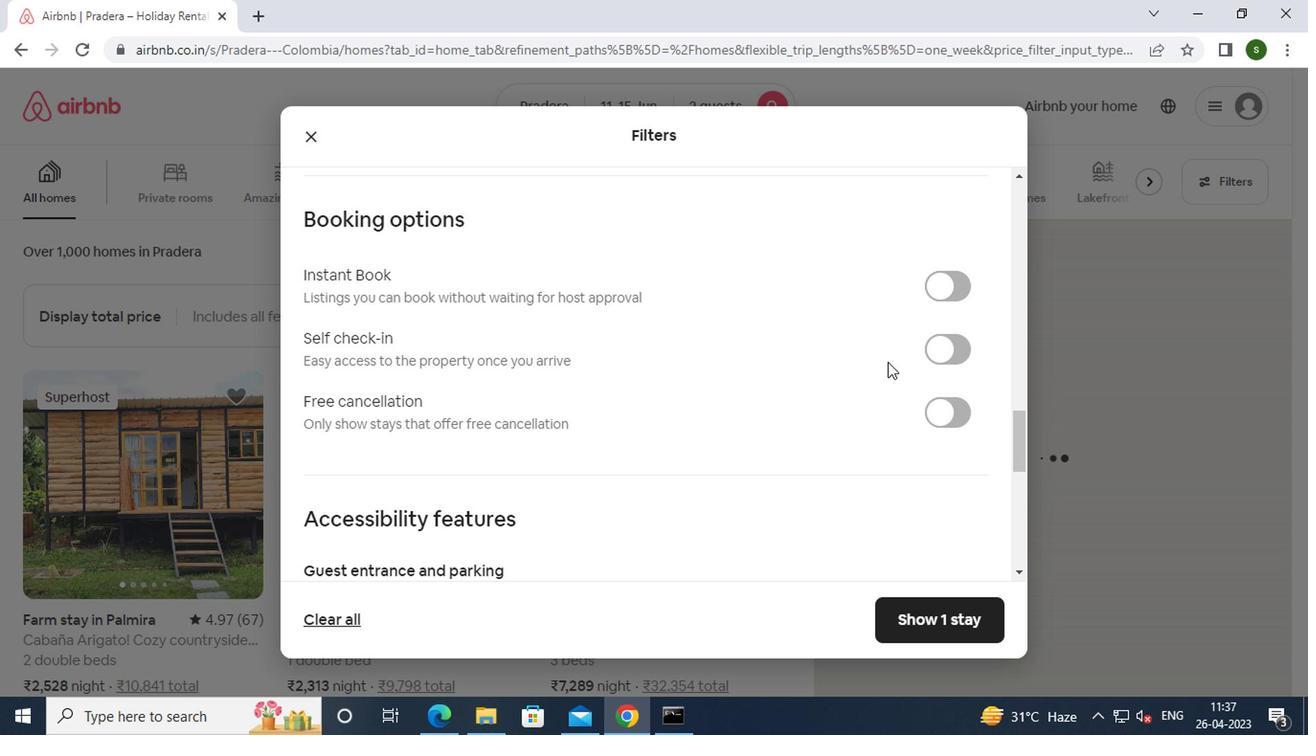 
Action: Mouse pressed left at (942, 348)
Screenshot: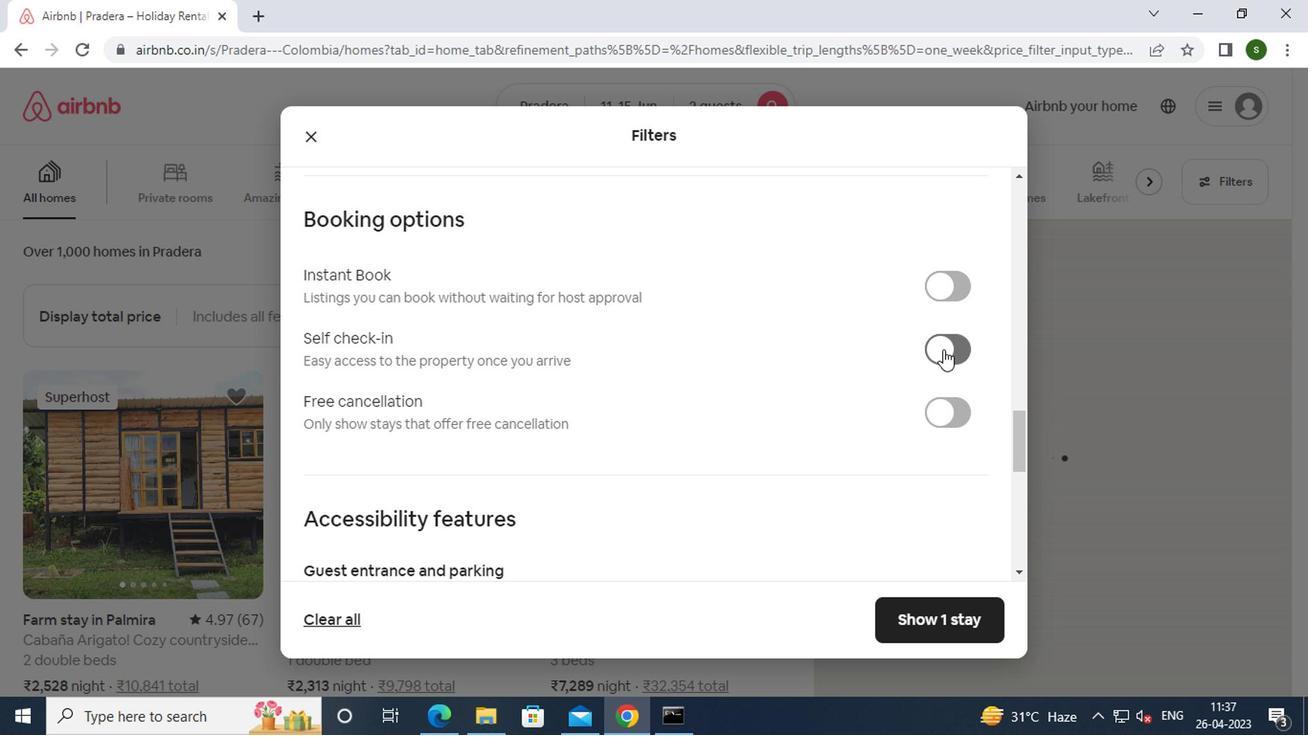 
Action: Mouse moved to (683, 389)
Screenshot: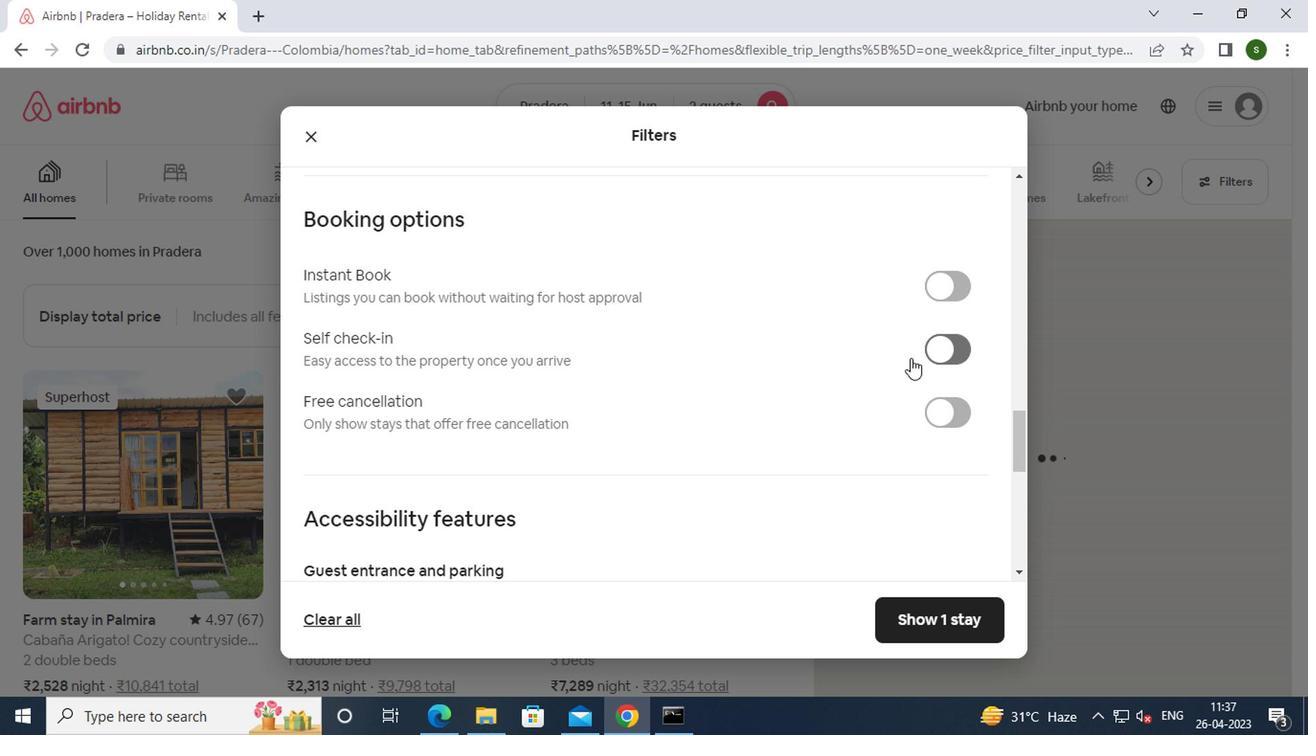 
Action: Mouse scrolled (683, 389) with delta (0, 0)
Screenshot: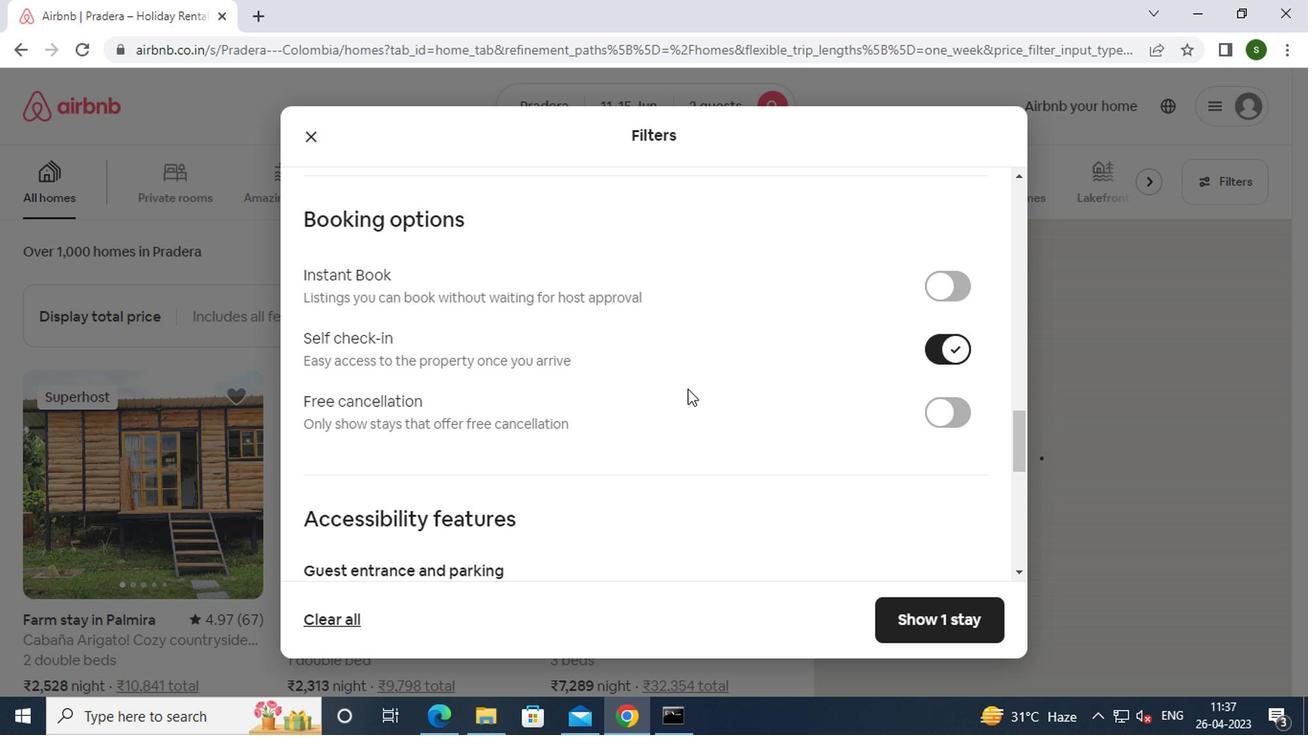 
Action: Mouse scrolled (683, 389) with delta (0, 0)
Screenshot: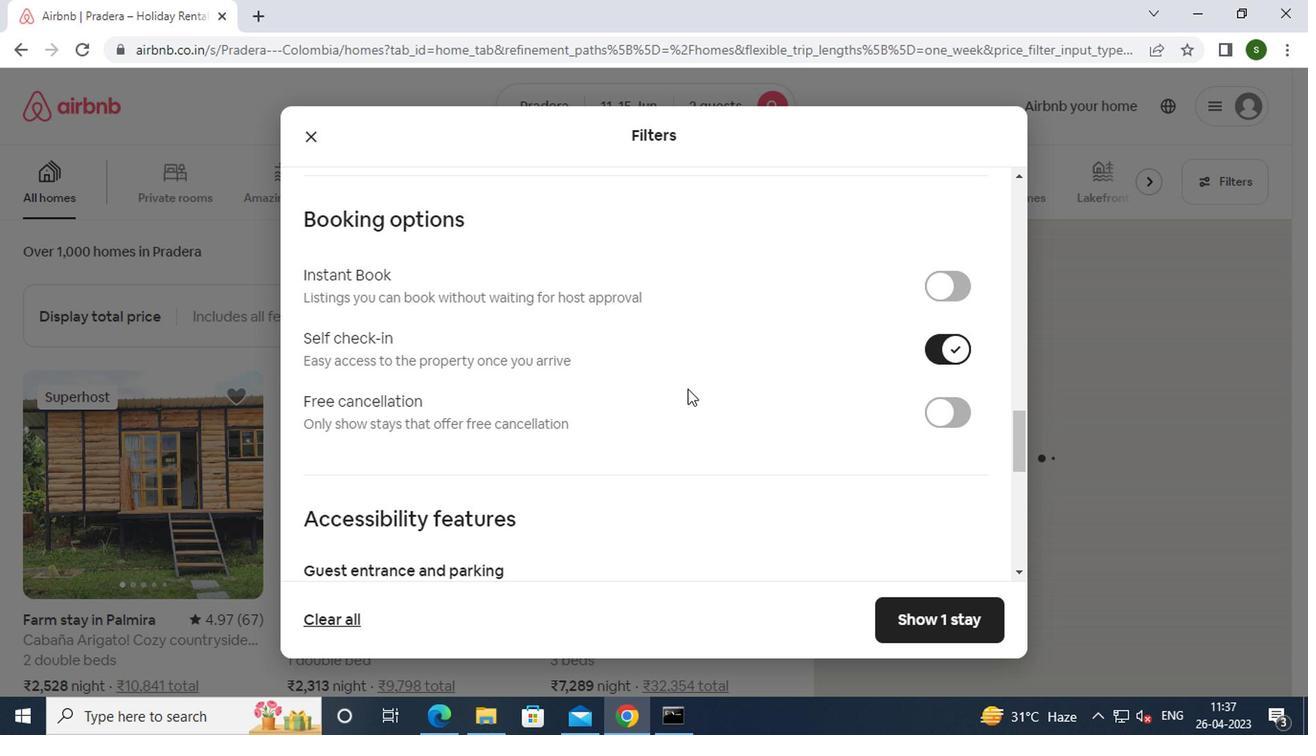 
Action: Mouse scrolled (683, 389) with delta (0, 0)
Screenshot: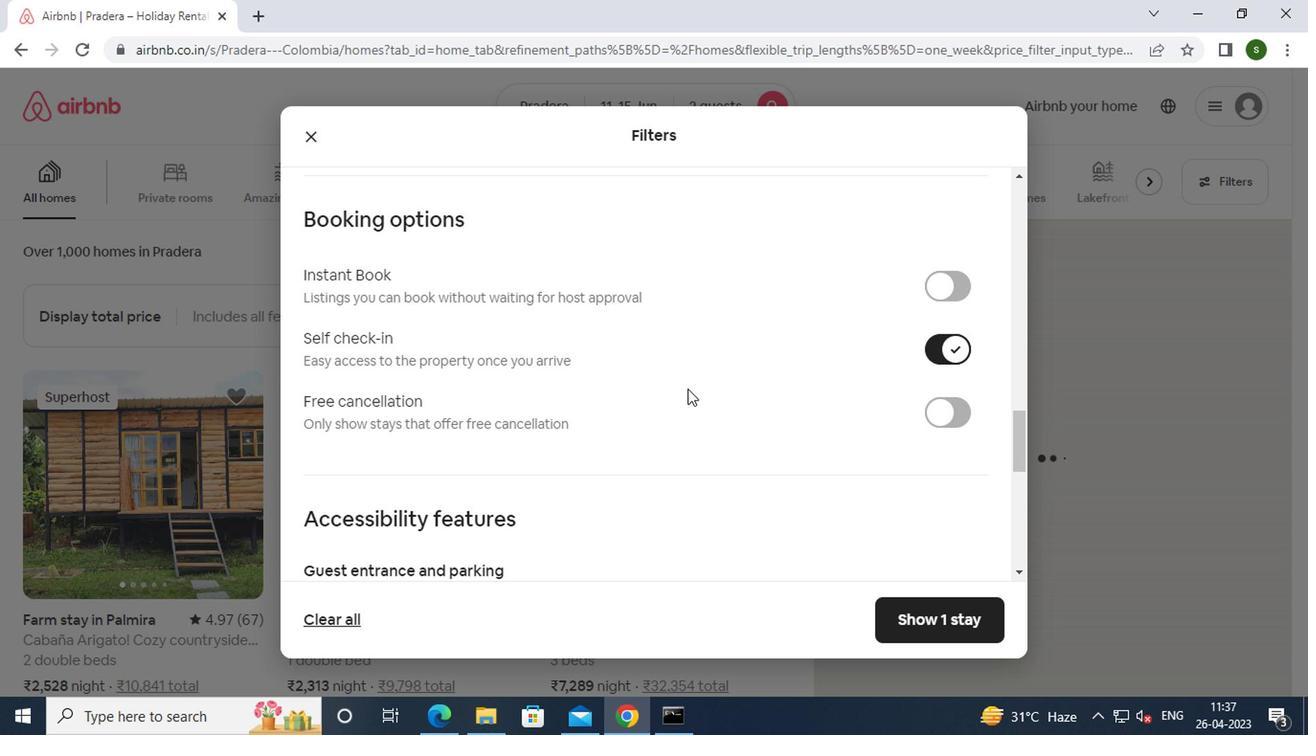 
Action: Mouse scrolled (683, 389) with delta (0, 0)
Screenshot: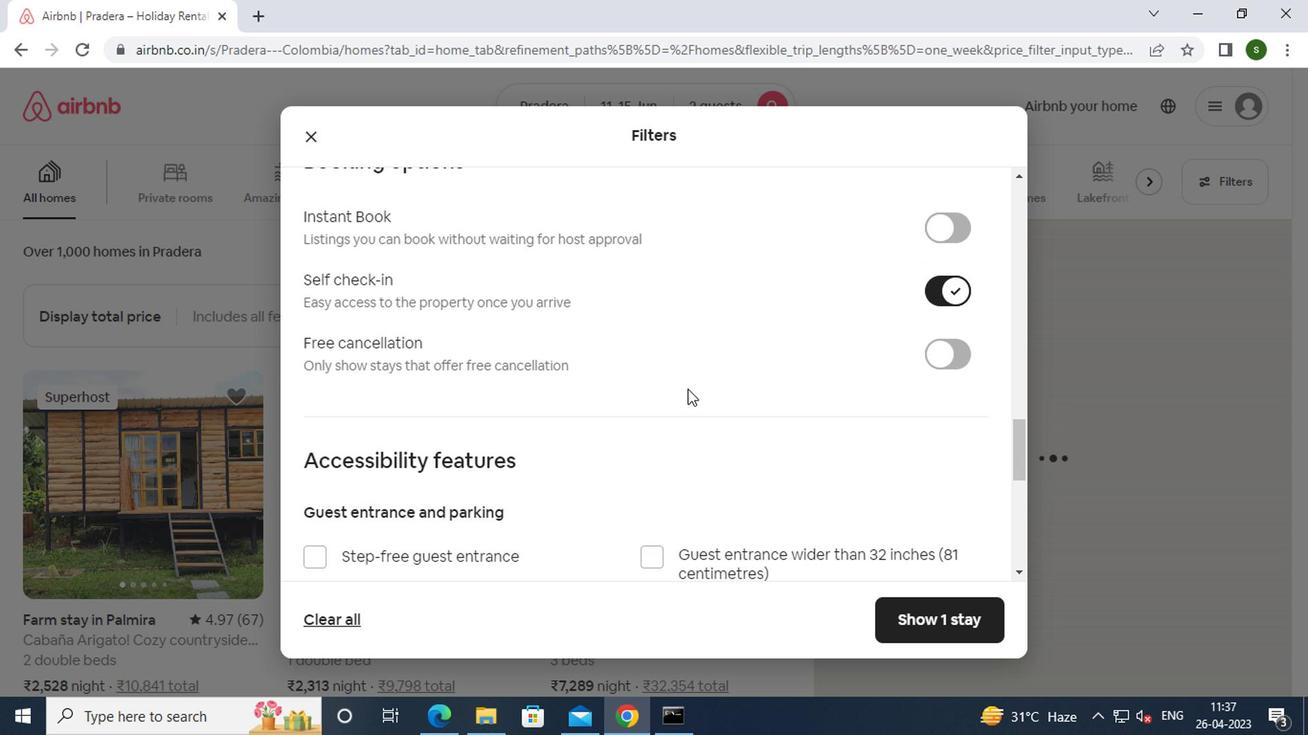 
Action: Mouse scrolled (683, 389) with delta (0, 0)
Screenshot: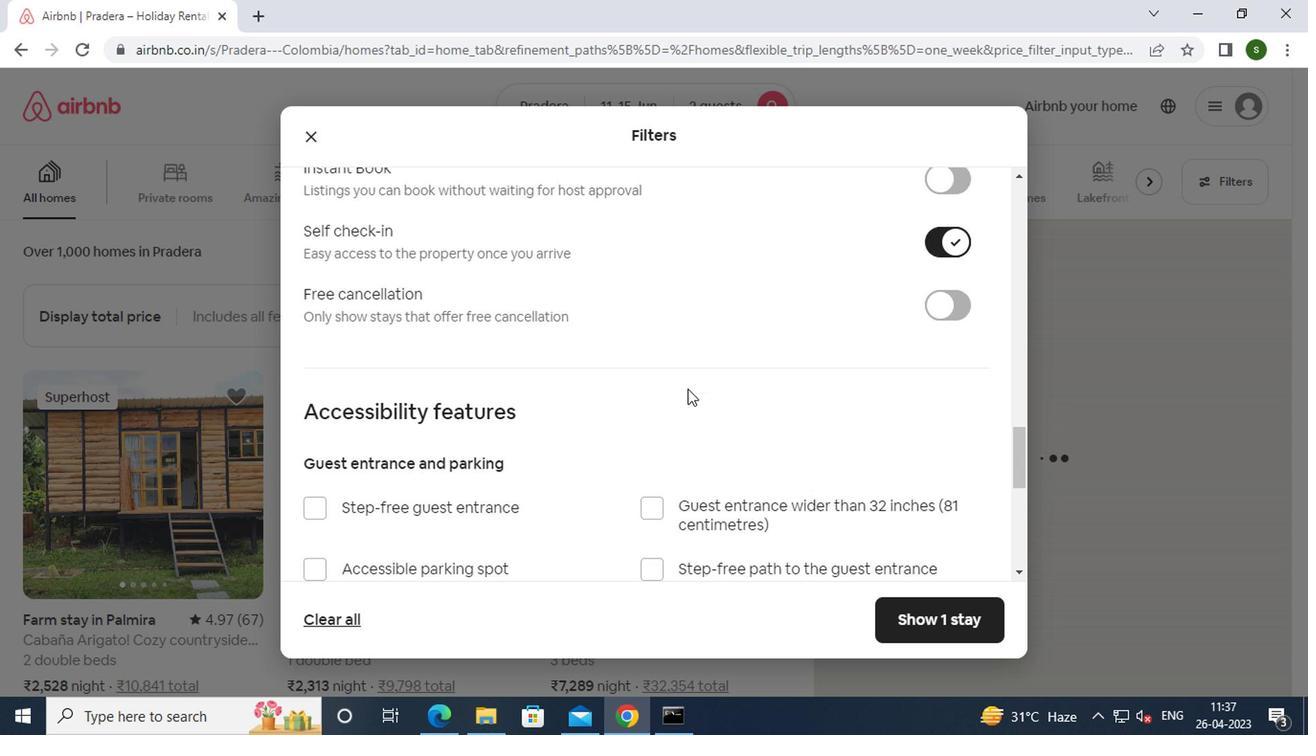 
Action: Mouse scrolled (683, 389) with delta (0, 0)
Screenshot: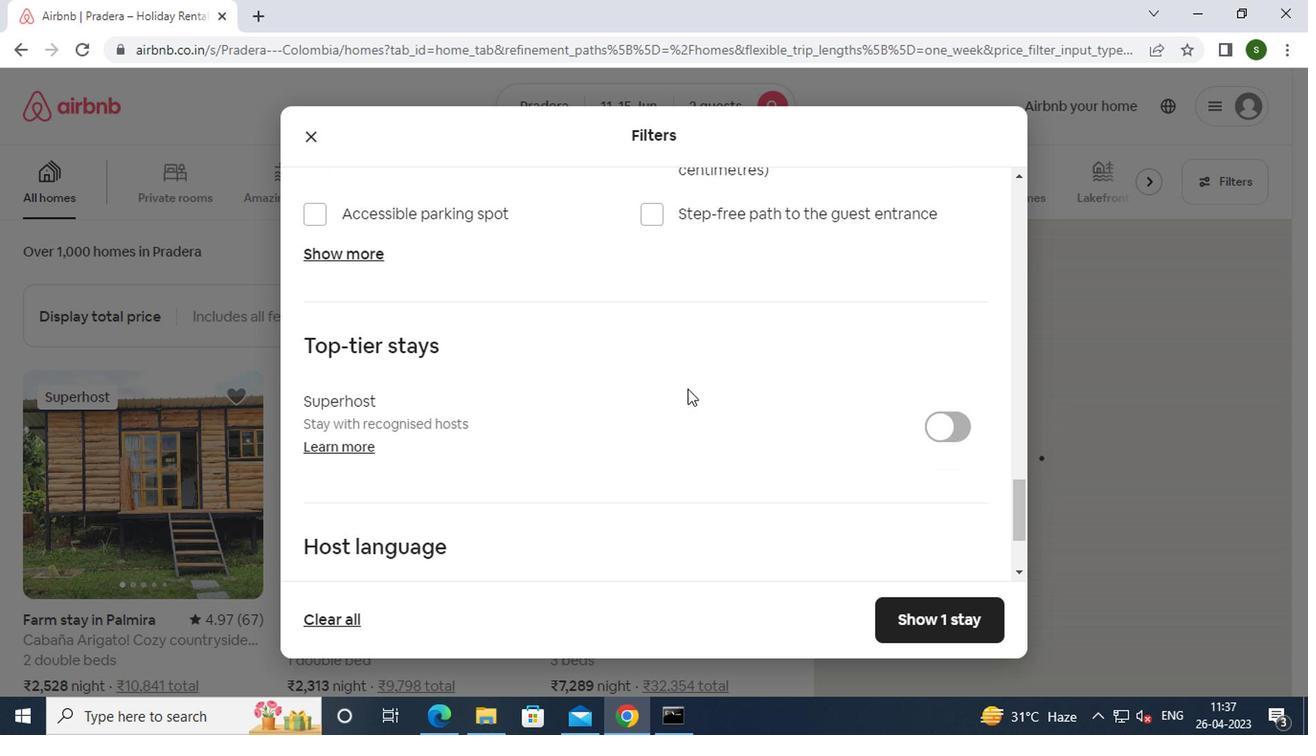 
Action: Mouse scrolled (683, 389) with delta (0, 0)
Screenshot: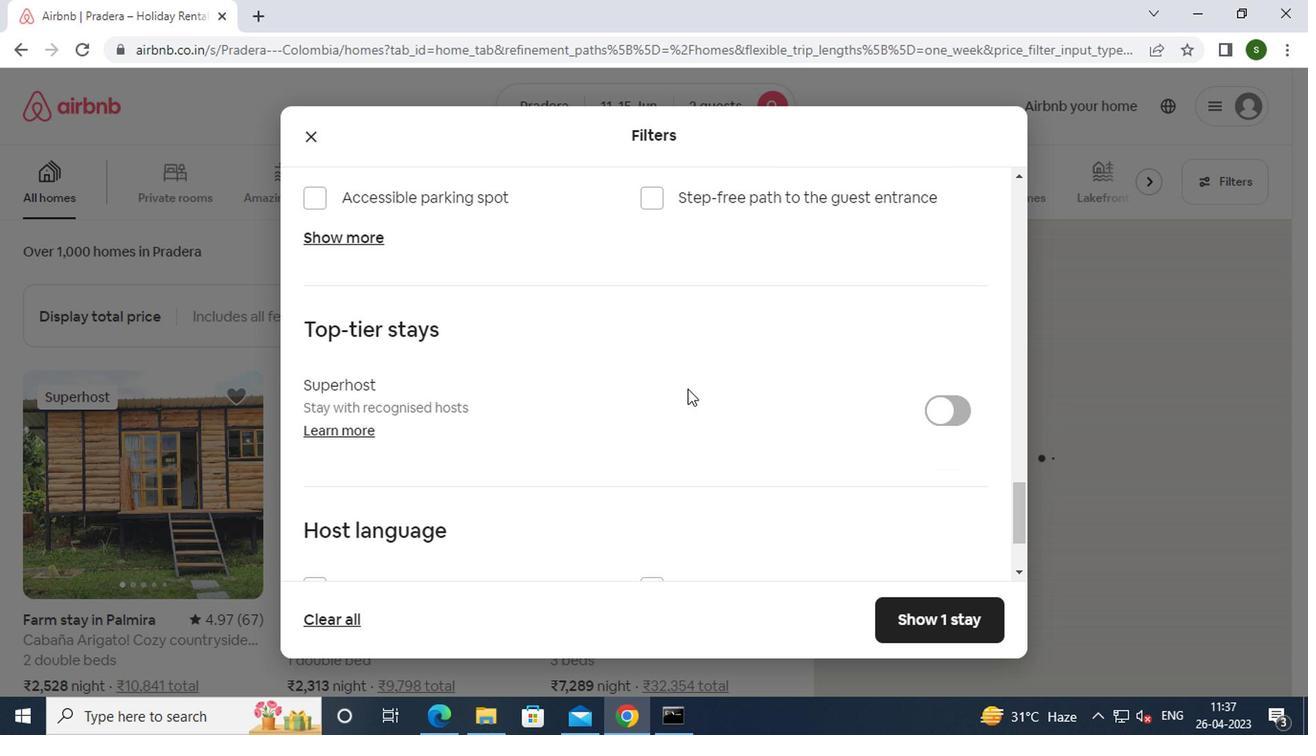 
Action: Mouse scrolled (683, 389) with delta (0, 0)
Screenshot: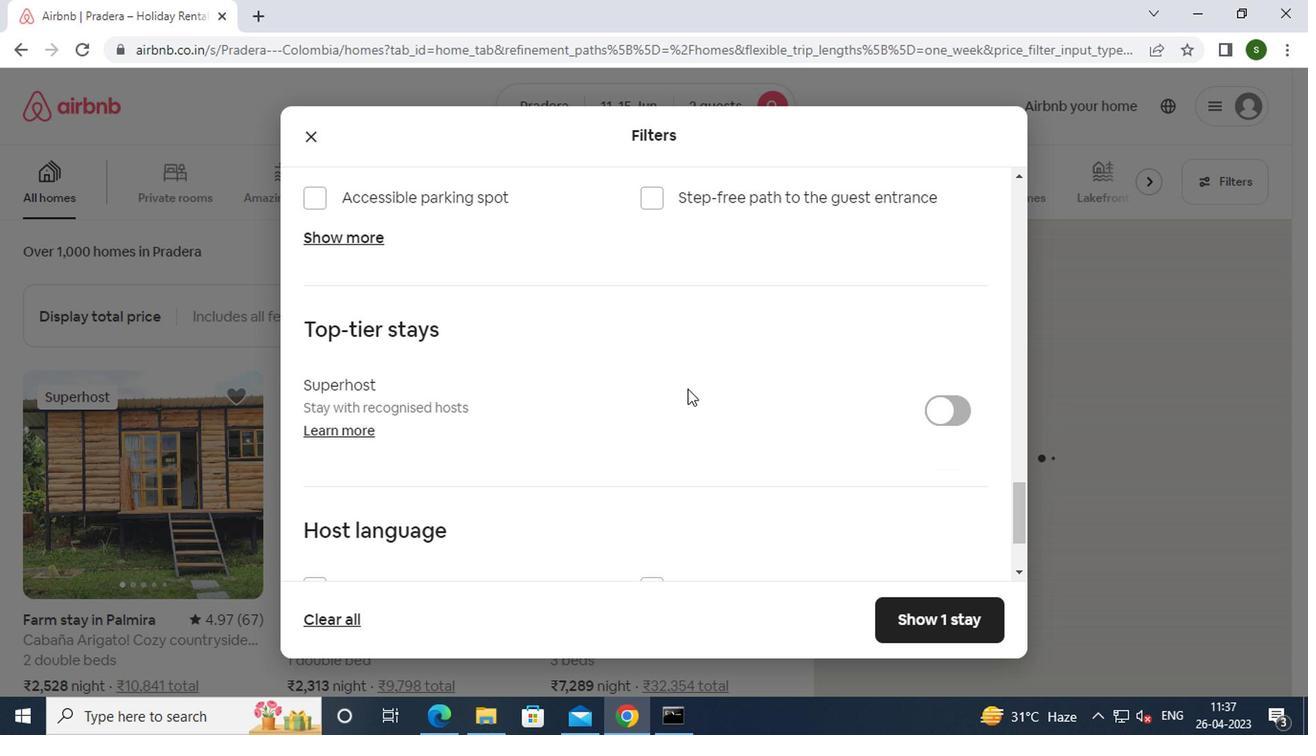 
Action: Mouse scrolled (683, 389) with delta (0, 0)
Screenshot: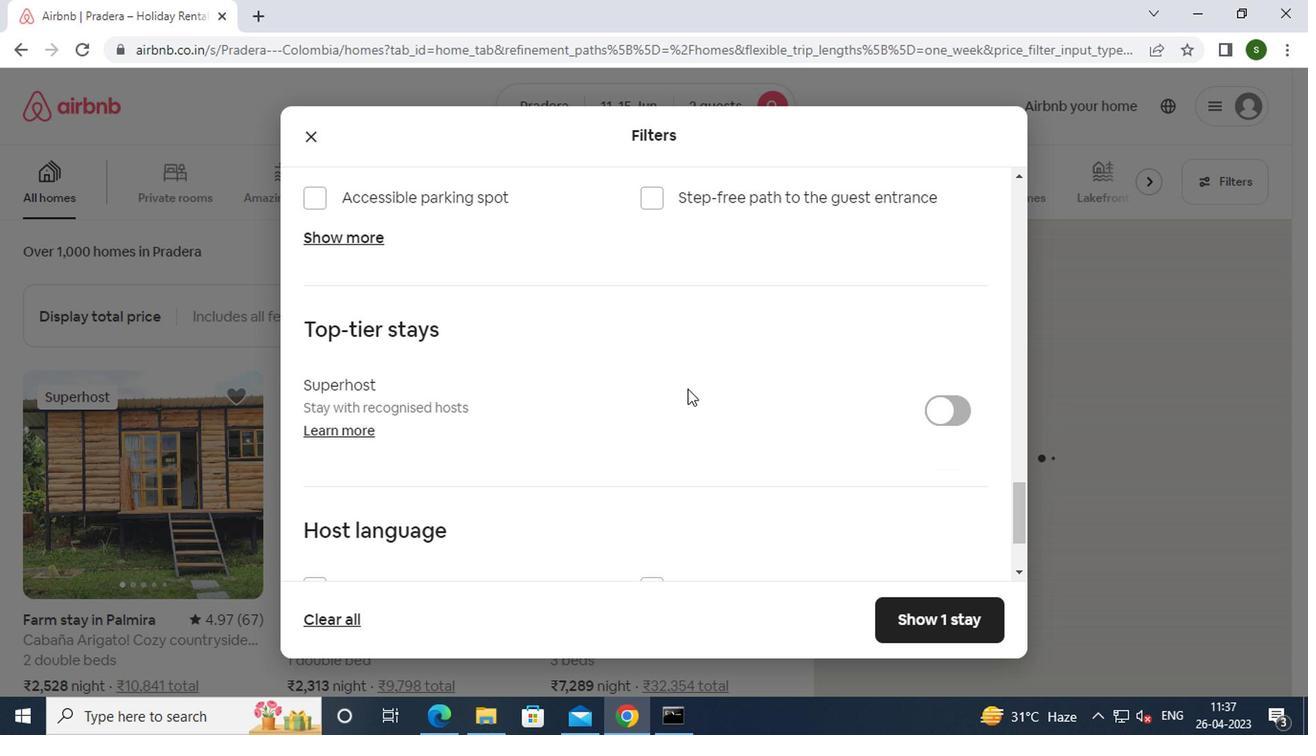 
Action: Mouse moved to (682, 389)
Screenshot: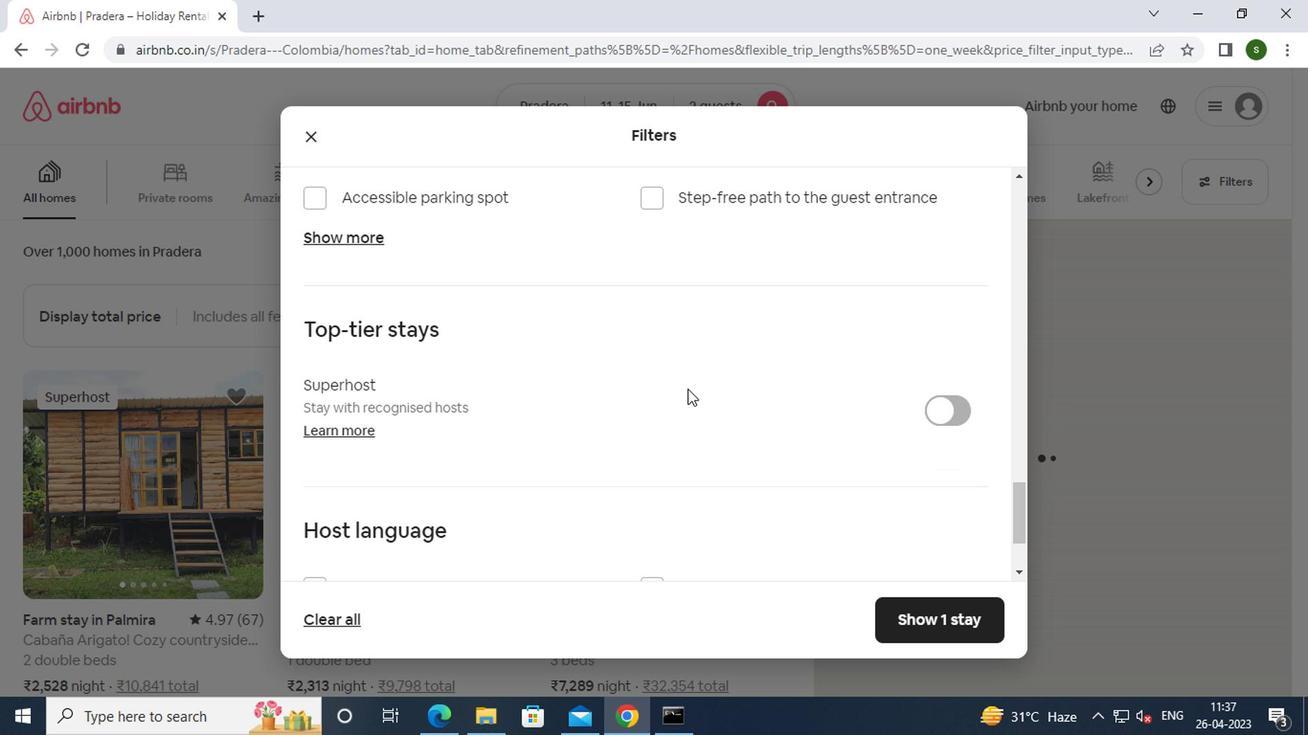 
Action: Mouse scrolled (682, 389) with delta (0, 0)
Screenshot: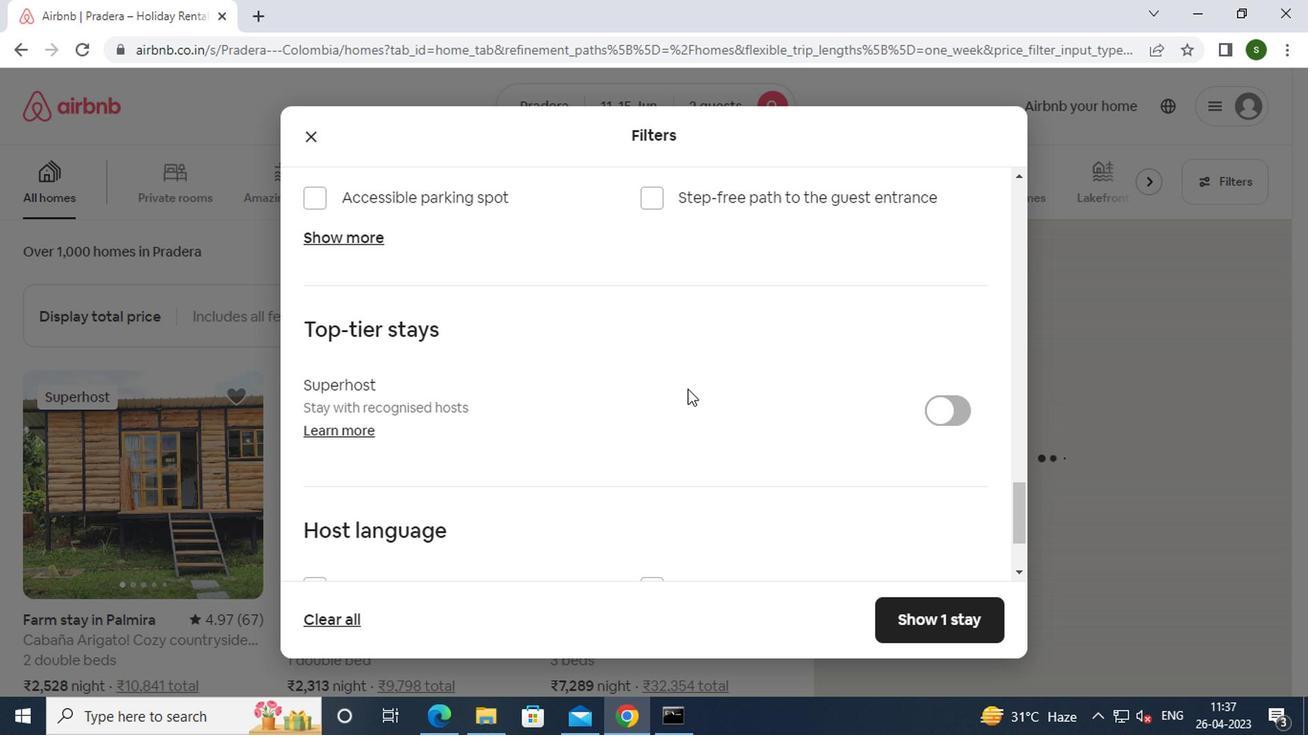 
Action: Mouse moved to (380, 457)
Screenshot: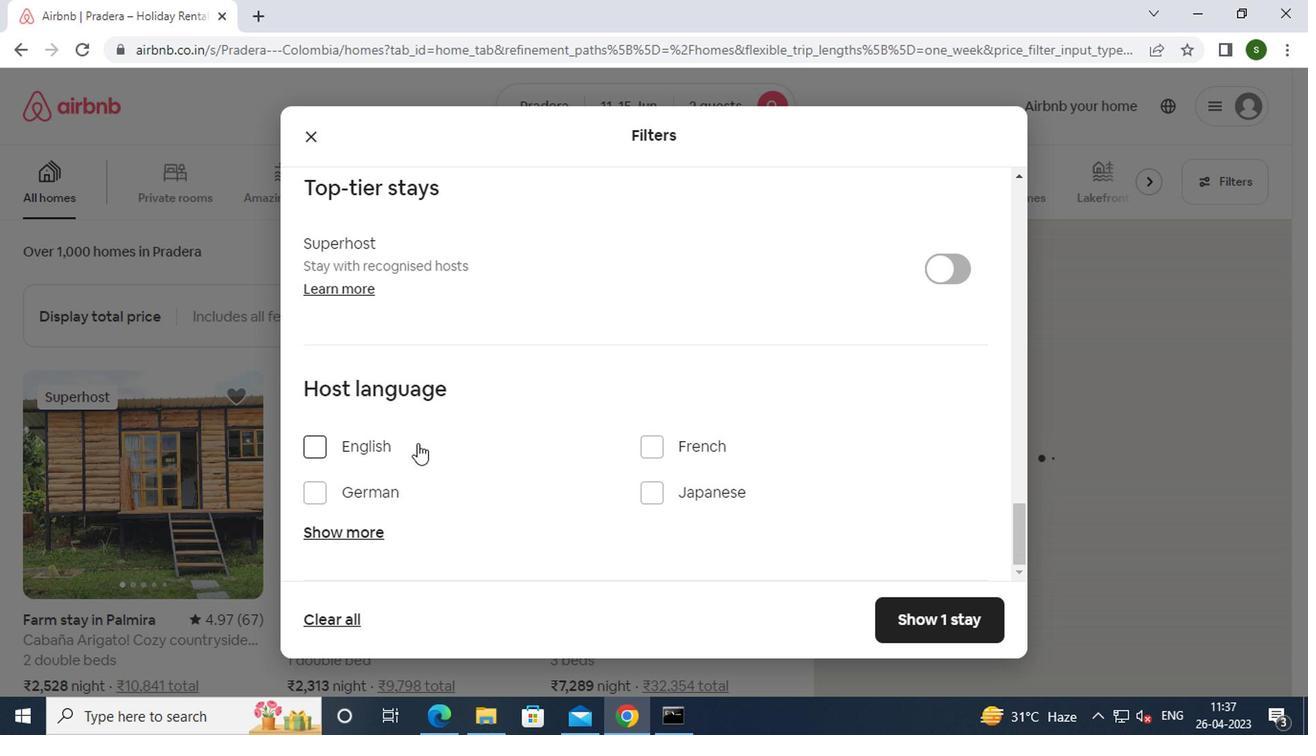 
Action: Mouse pressed left at (380, 457)
Screenshot: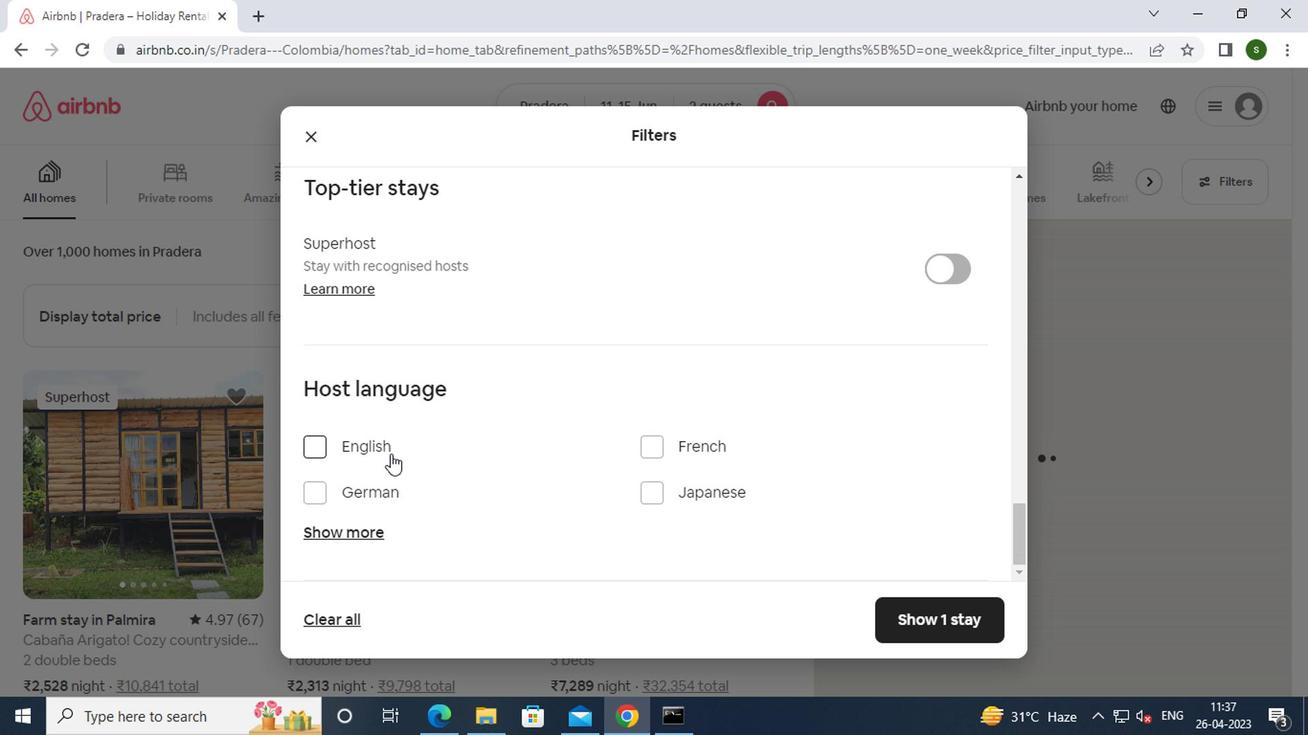 
Action: Mouse moved to (936, 626)
Screenshot: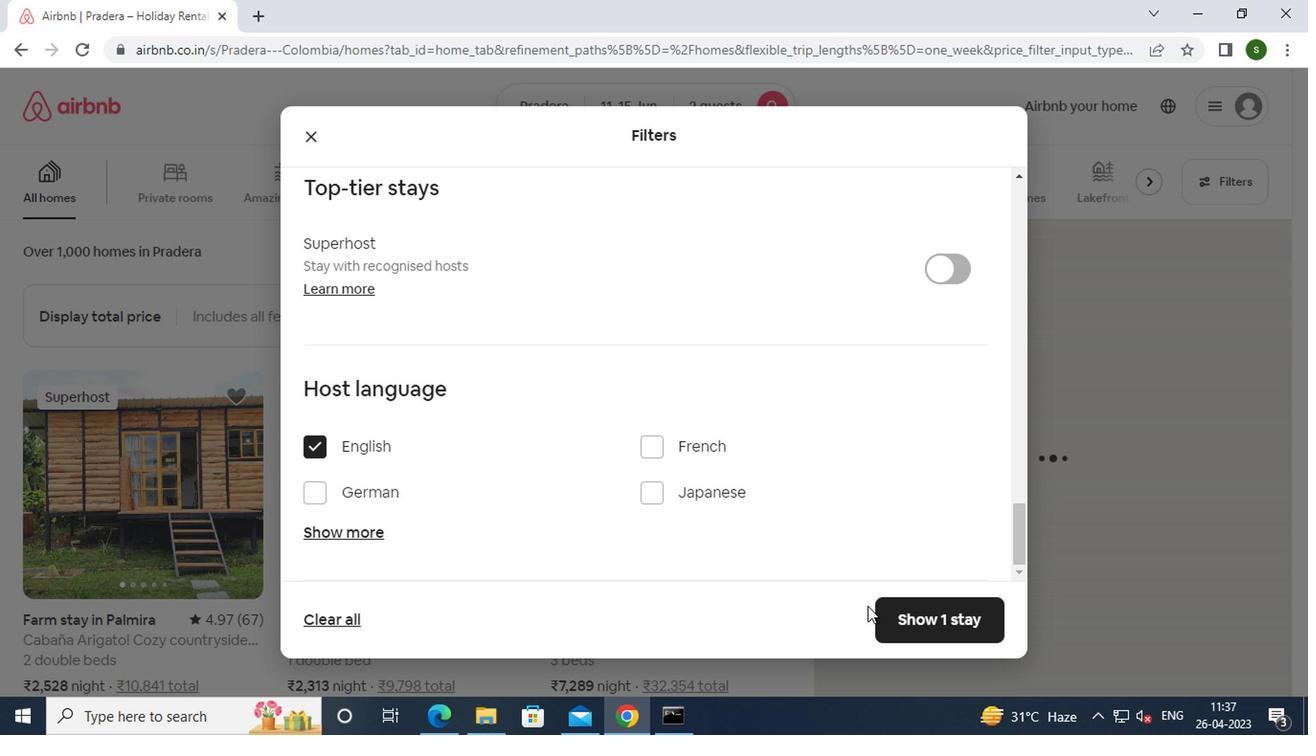
Action: Mouse pressed left at (936, 626)
Screenshot: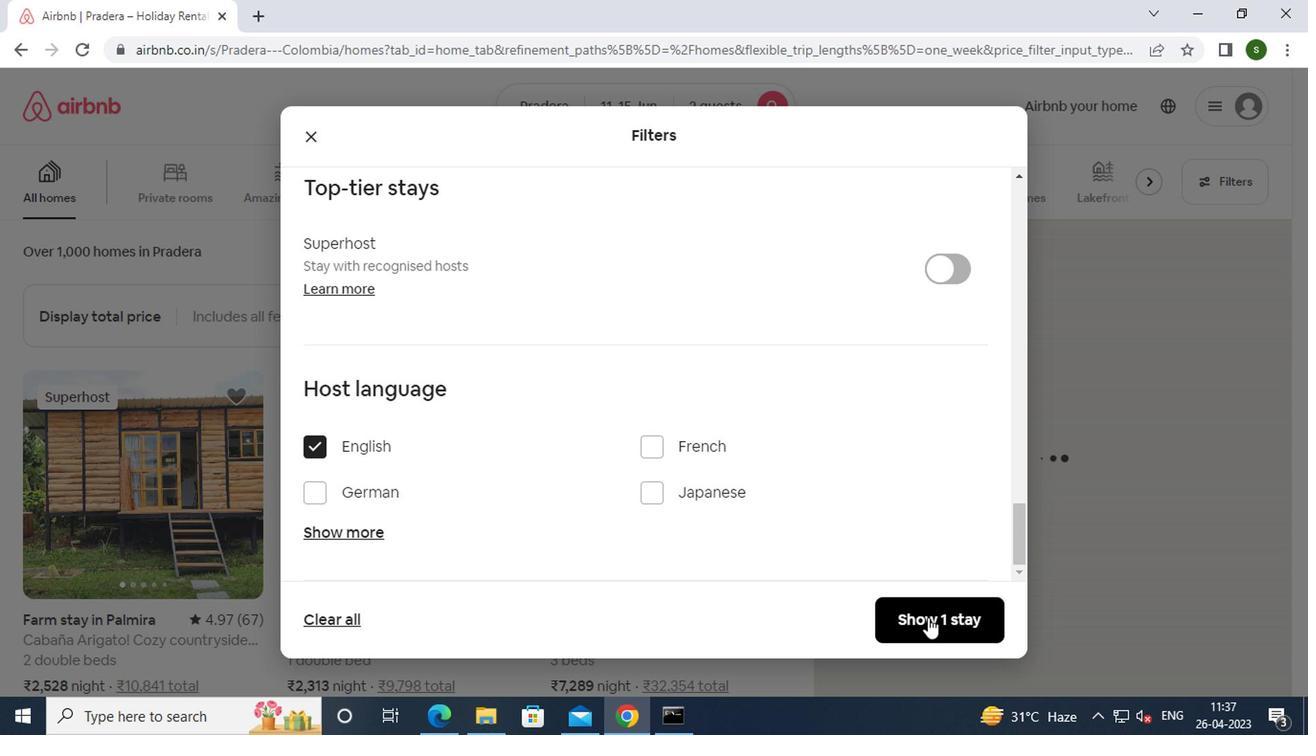 
Action: Mouse moved to (936, 626)
Screenshot: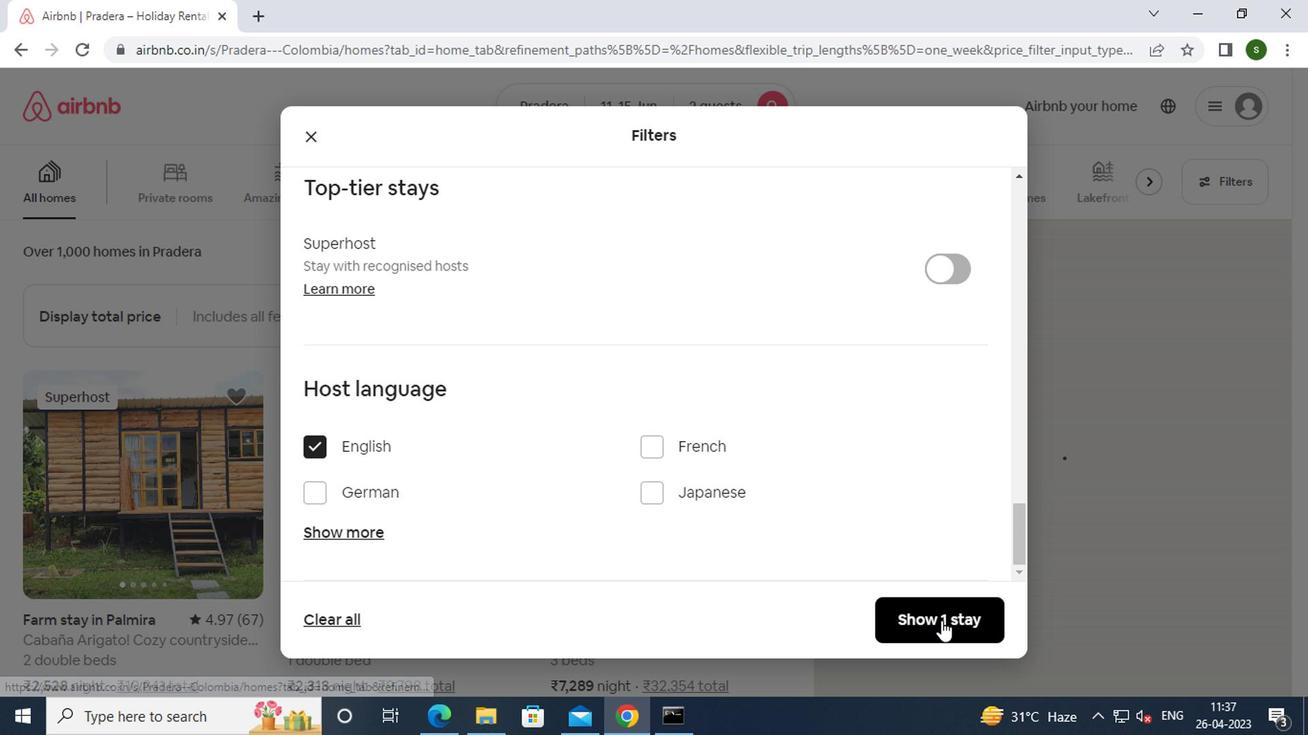 
